 Task: In the sheet Budget Analysis ToolFont size of heading  18 Font style of dataoswald 'Font size of data '9 Alignment of headline & dataAlign center.   Fill color in heading, Red Font color of dataIn the sheet   Promote Sales templetes   book
Action: Mouse moved to (392, 157)
Screenshot: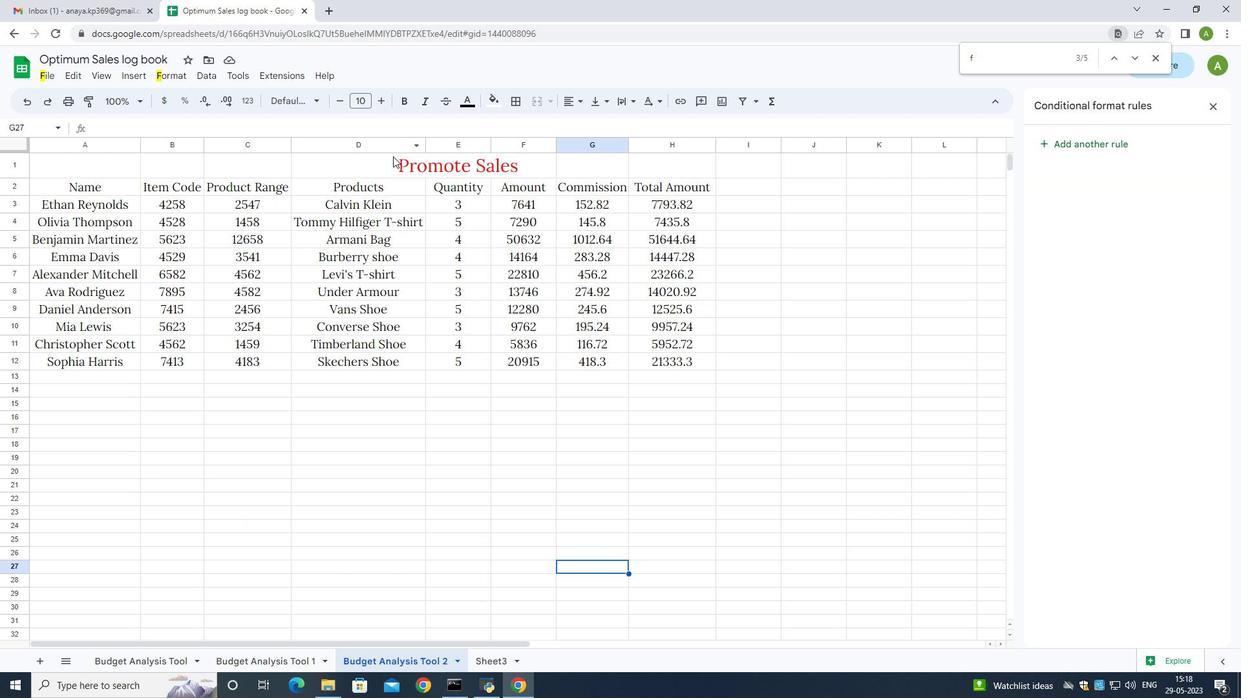 
Action: Mouse pressed left at (392, 157)
Screenshot: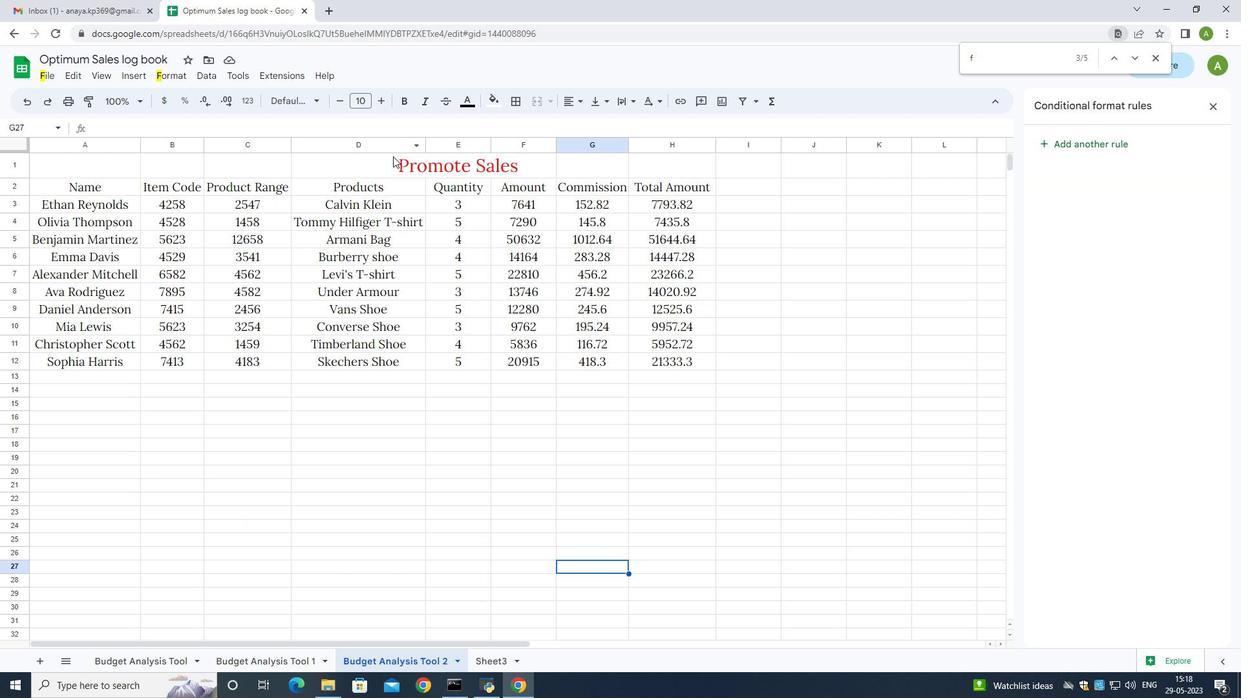 
Action: Mouse moved to (385, 100)
Screenshot: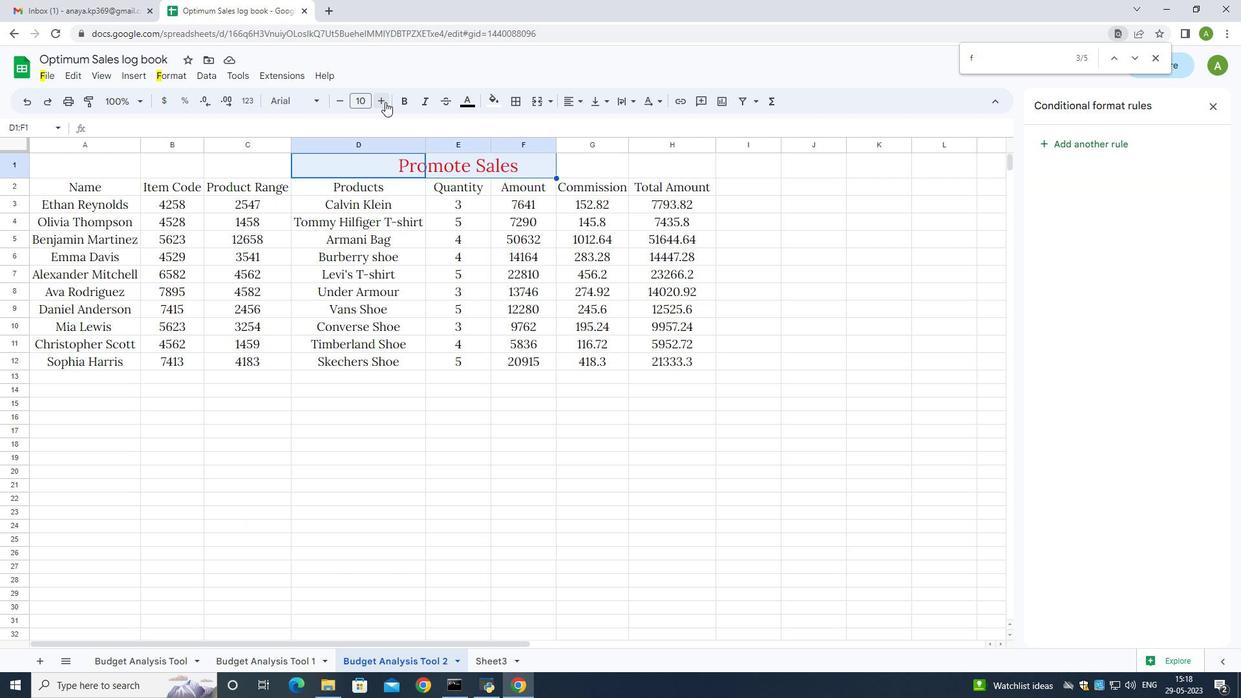 
Action: Mouse pressed left at (385, 100)
Screenshot: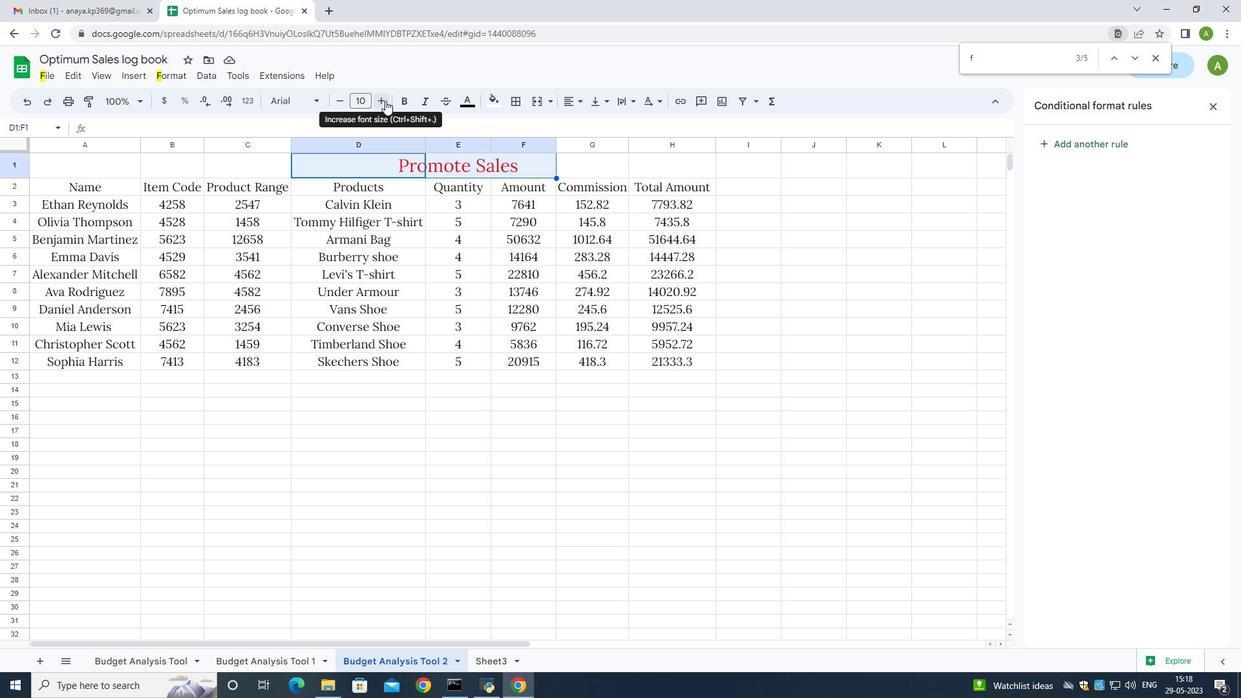 
Action: Mouse pressed left at (385, 100)
Screenshot: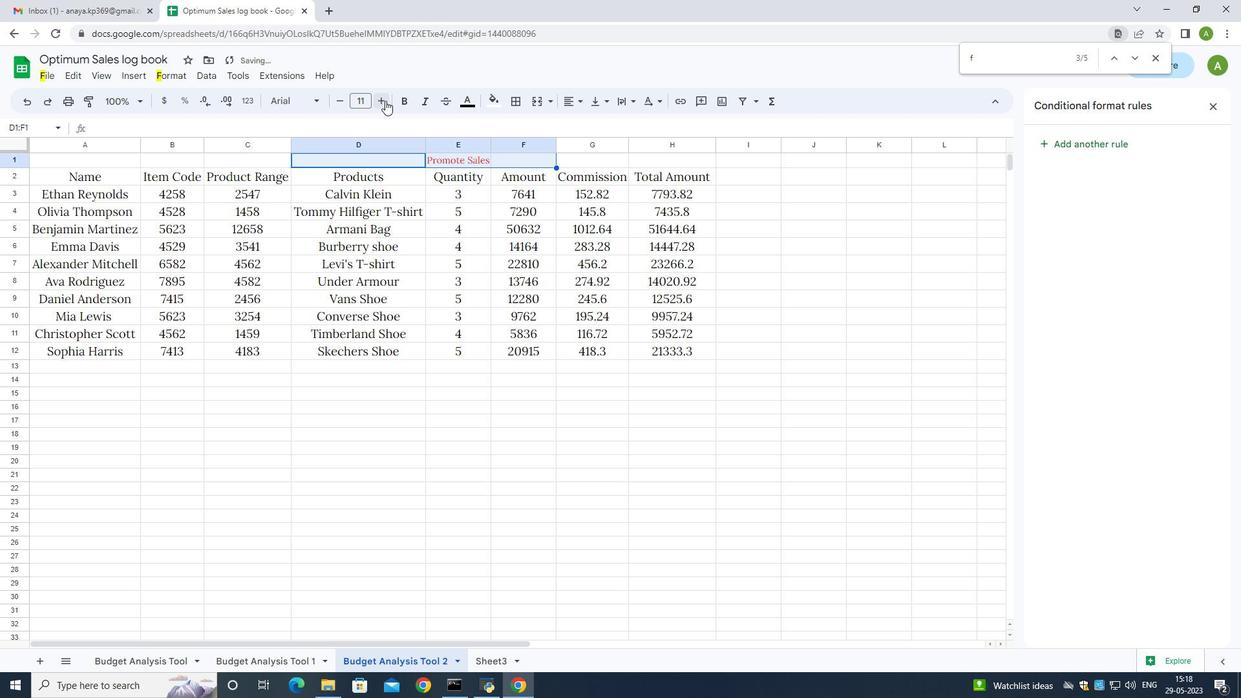 
Action: Mouse pressed left at (385, 100)
Screenshot: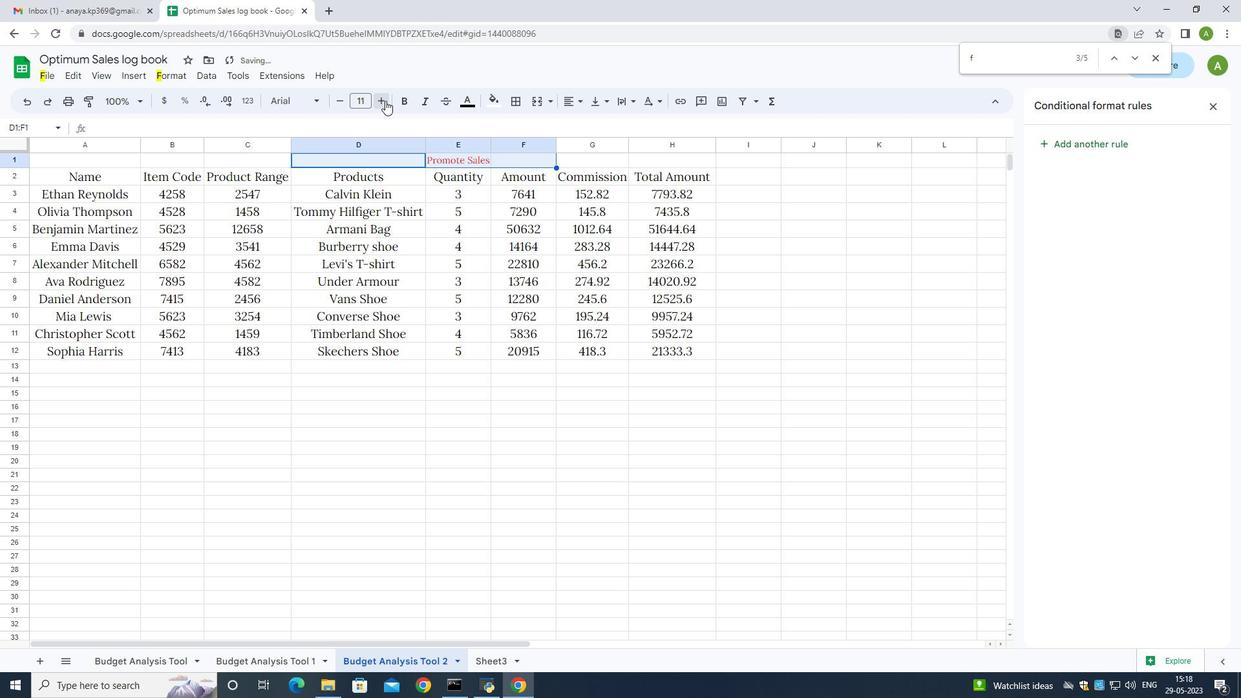 
Action: Mouse pressed left at (385, 100)
Screenshot: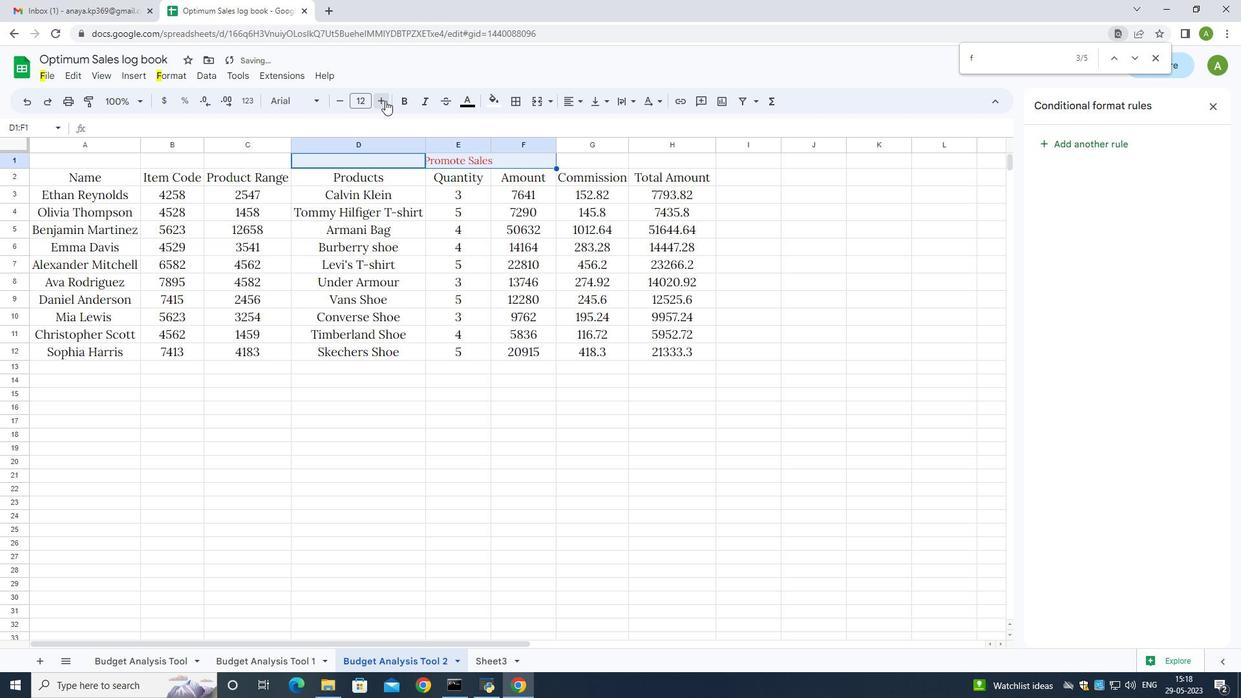 
Action: Mouse pressed left at (385, 100)
Screenshot: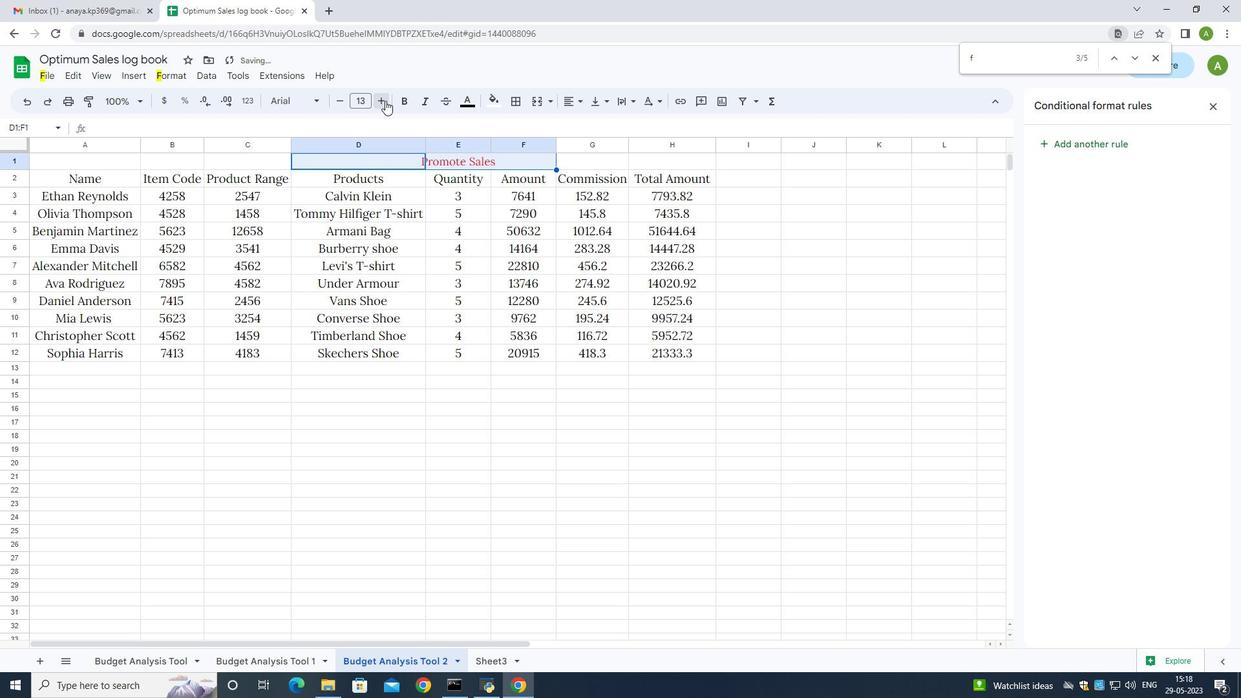 
Action: Mouse pressed left at (385, 100)
Screenshot: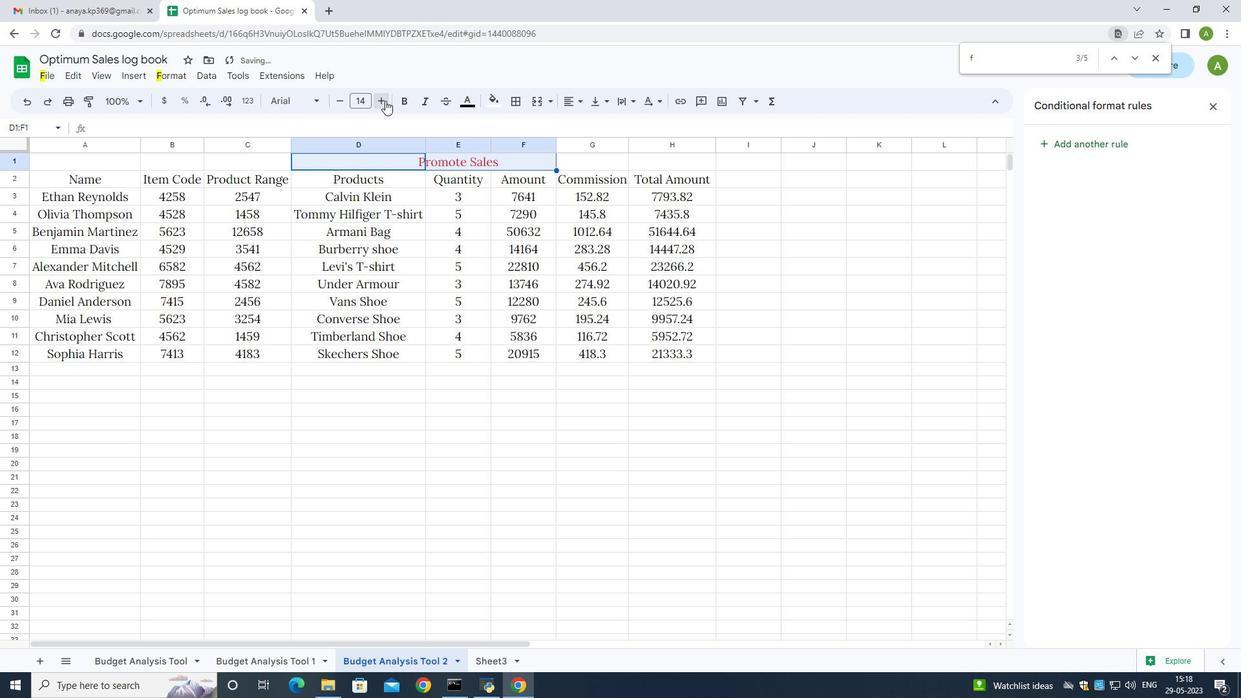 
Action: Mouse pressed left at (385, 100)
Screenshot: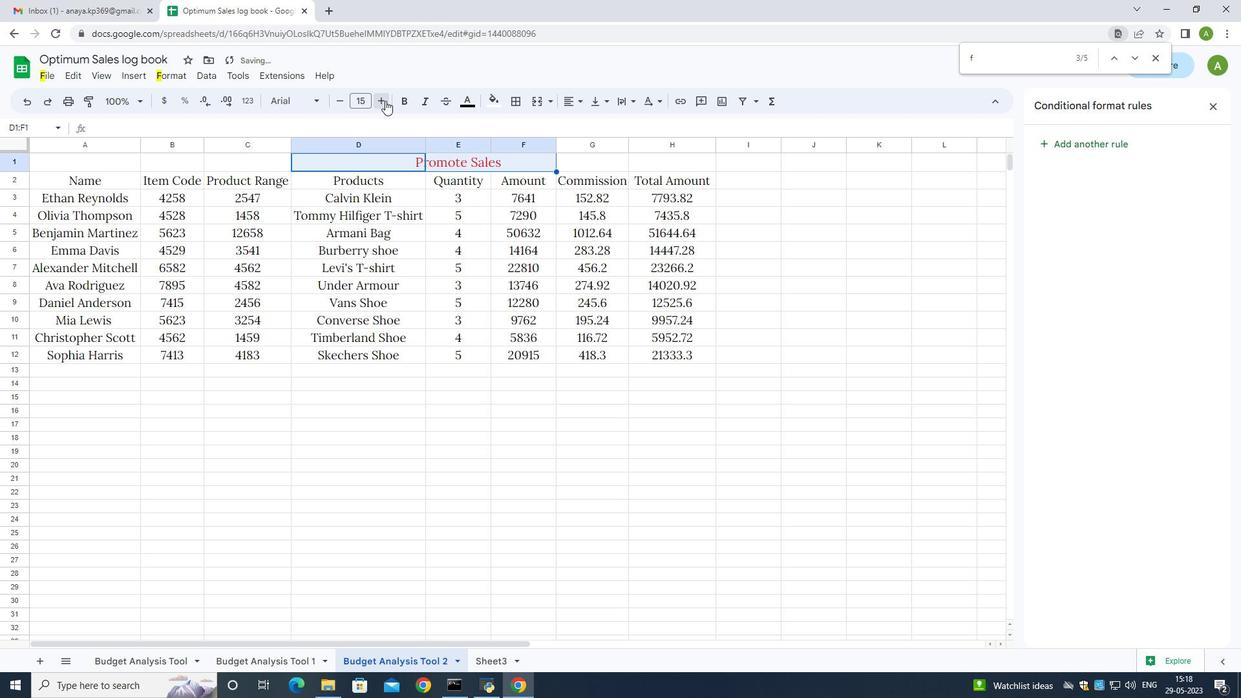 
Action: Mouse pressed left at (385, 100)
Screenshot: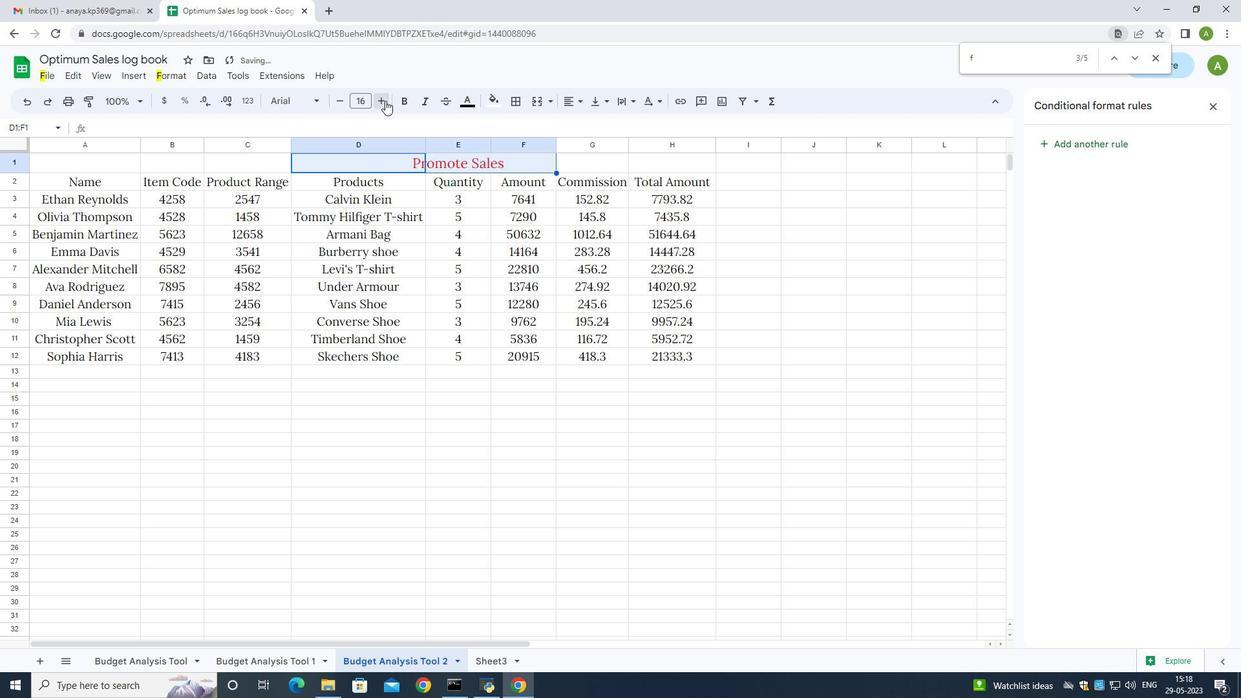 
Action: Mouse pressed left at (385, 100)
Screenshot: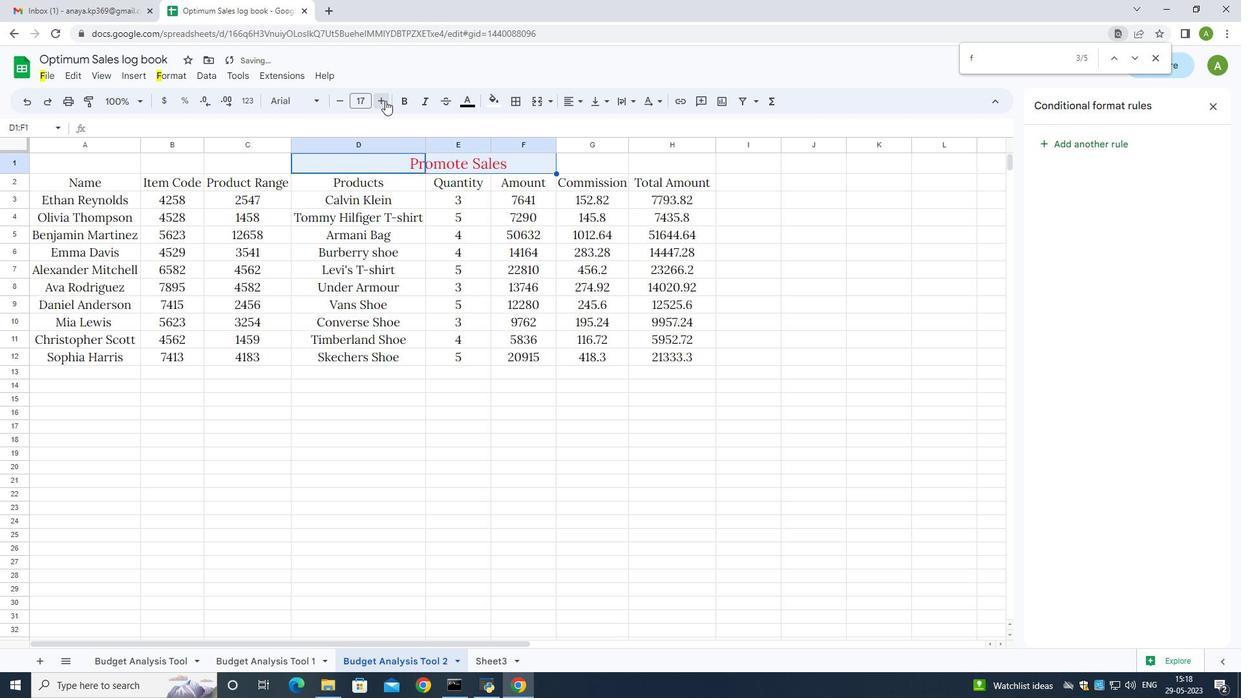 
Action: Mouse pressed left at (385, 100)
Screenshot: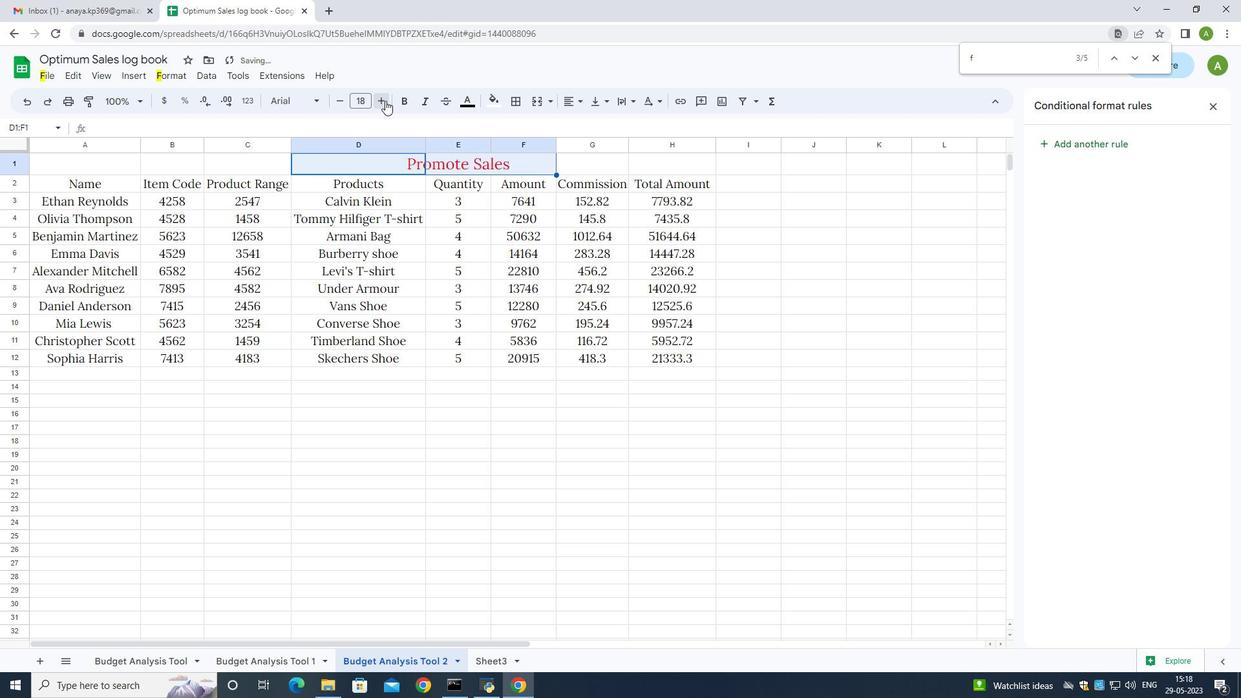 
Action: Mouse moved to (342, 101)
Screenshot: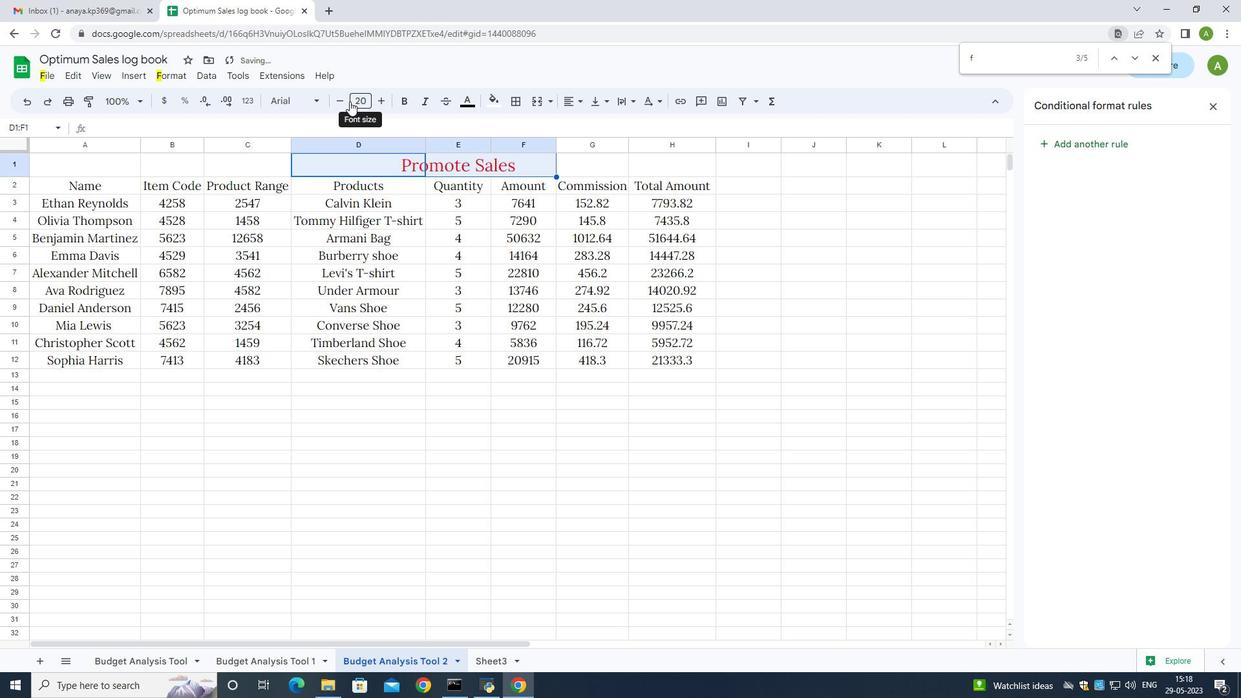 
Action: Mouse pressed left at (342, 101)
Screenshot: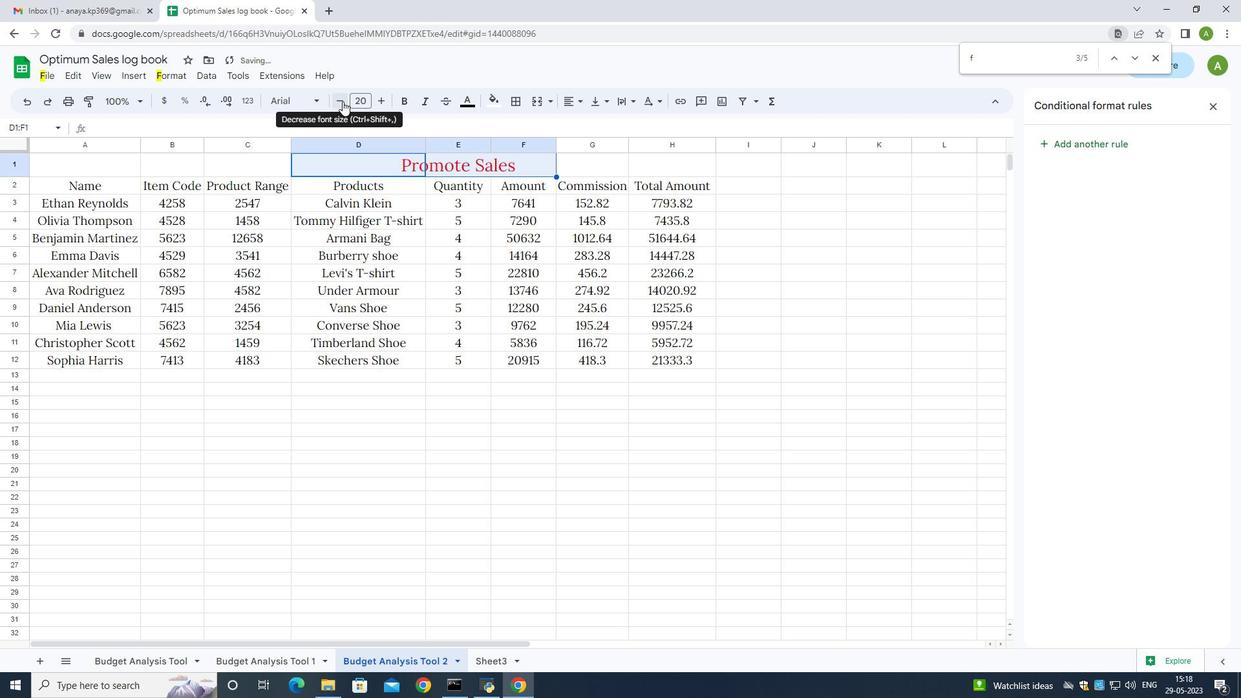 
Action: Mouse pressed left at (342, 101)
Screenshot: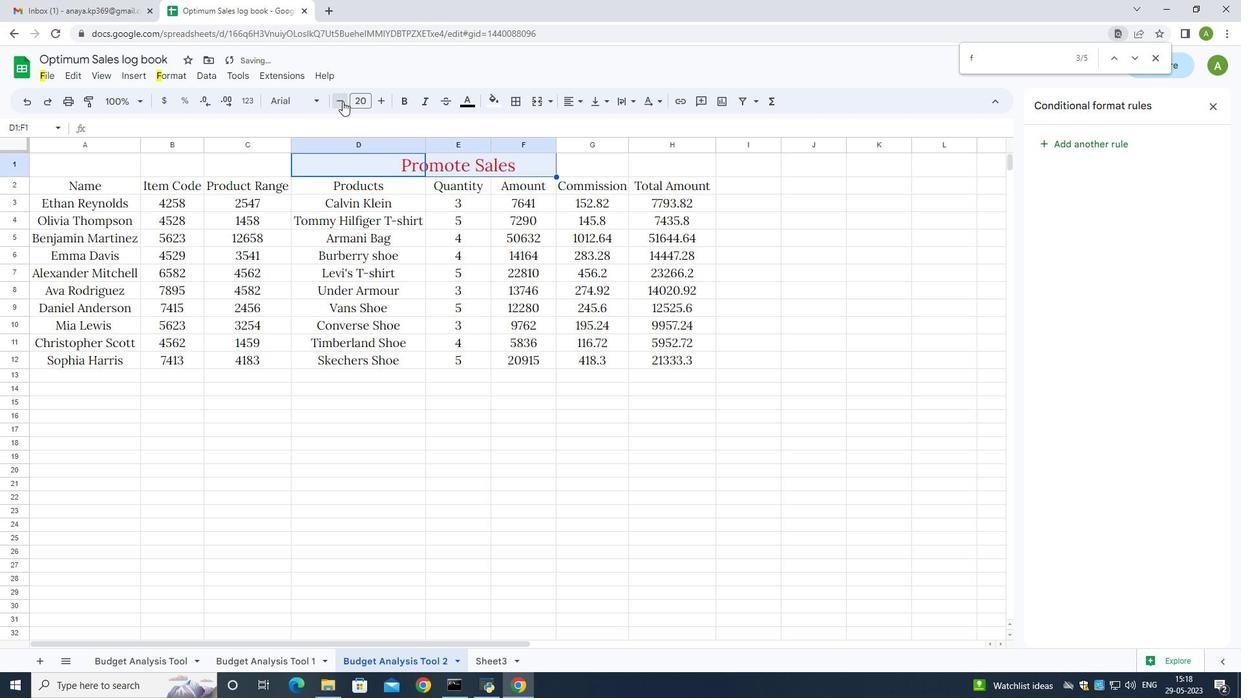 
Action: Mouse moved to (67, 176)
Screenshot: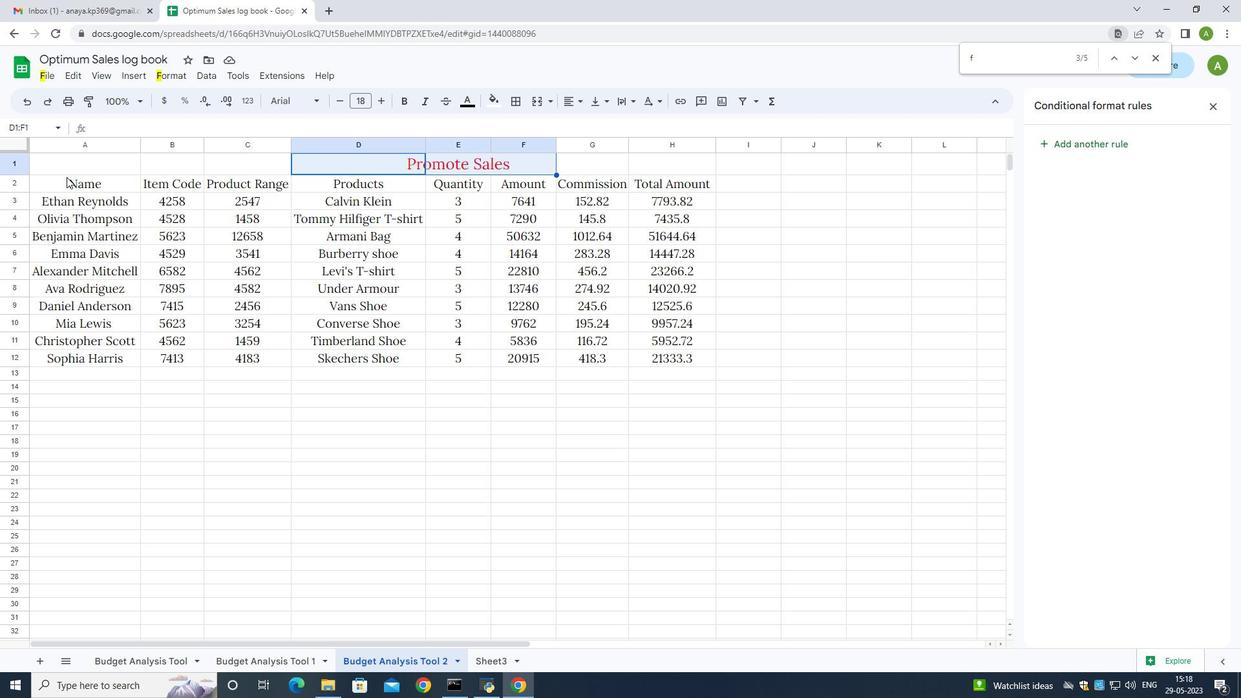 
Action: Mouse pressed left at (67, 176)
Screenshot: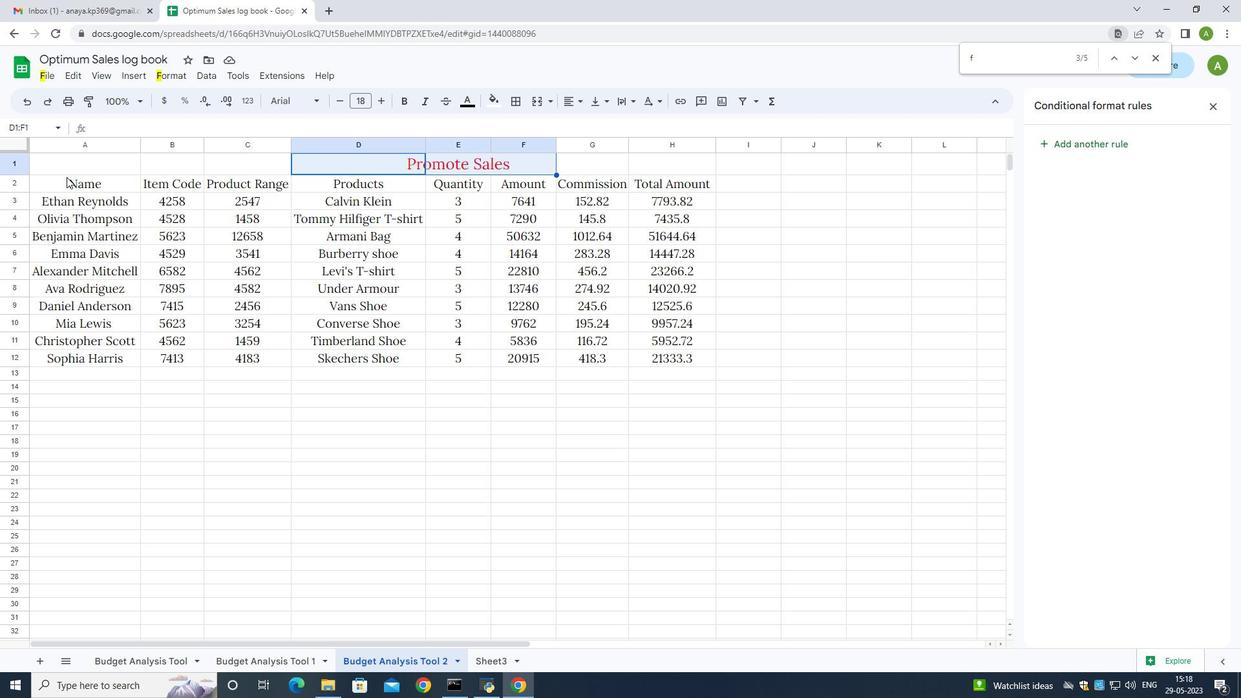 
Action: Mouse moved to (305, 106)
Screenshot: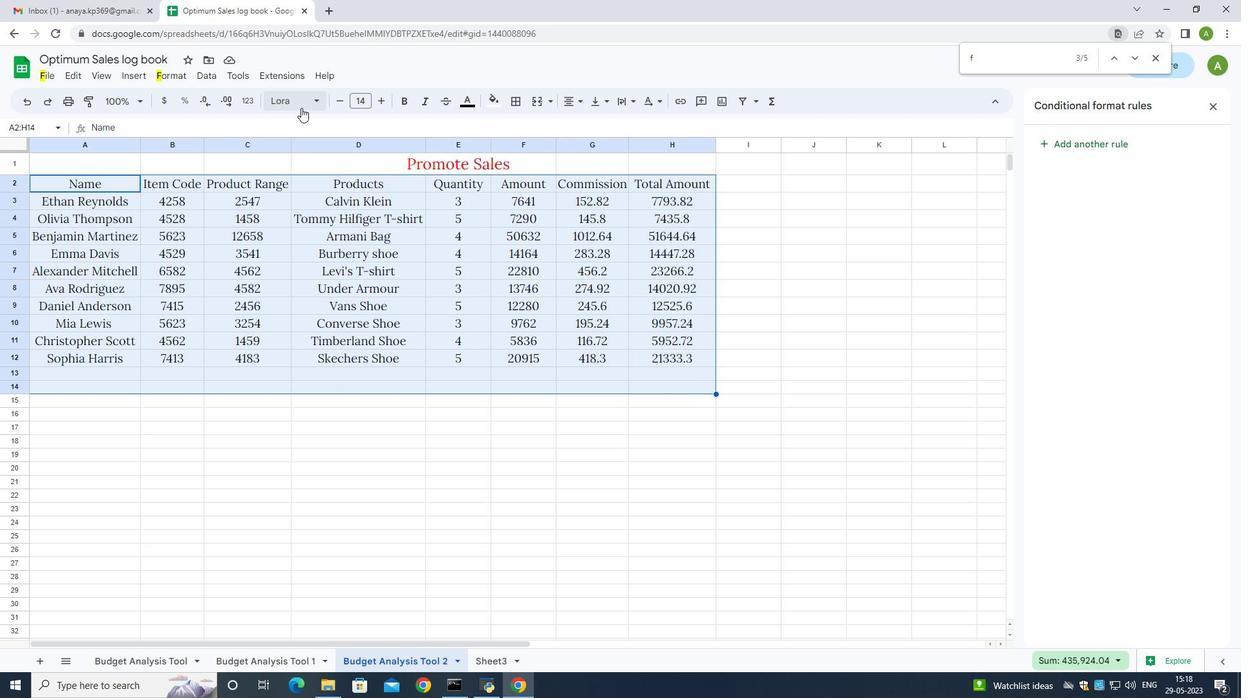
Action: Mouse pressed left at (305, 106)
Screenshot: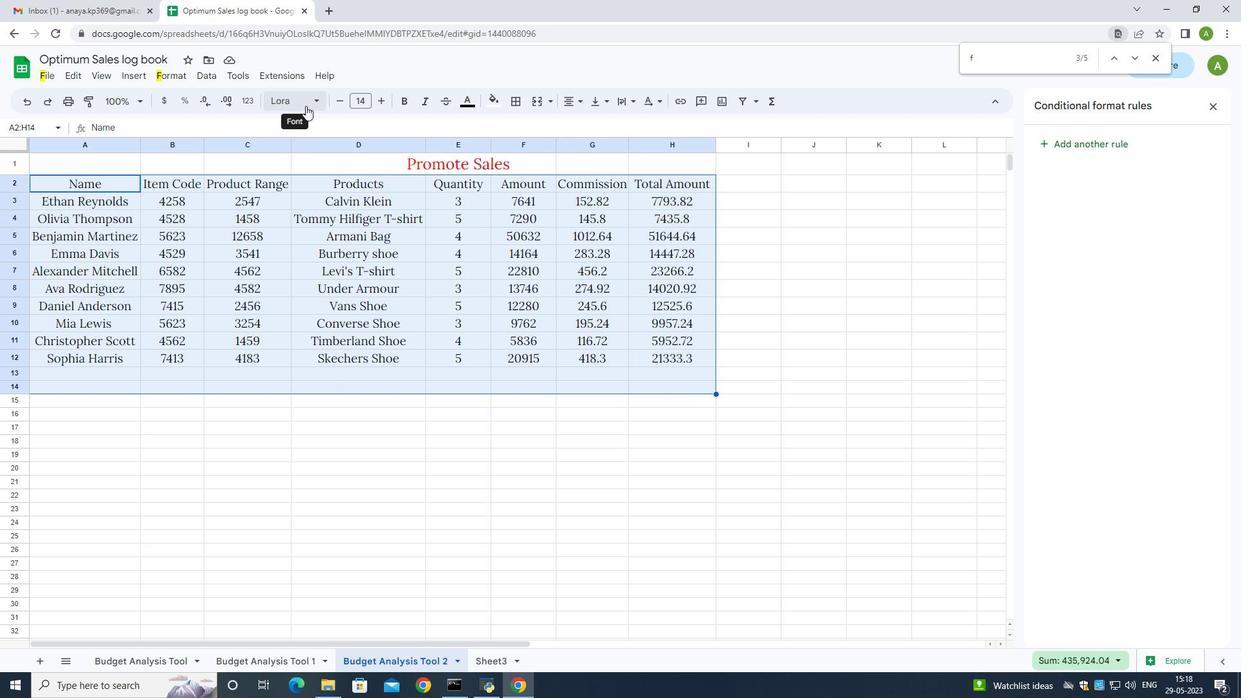 
Action: Mouse moved to (321, 248)
Screenshot: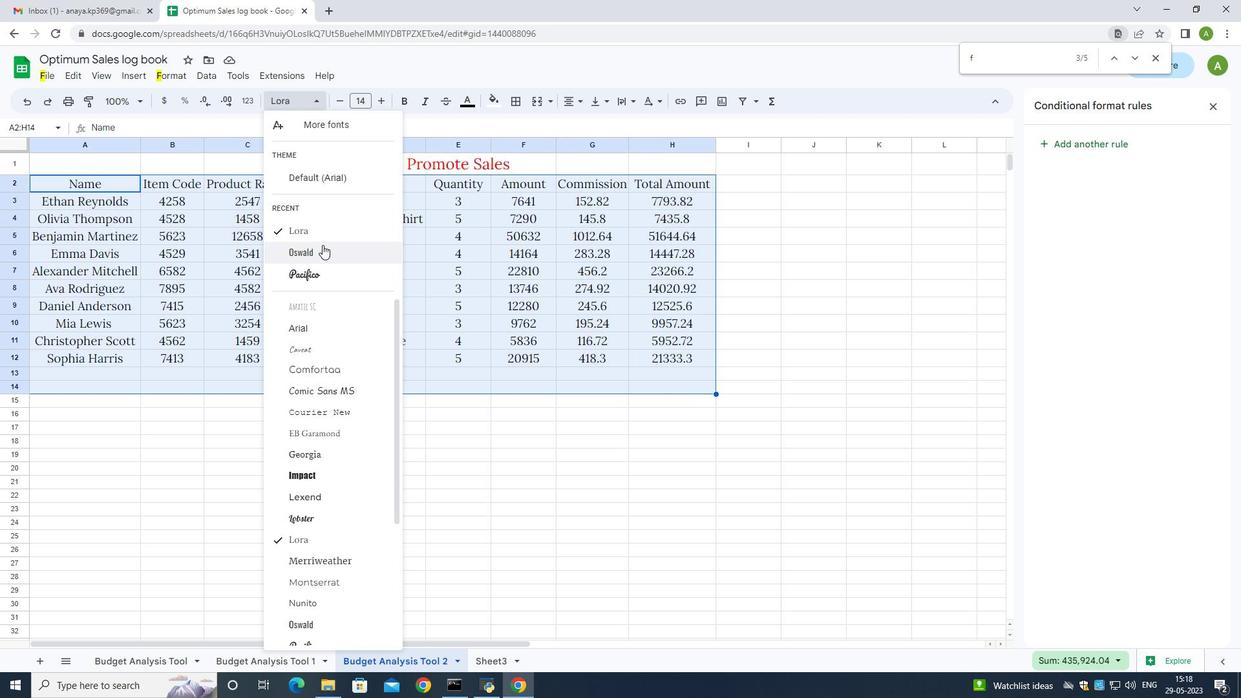
Action: Mouse pressed left at (321, 248)
Screenshot: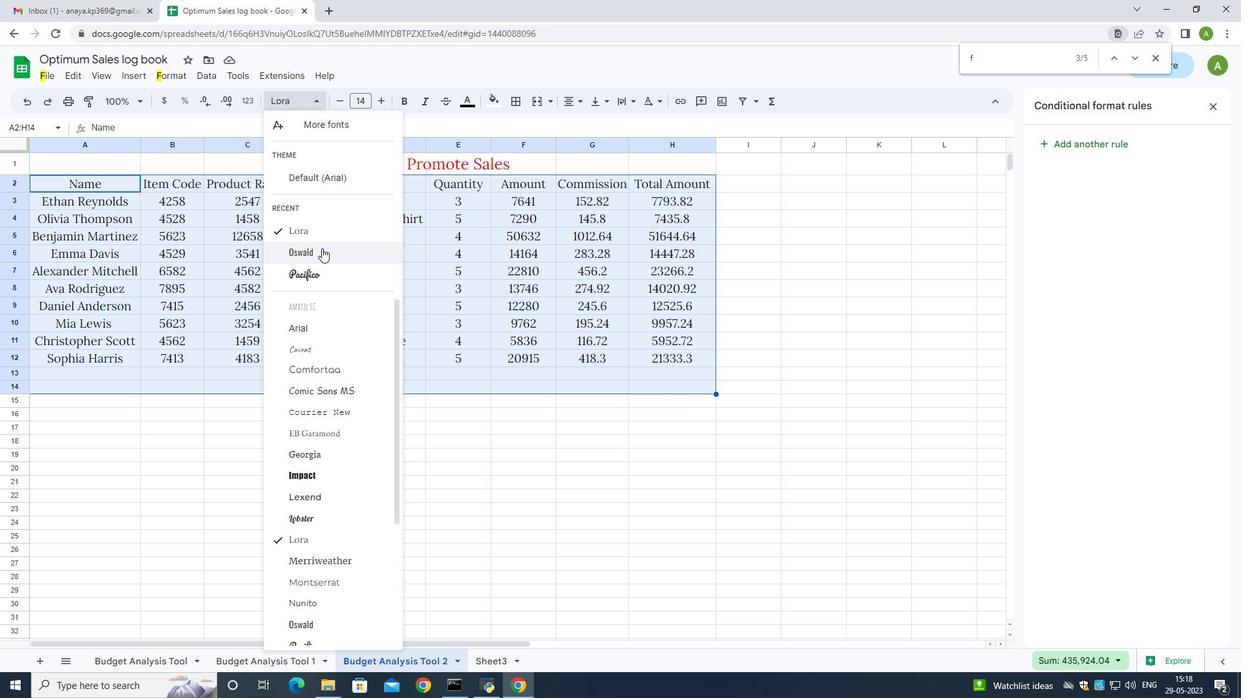 
Action: Mouse moved to (341, 98)
Screenshot: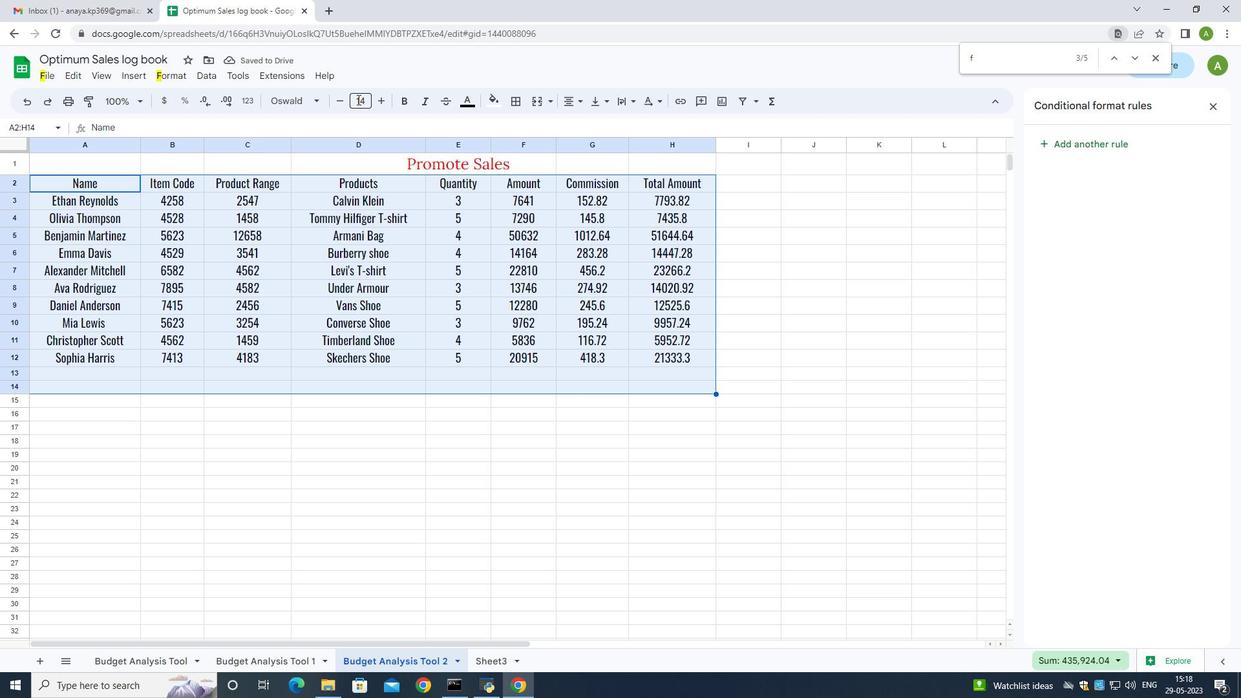 
Action: Mouse pressed left at (341, 98)
Screenshot: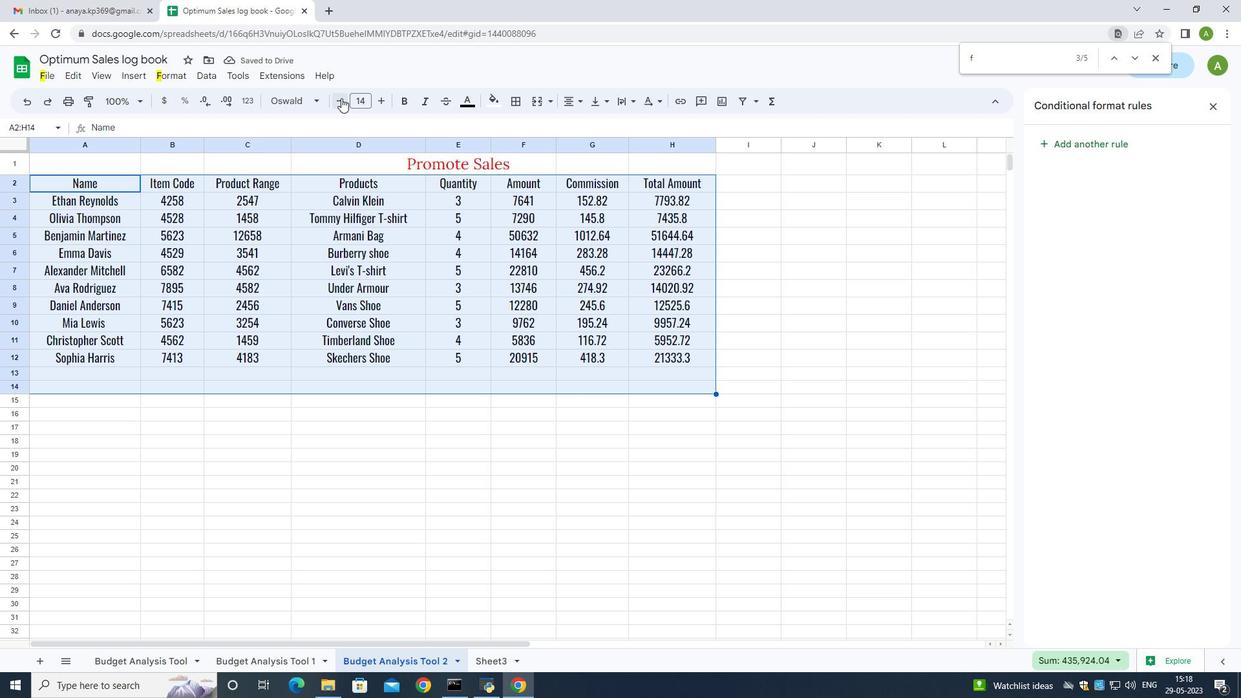 
Action: Mouse pressed left at (341, 98)
Screenshot: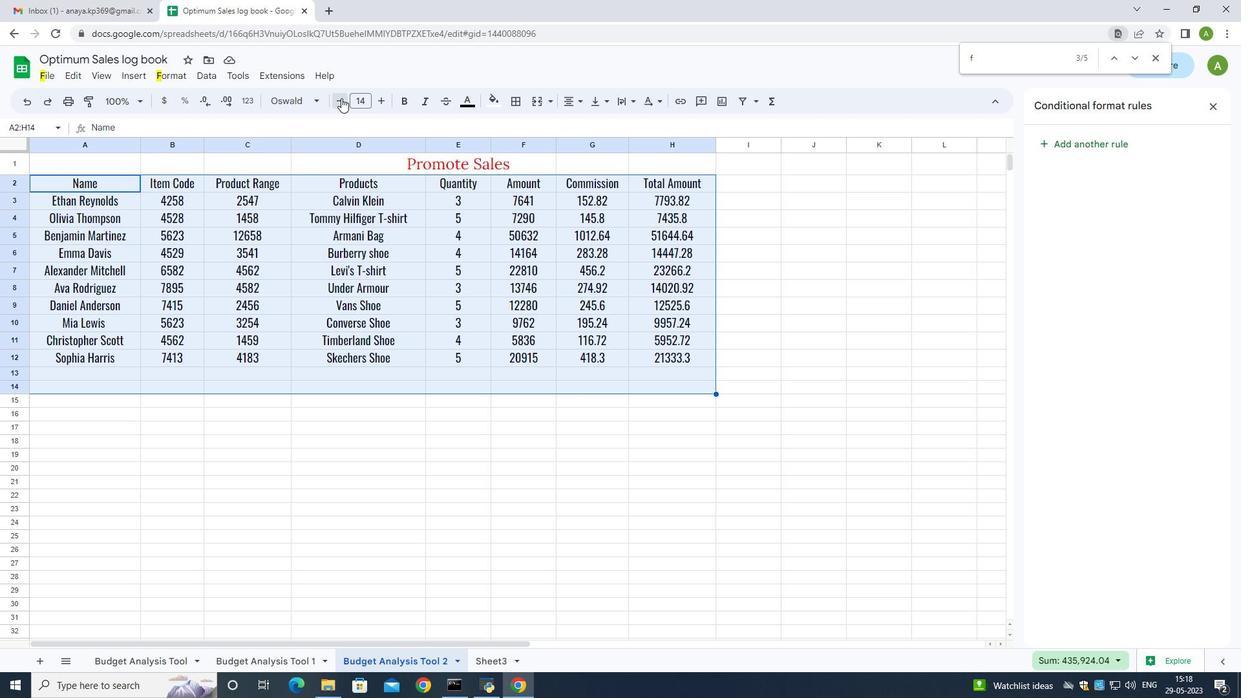 
Action: Mouse pressed left at (341, 98)
Screenshot: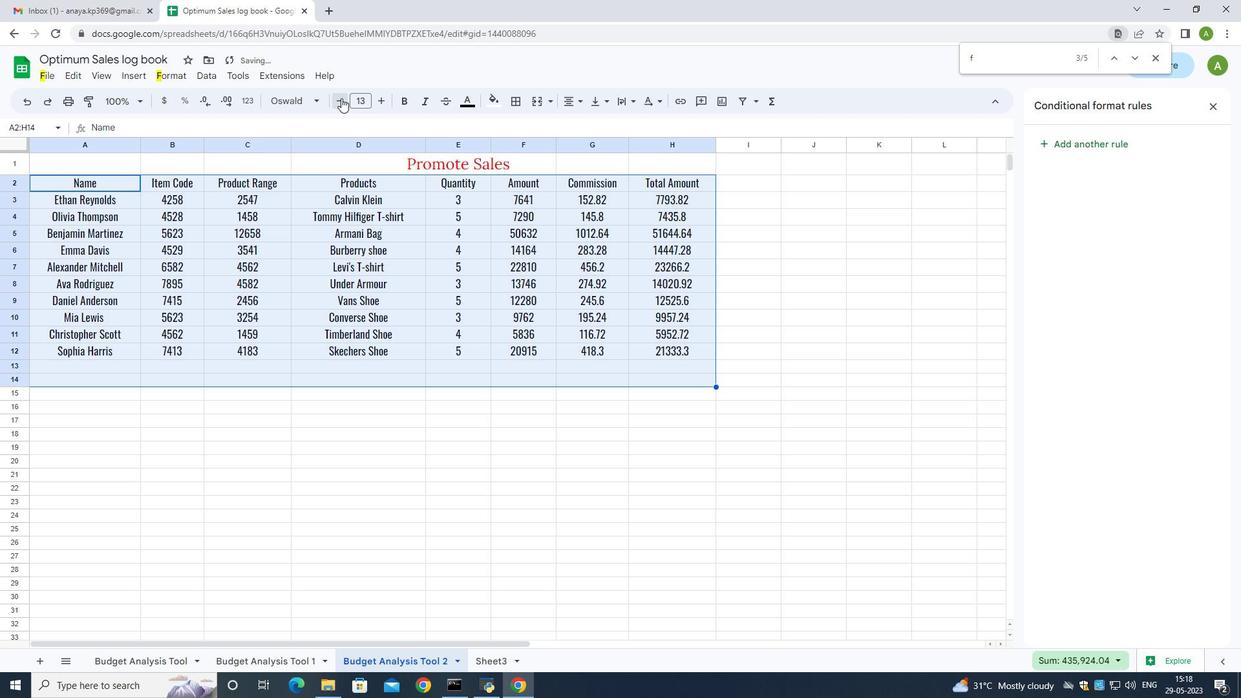 
Action: Mouse pressed left at (341, 98)
Screenshot: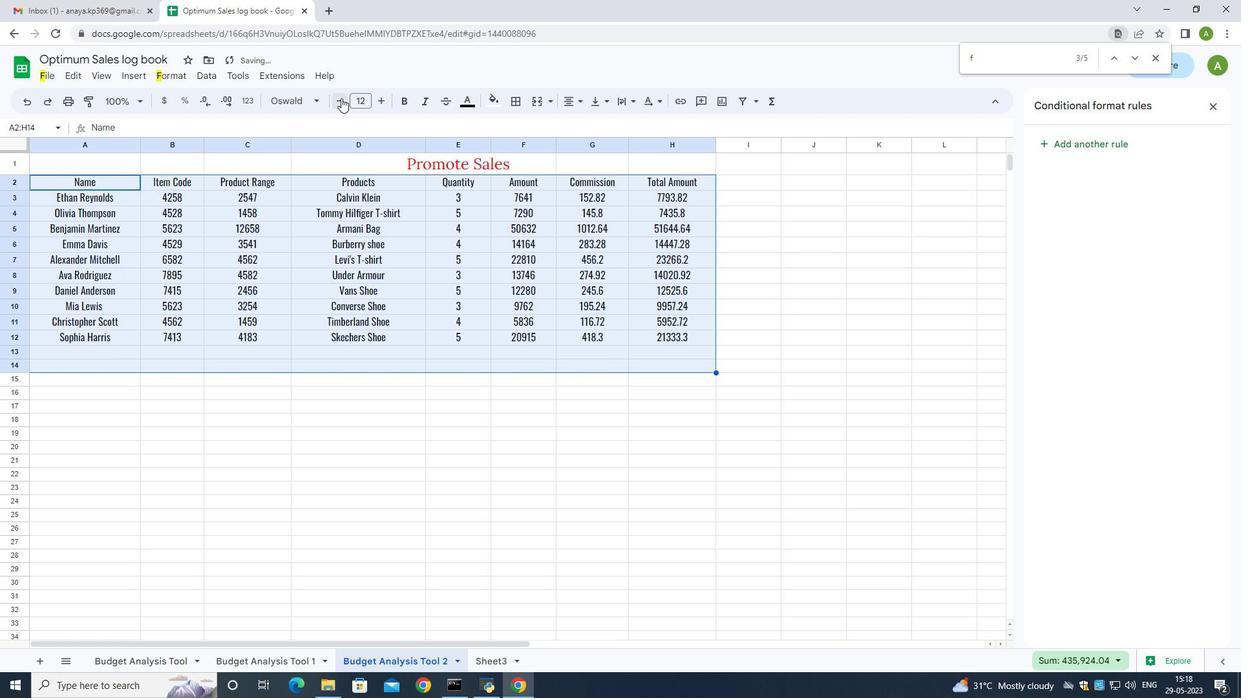 
Action: Mouse pressed left at (341, 98)
Screenshot: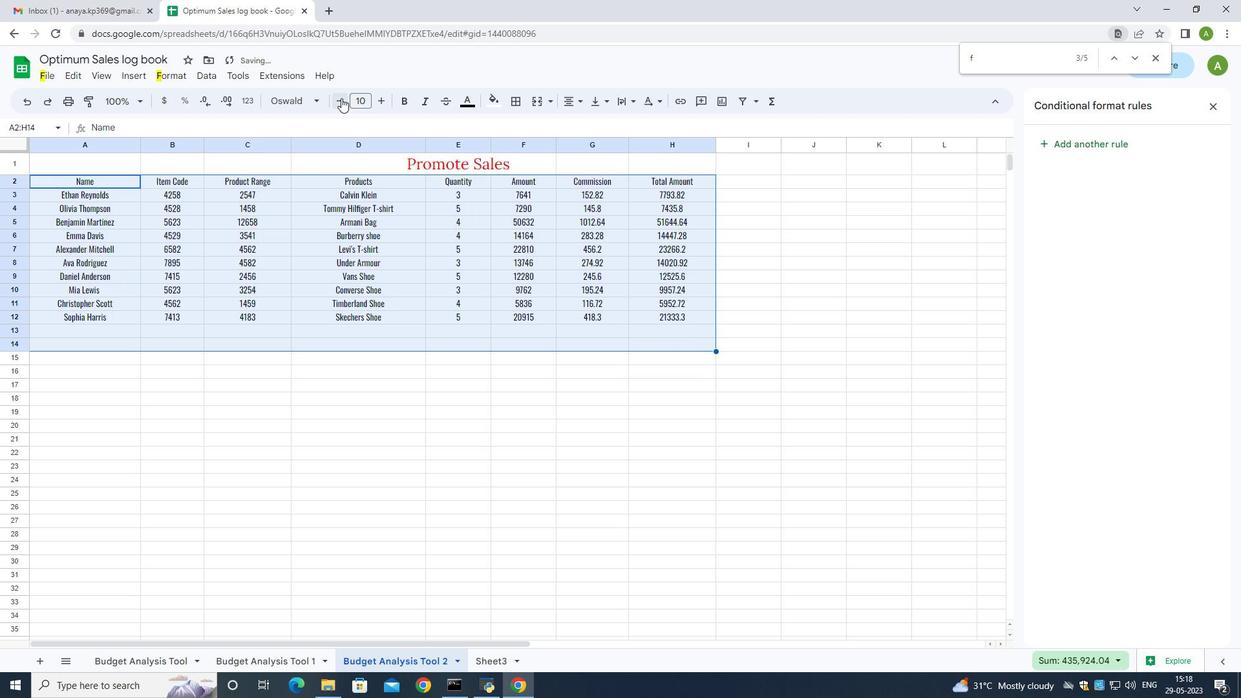 
Action: Mouse moved to (55, 155)
Screenshot: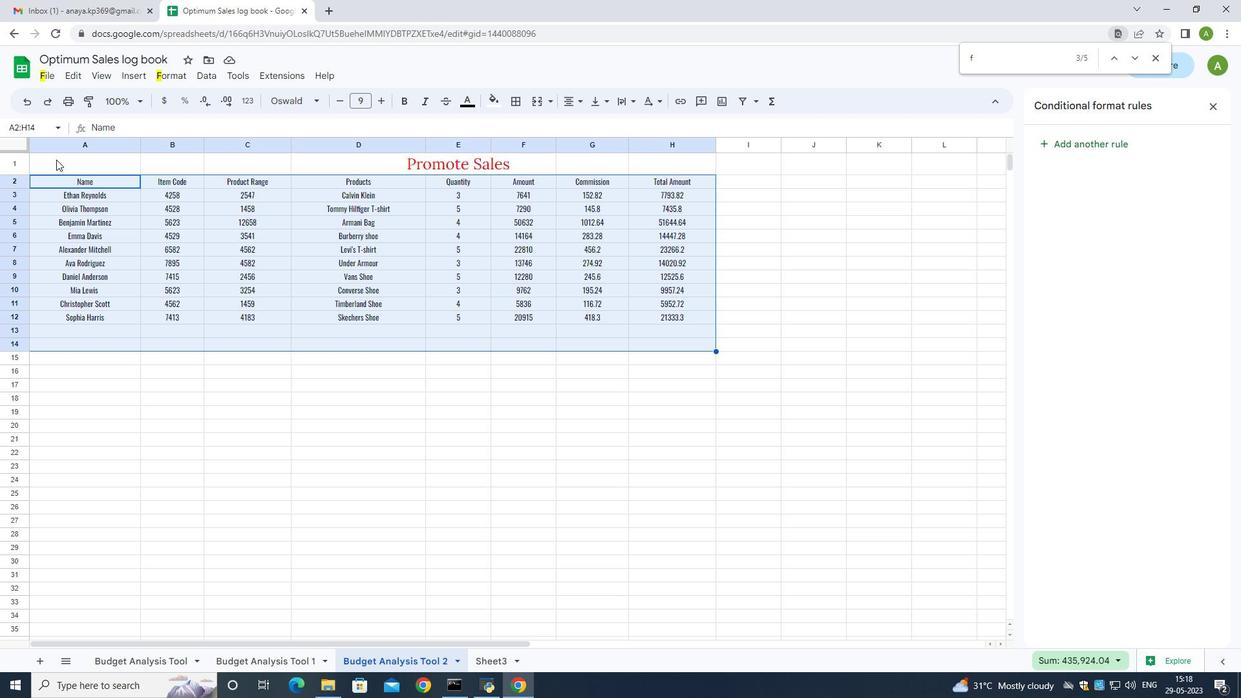 
Action: Mouse pressed left at (55, 155)
Screenshot: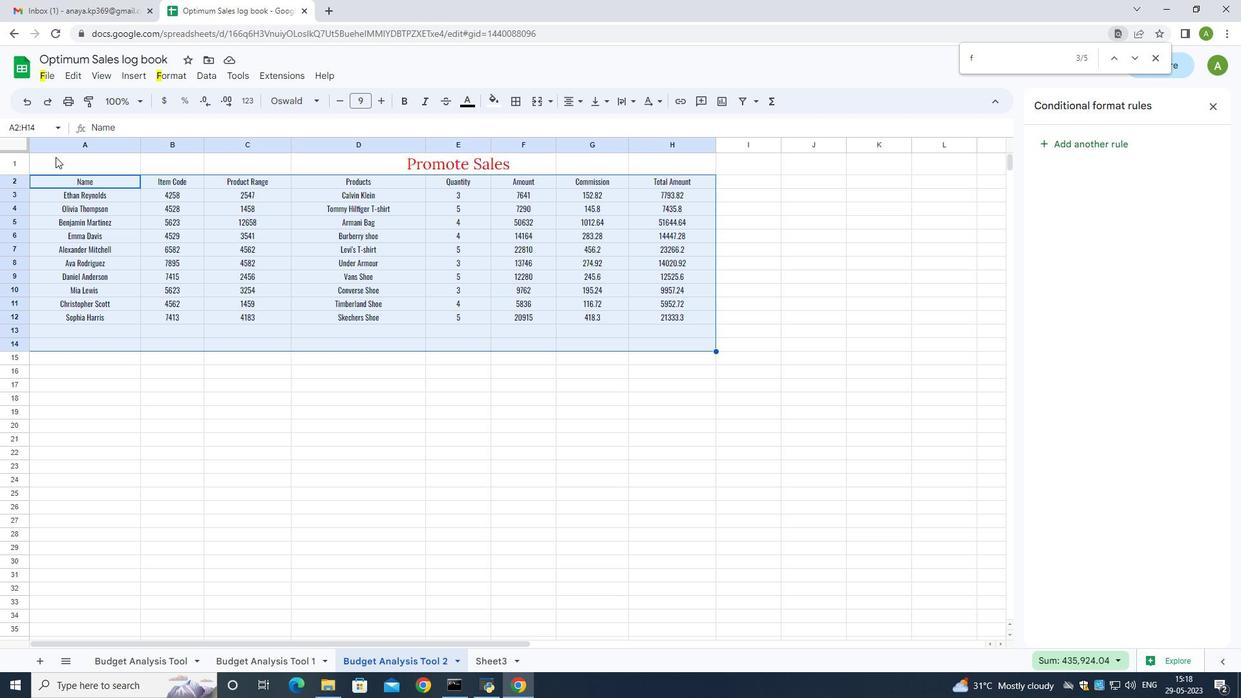 
Action: Mouse moved to (566, 102)
Screenshot: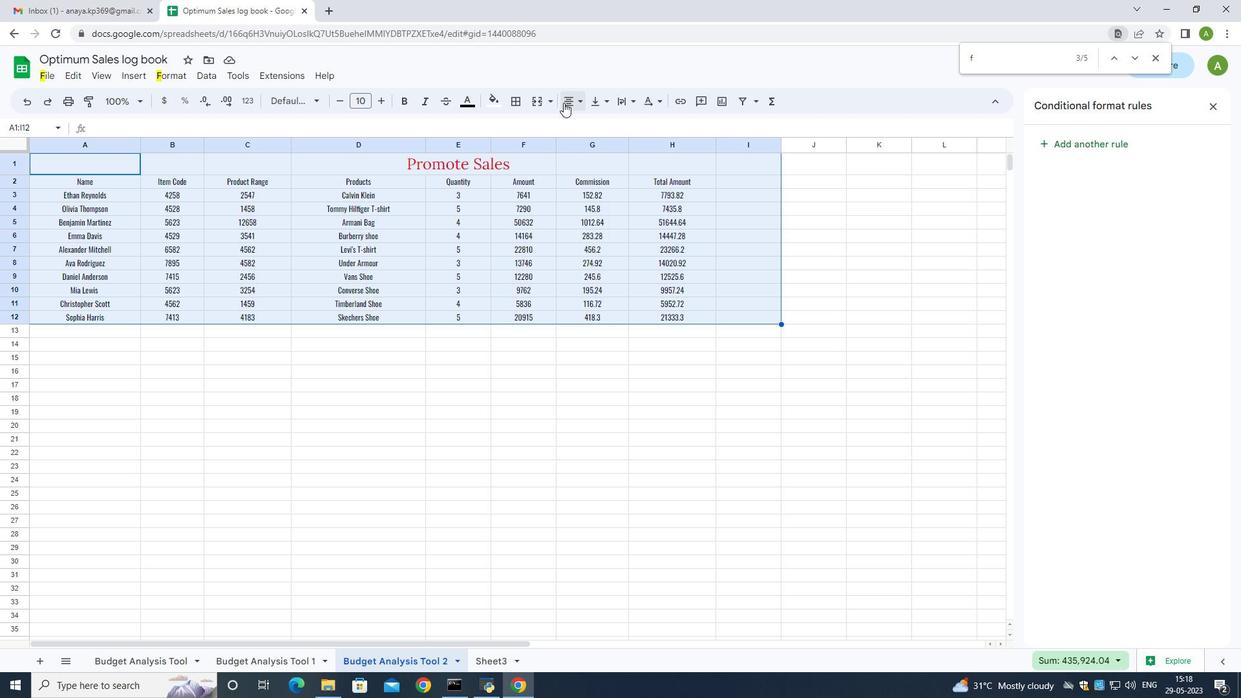 
Action: Mouse pressed left at (566, 102)
Screenshot: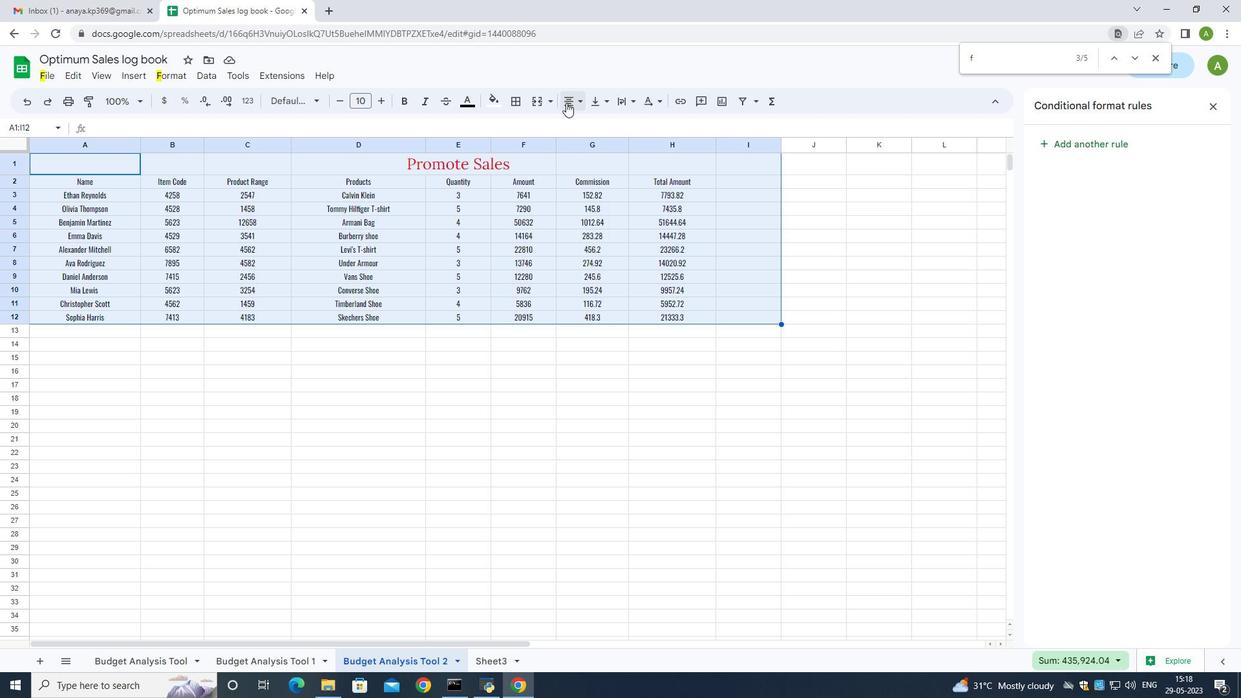 
Action: Mouse moved to (593, 122)
Screenshot: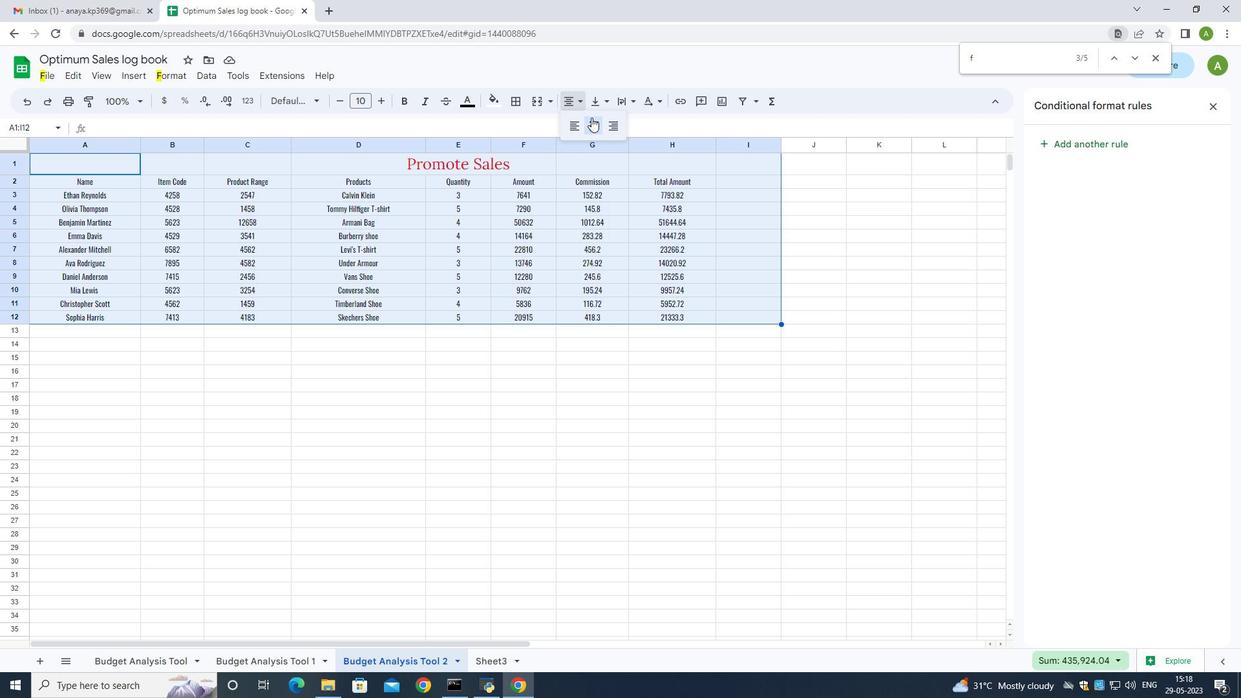 
Action: Mouse pressed left at (593, 122)
Screenshot: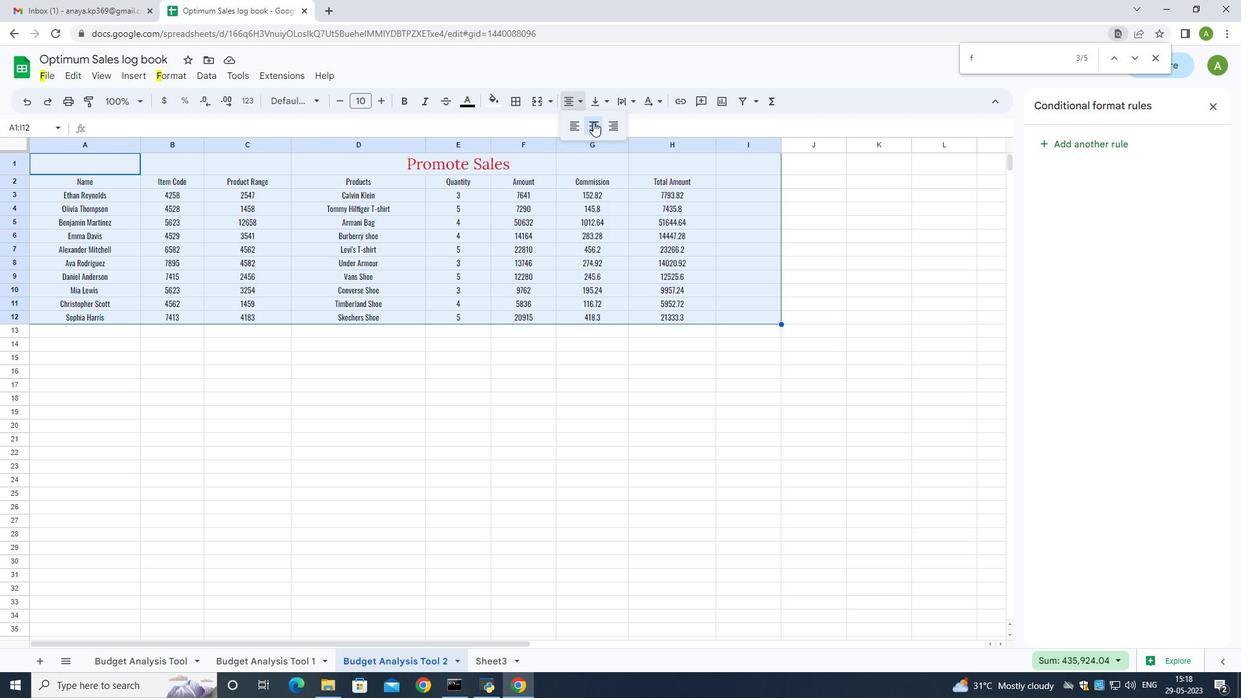 
Action: Mouse moved to (491, 365)
Screenshot: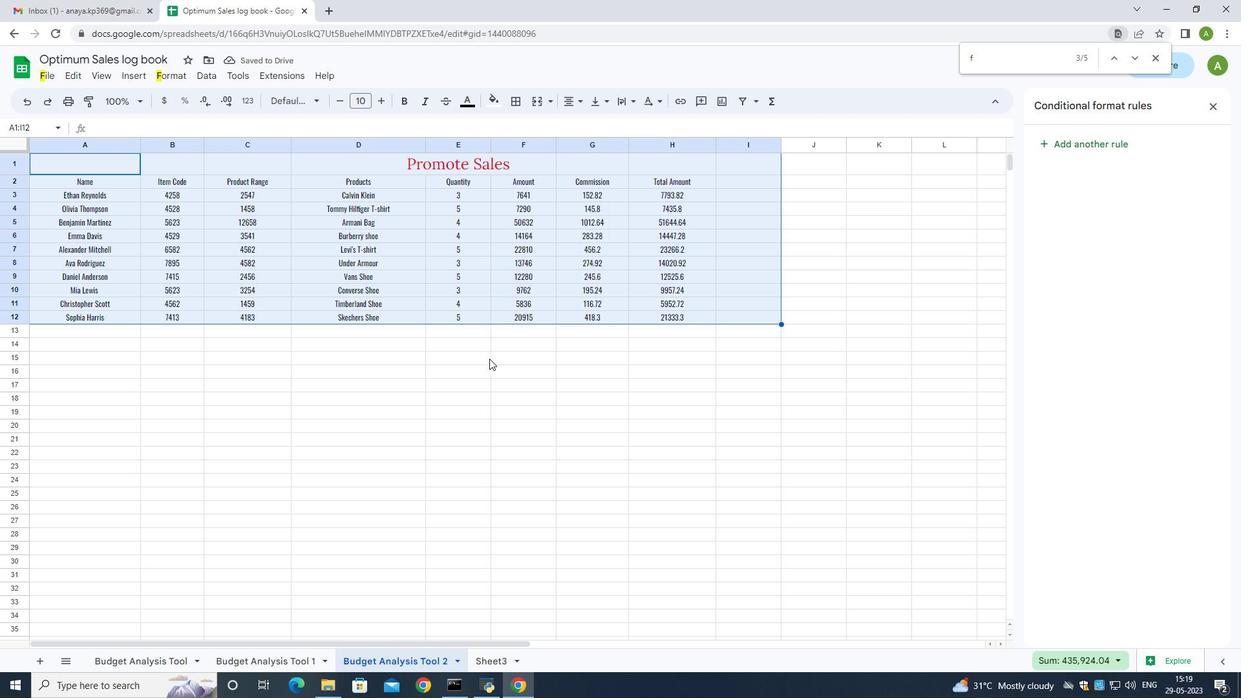 
Action: Mouse pressed left at (491, 365)
Screenshot: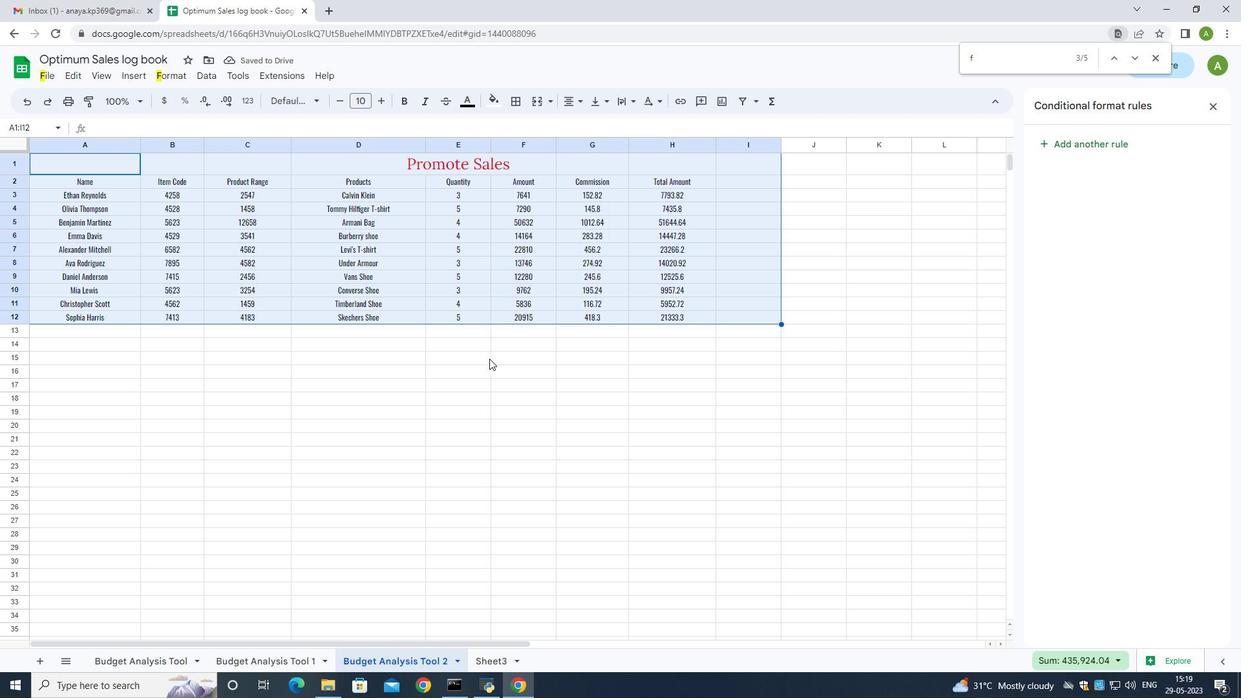 
Action: Mouse moved to (397, 159)
Screenshot: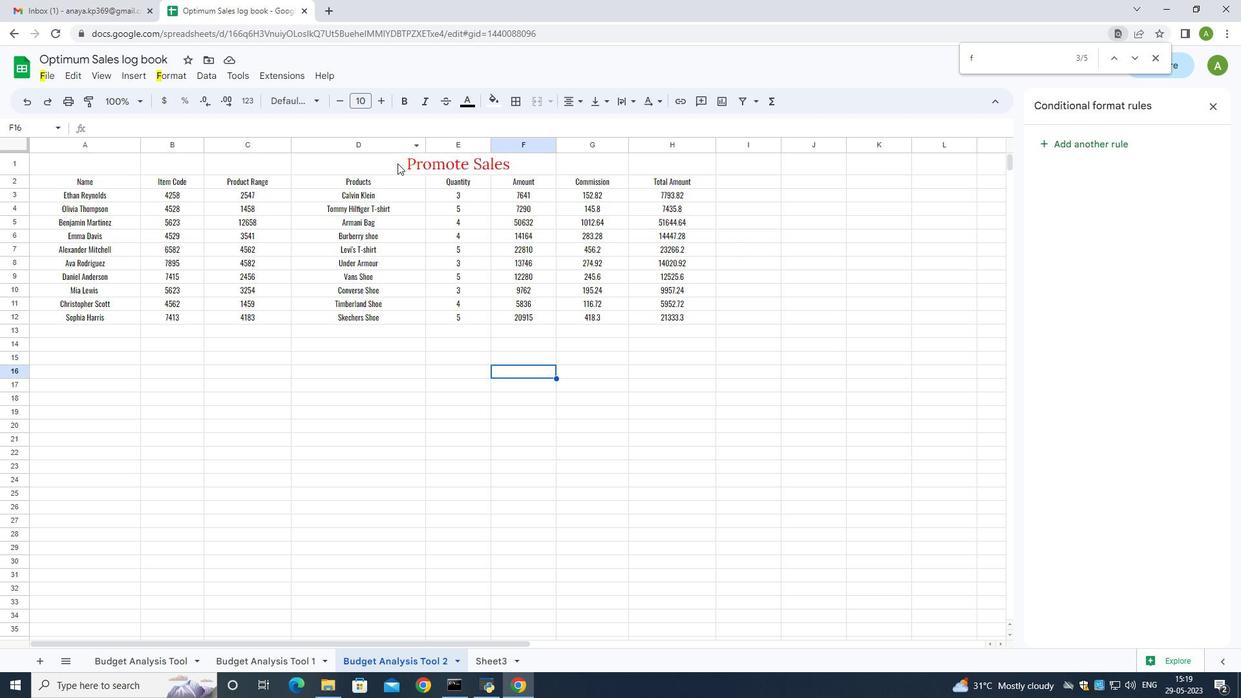 
Action: Mouse pressed left at (397, 159)
Screenshot: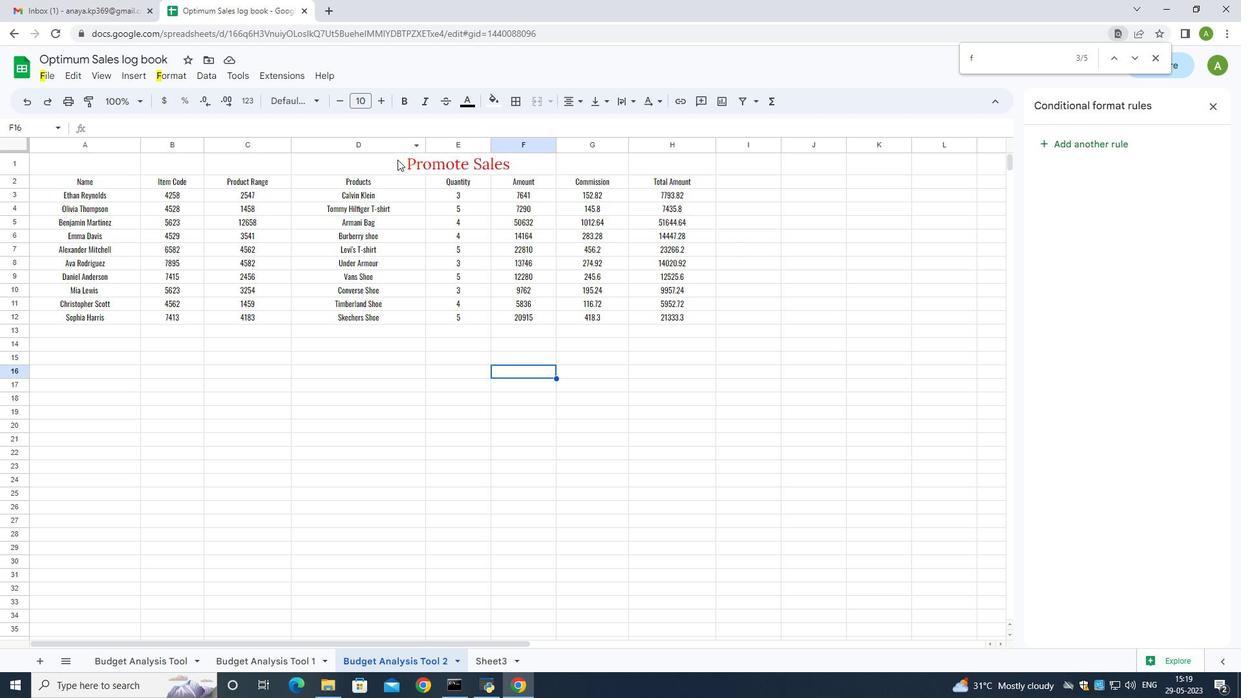 
Action: Mouse moved to (467, 103)
Screenshot: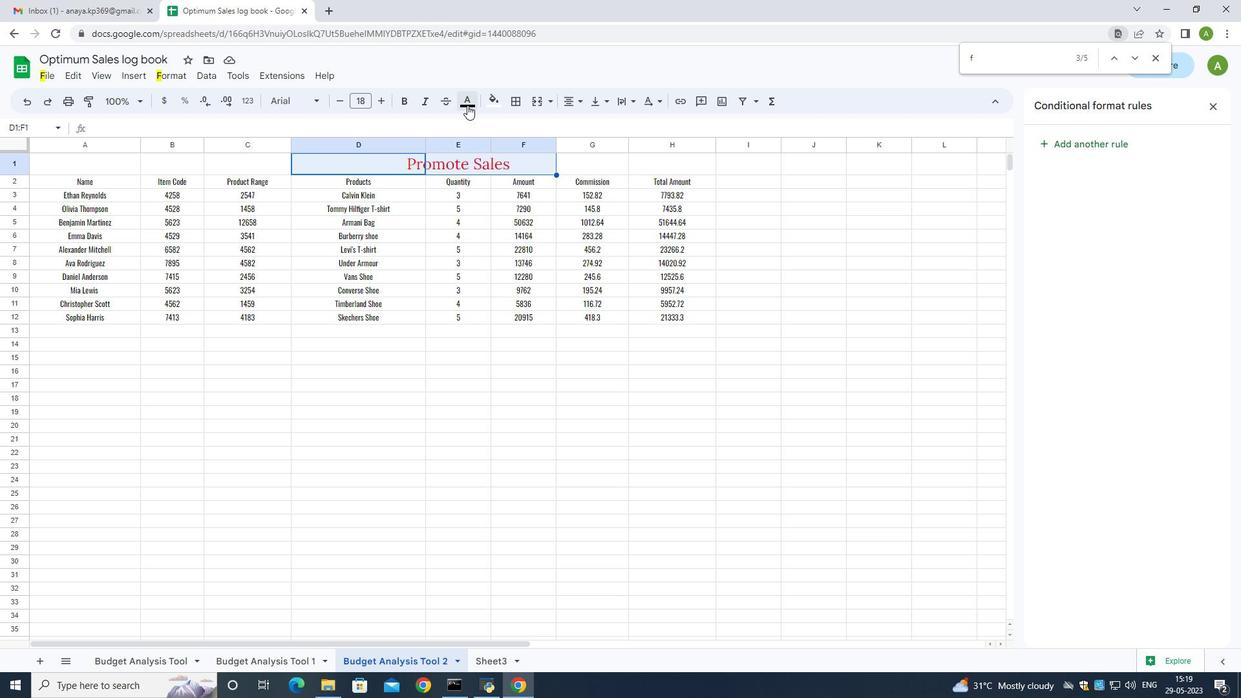 
Action: Mouse pressed left at (467, 103)
Screenshot: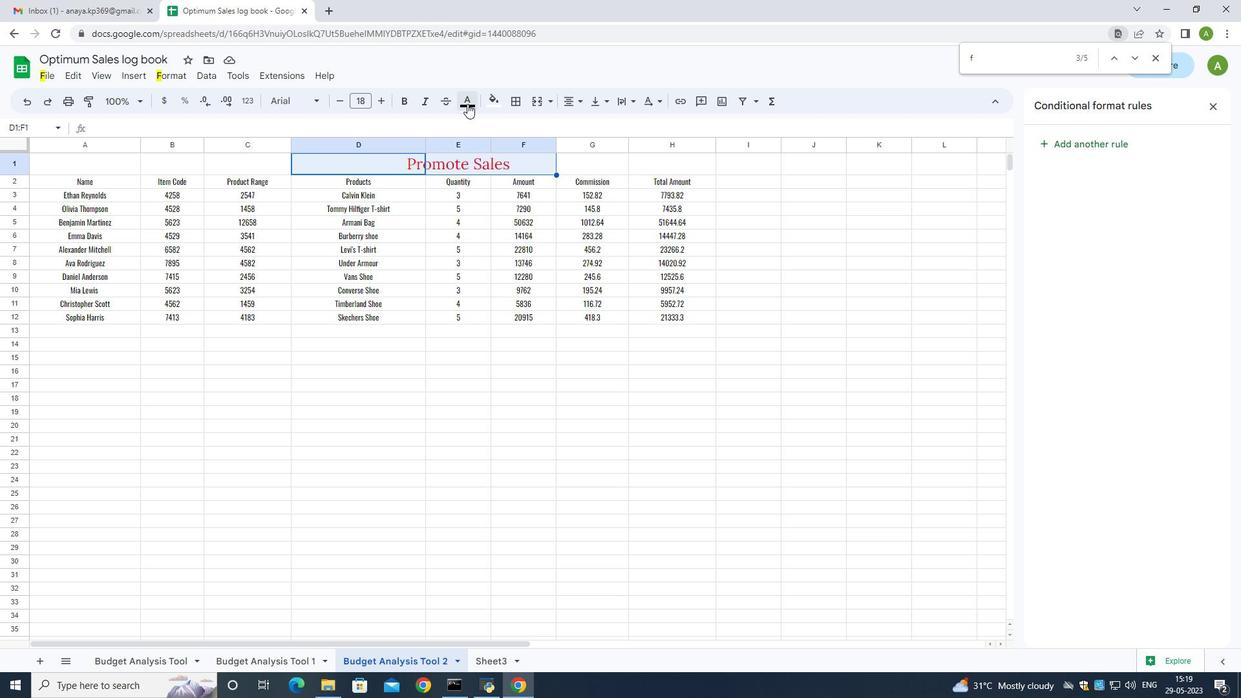 
Action: Mouse moved to (485, 158)
Screenshot: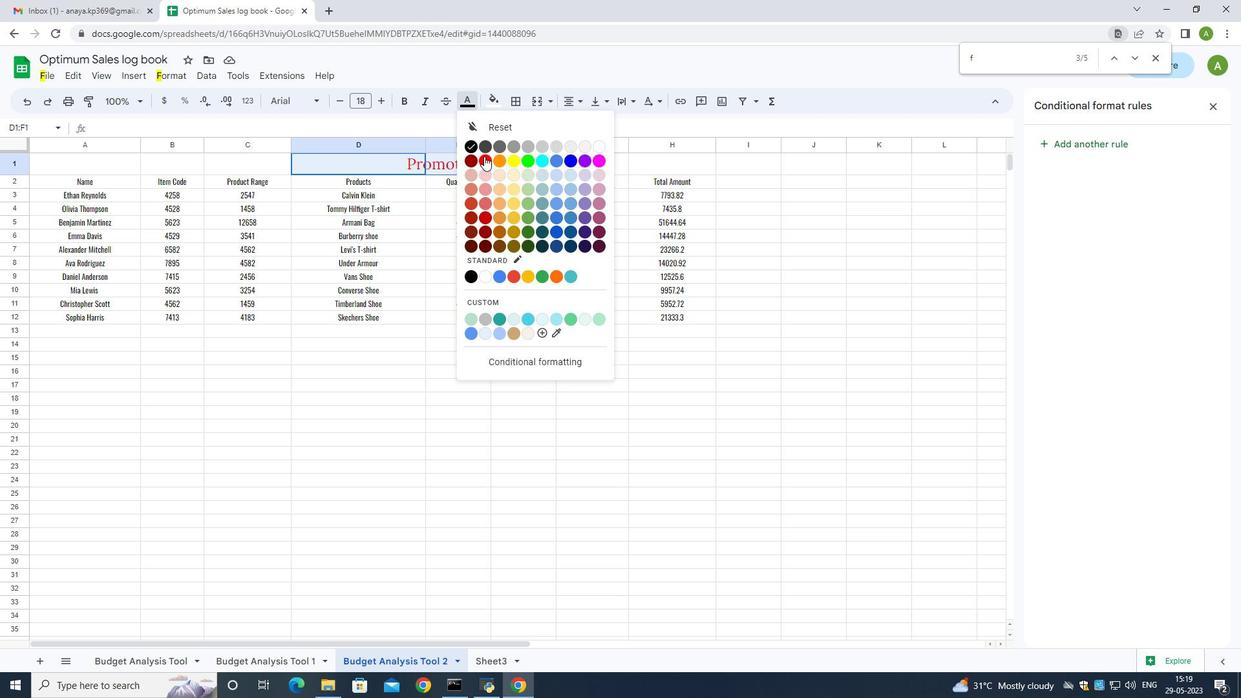 
Action: Mouse pressed left at (485, 158)
Screenshot: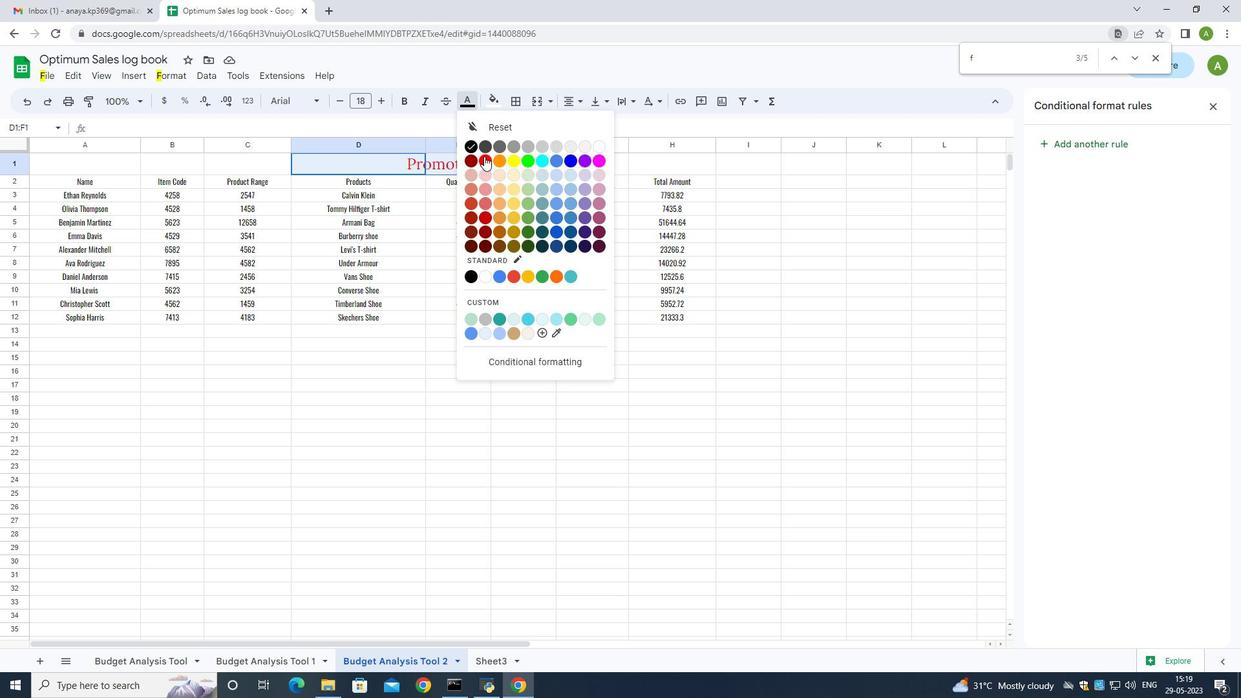 
Action: Mouse moved to (447, 340)
Screenshot: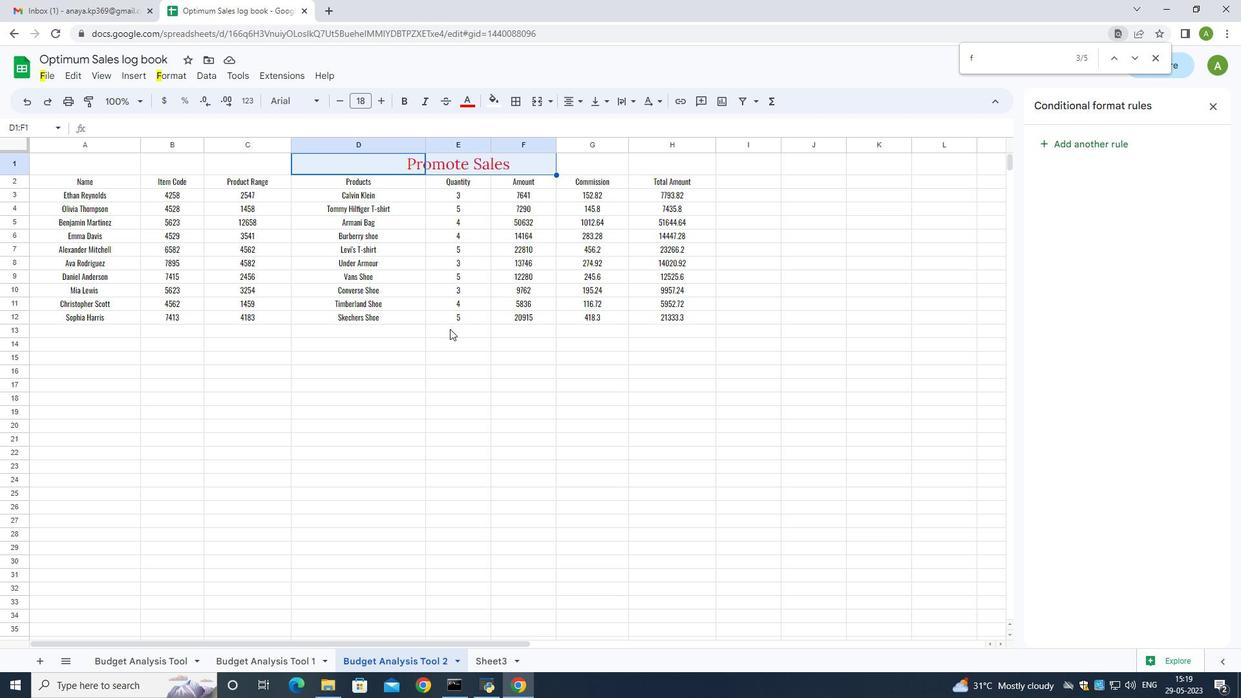 
Action: Mouse pressed left at (447, 340)
Screenshot: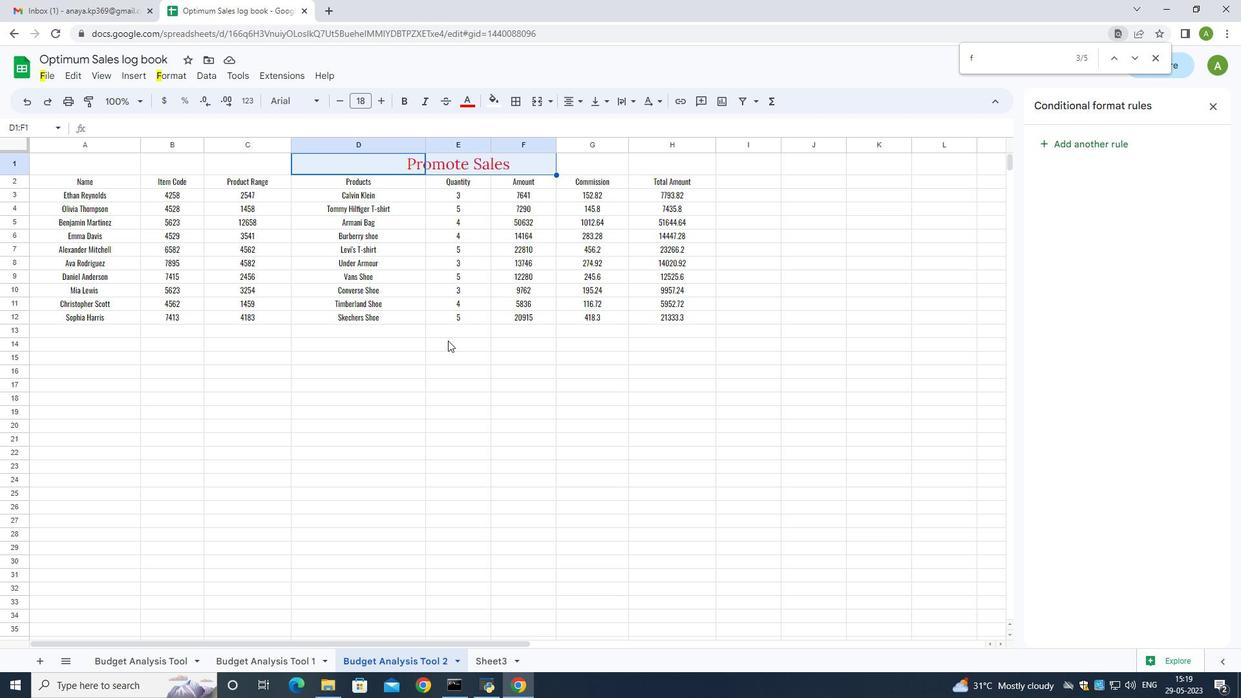 
Action: Mouse moved to (168, 57)
Screenshot: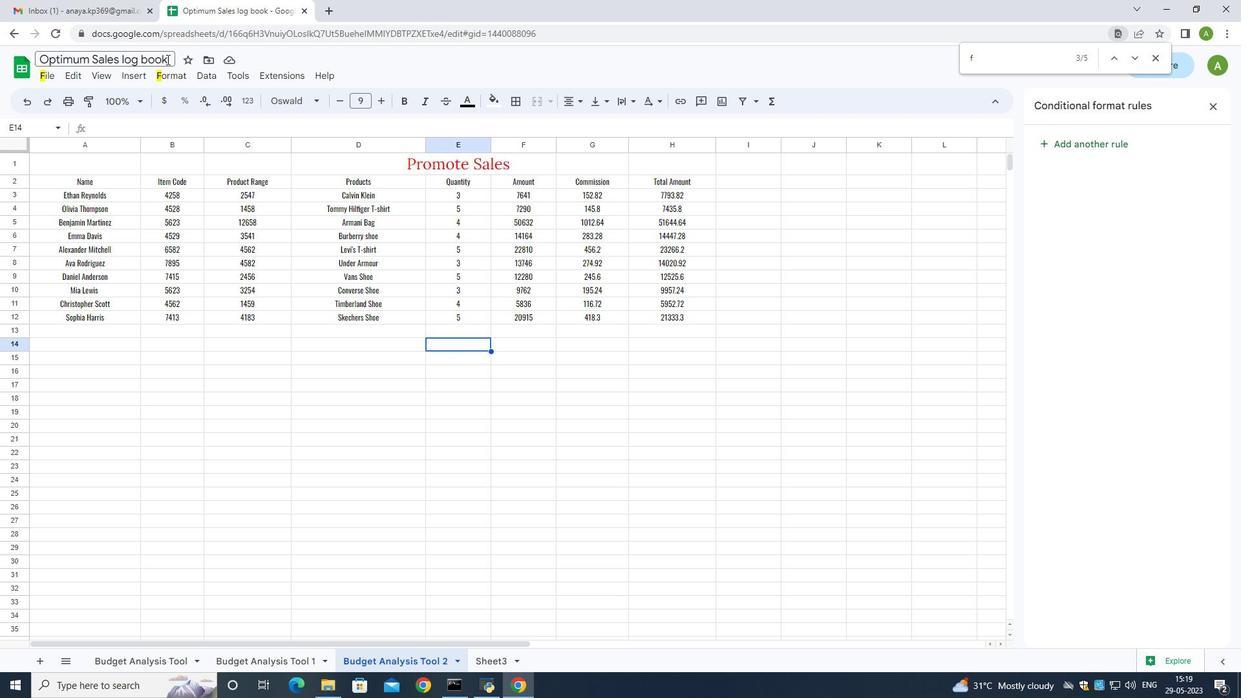 
Action: Mouse pressed left at (168, 57)
Screenshot: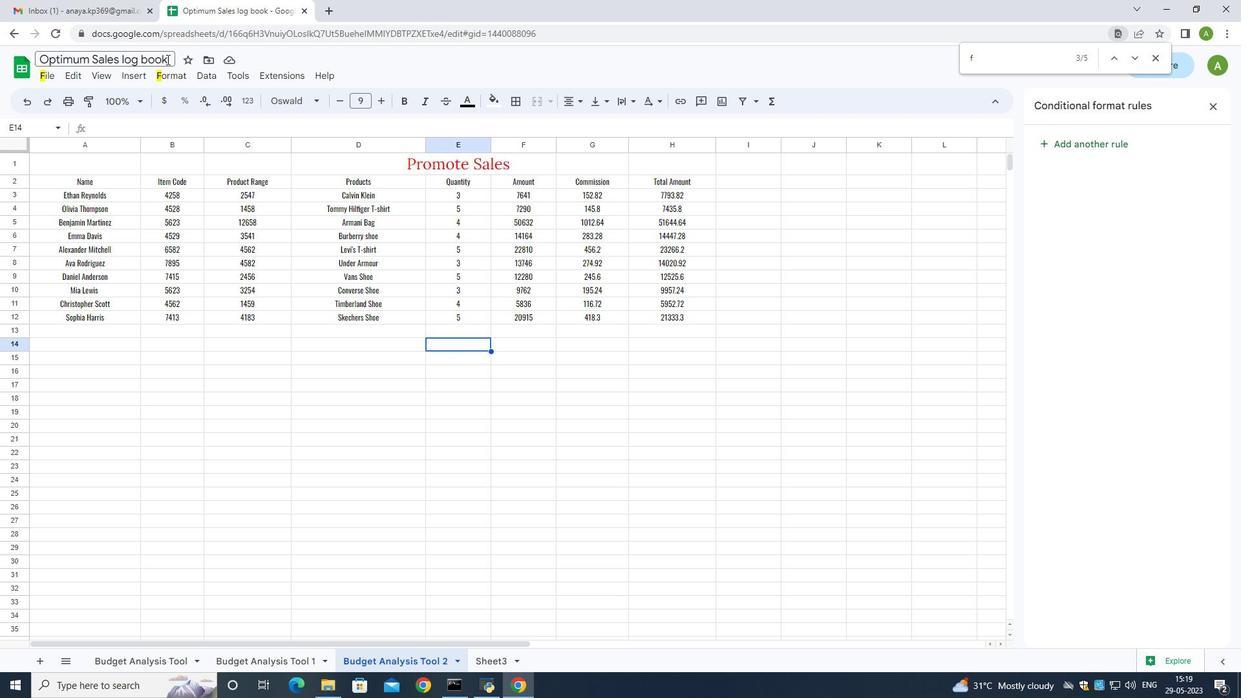
Action: Mouse moved to (89, 60)
Screenshot: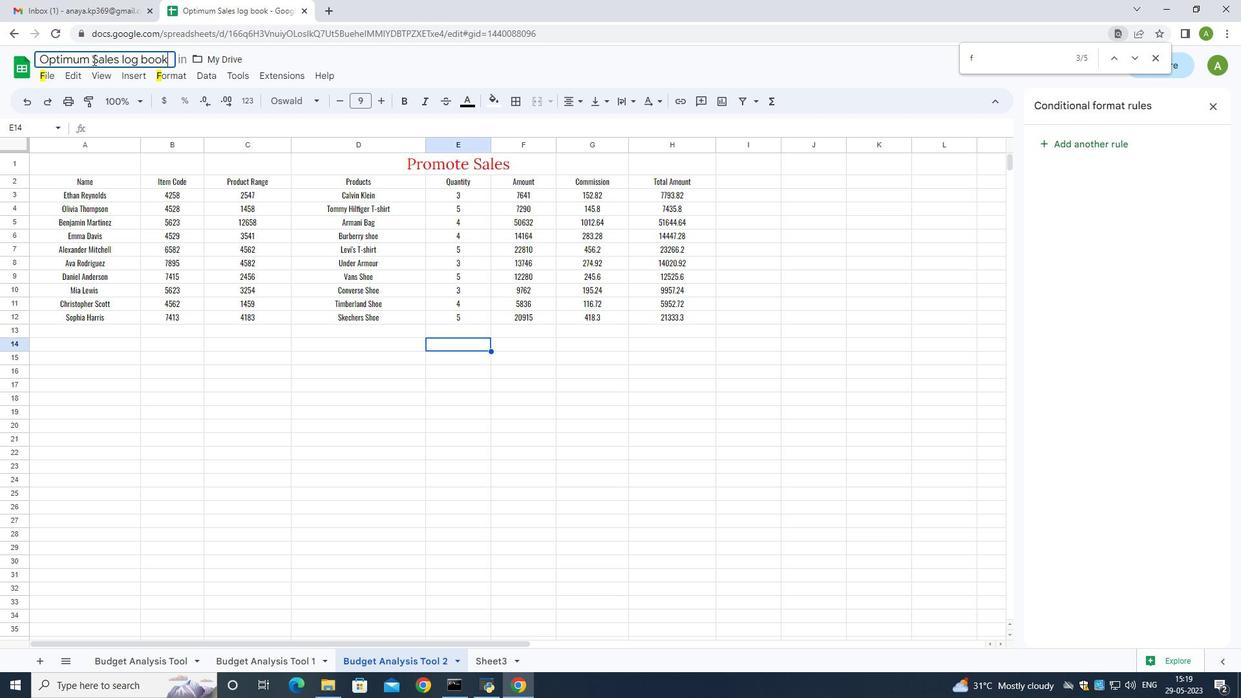 
Action: Mouse pressed left at (89, 60)
Screenshot: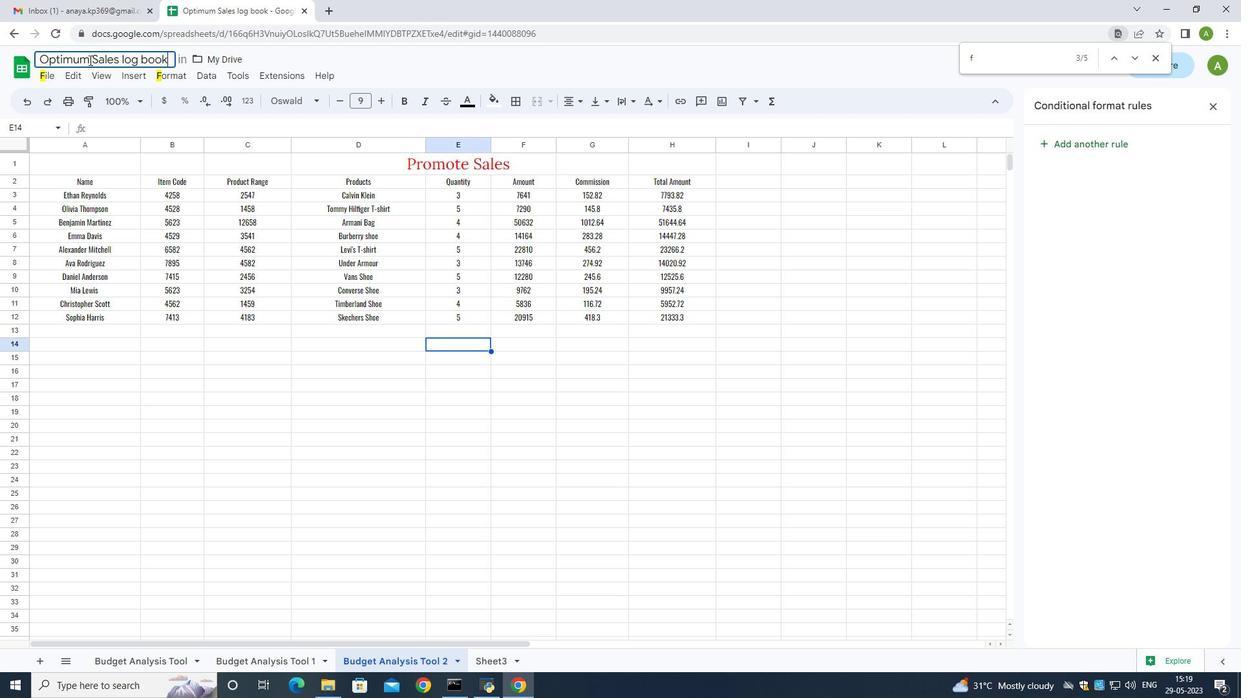 
Action: Mouse moved to (142, 45)
Screenshot: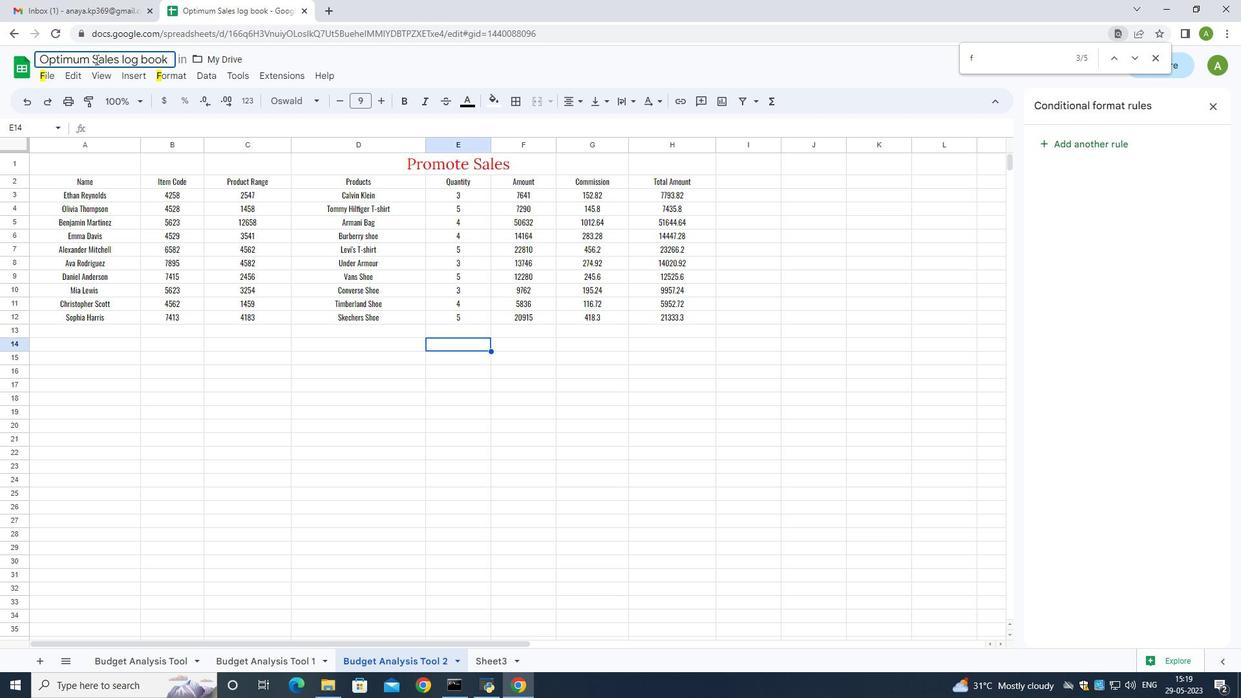 
Action: Key pressed <Key.backspace><Key.backspace><Key.backspace><Key.backspace><Key.backspace><Key.backspace><Key.backspace>
Screenshot: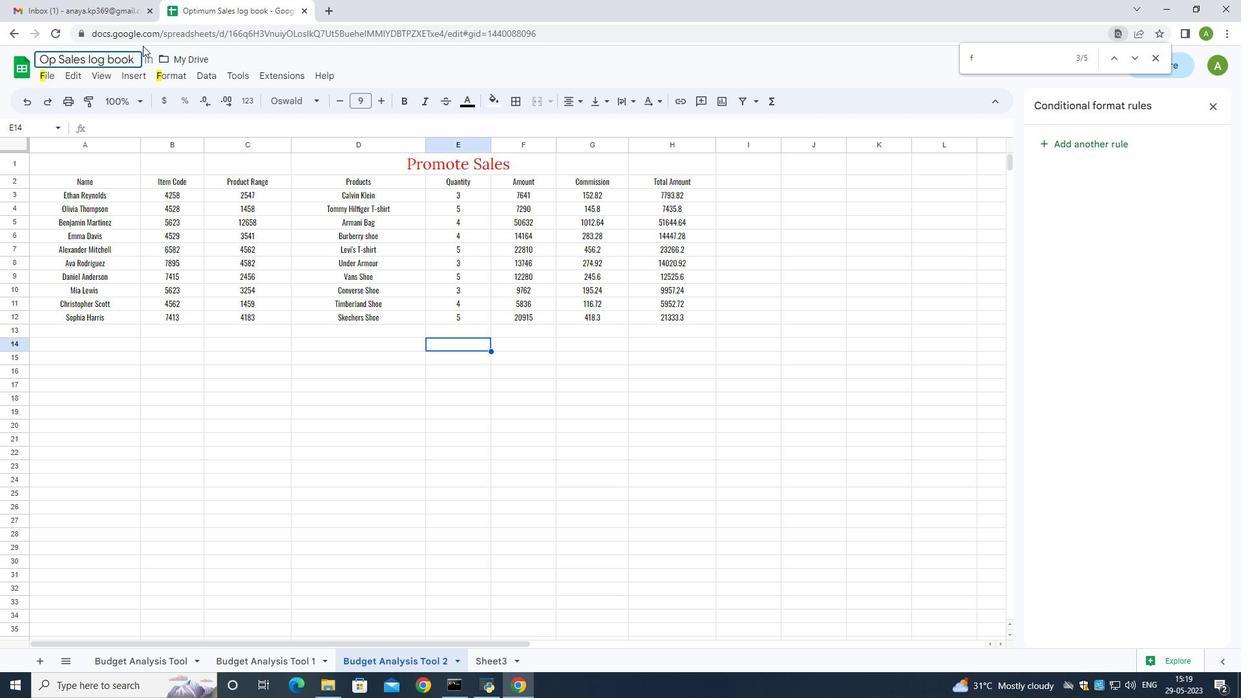 
Action: Mouse moved to (240, 56)
Screenshot: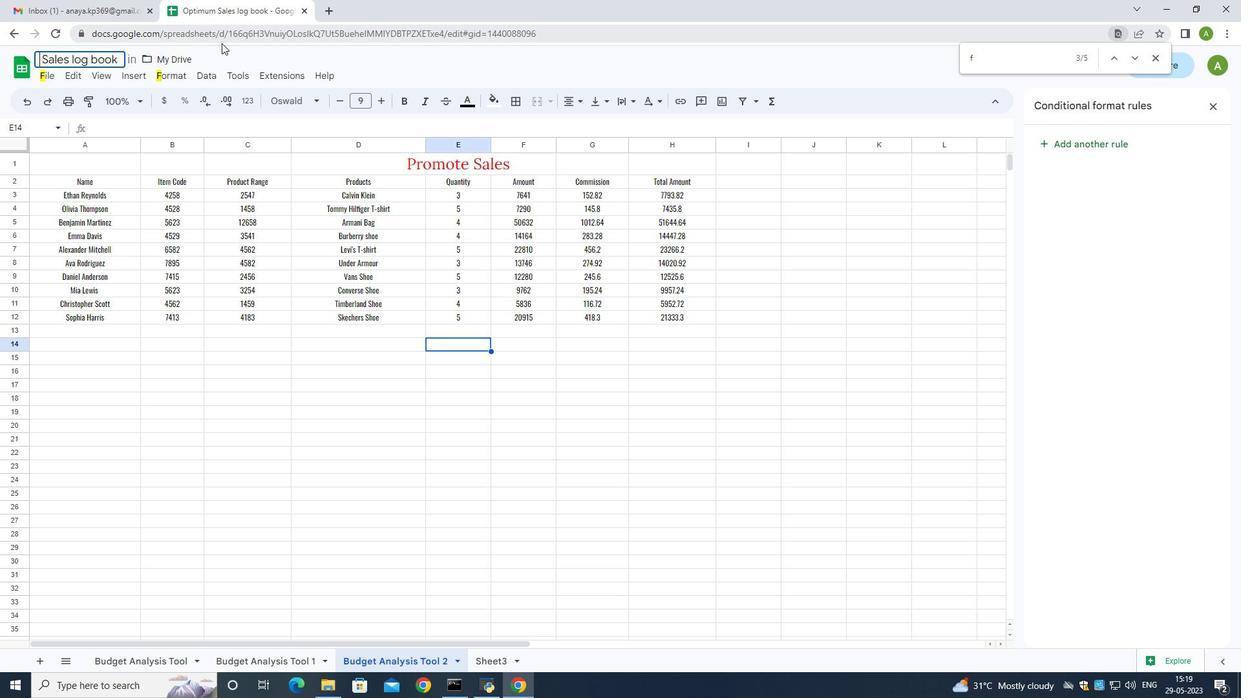 
Action: Key pressed <Key.enter>promote
Screenshot: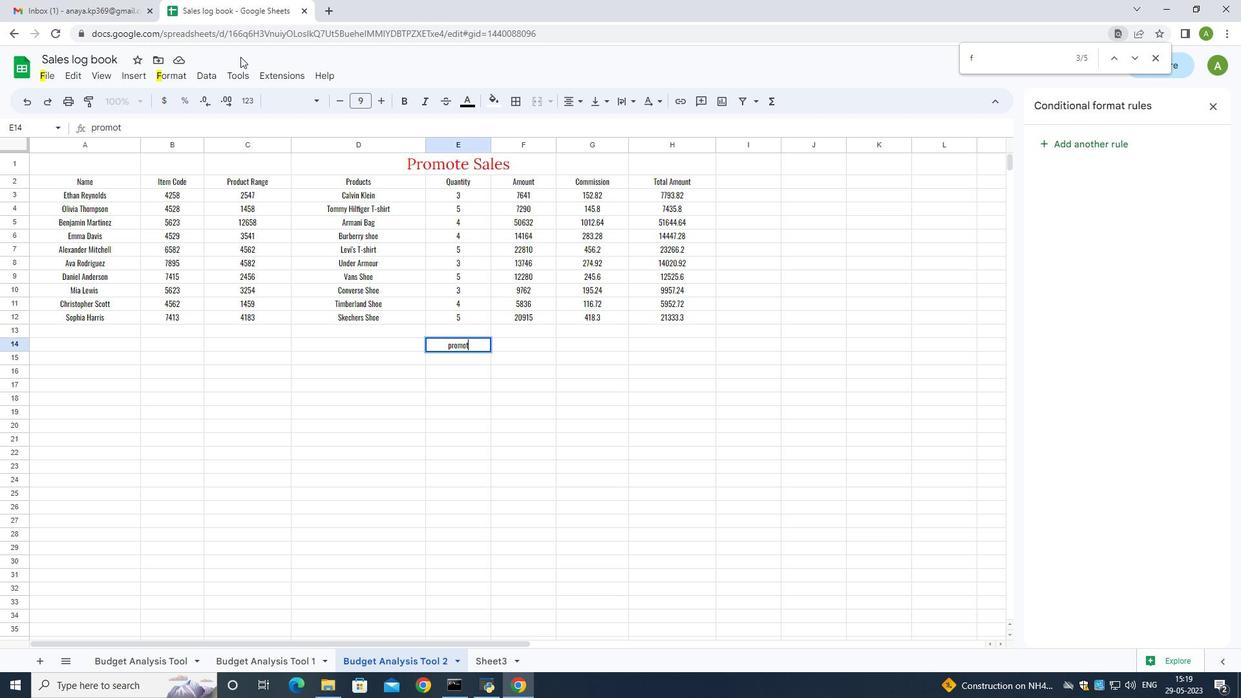 
Action: Mouse moved to (135, 129)
Screenshot: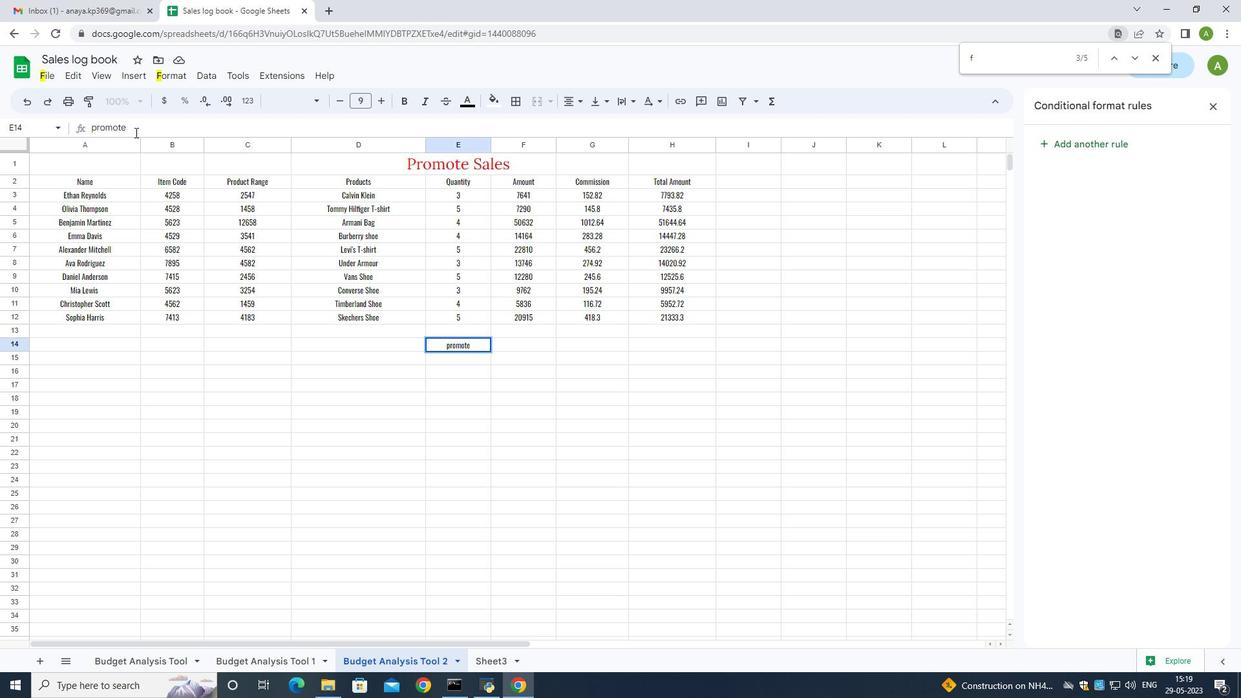 
Action: Mouse pressed left at (135, 129)
Screenshot: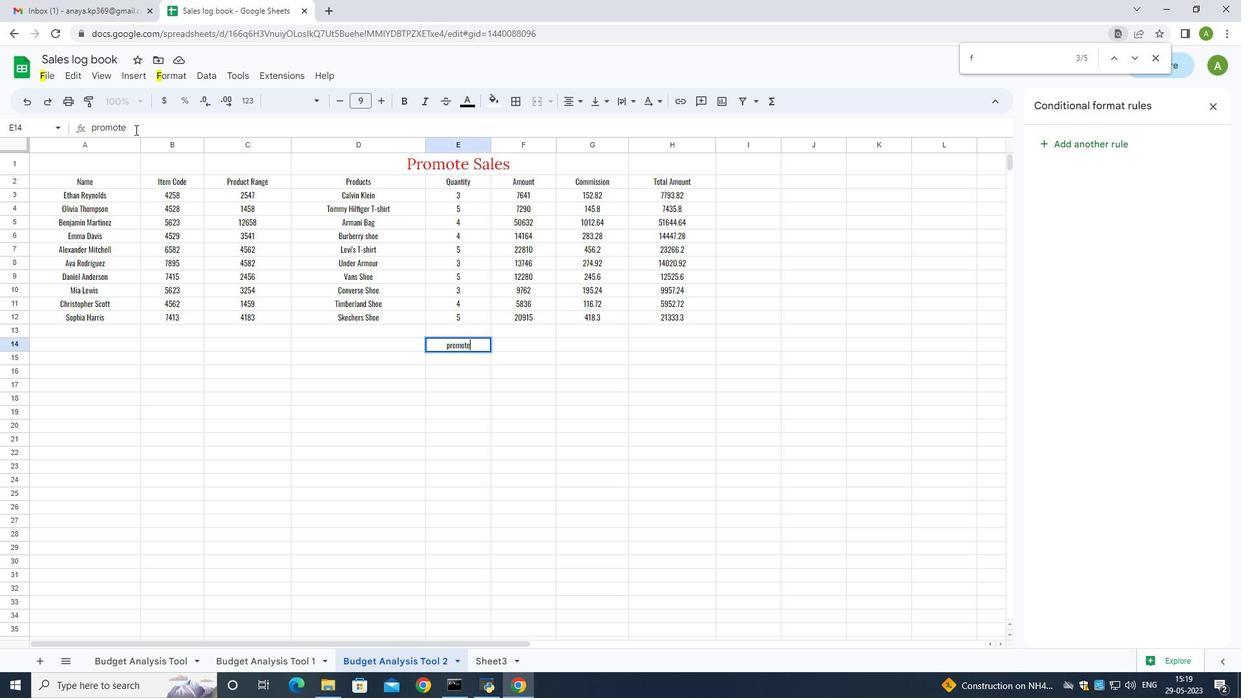 
Action: Mouse moved to (103, 73)
Screenshot: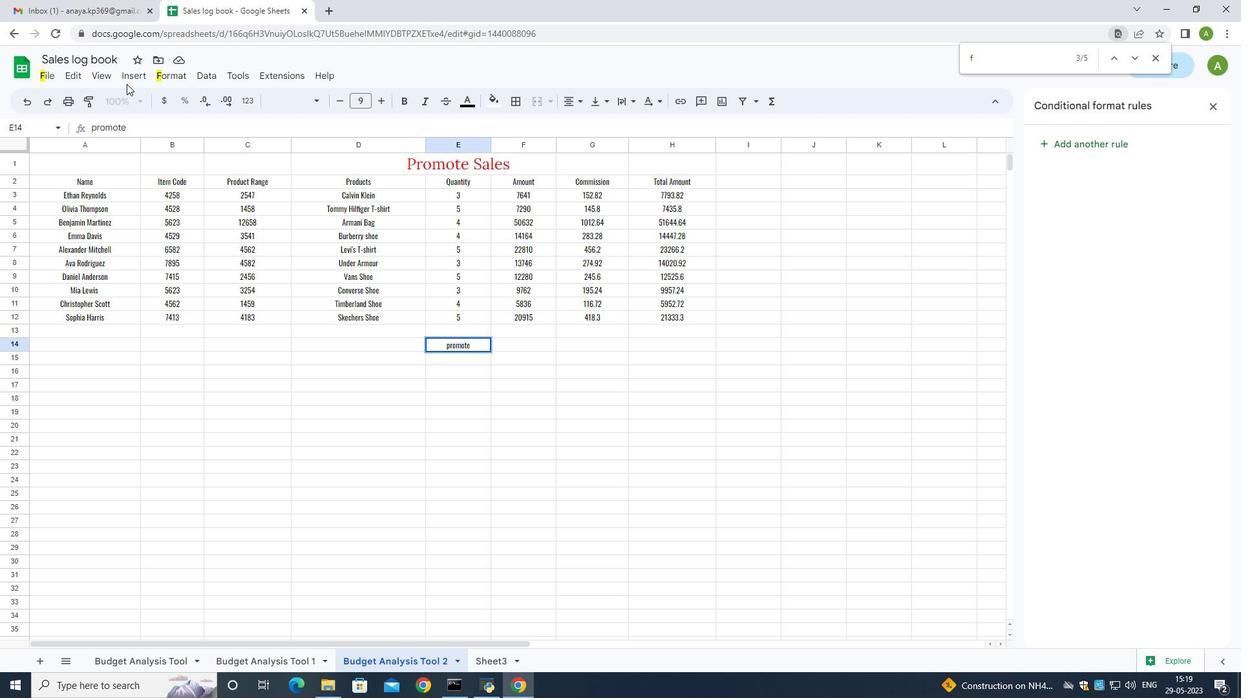 
Action: Key pressed <Key.space>
Screenshot: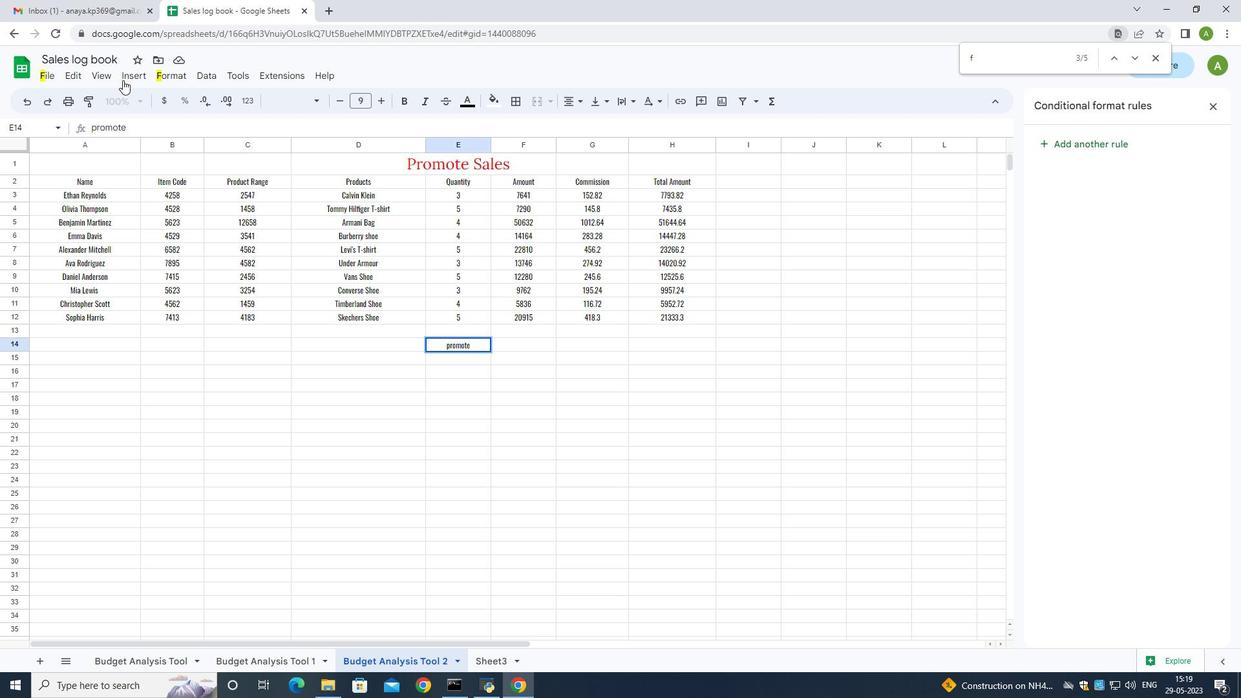 
Action: Mouse moved to (69, 56)
Screenshot: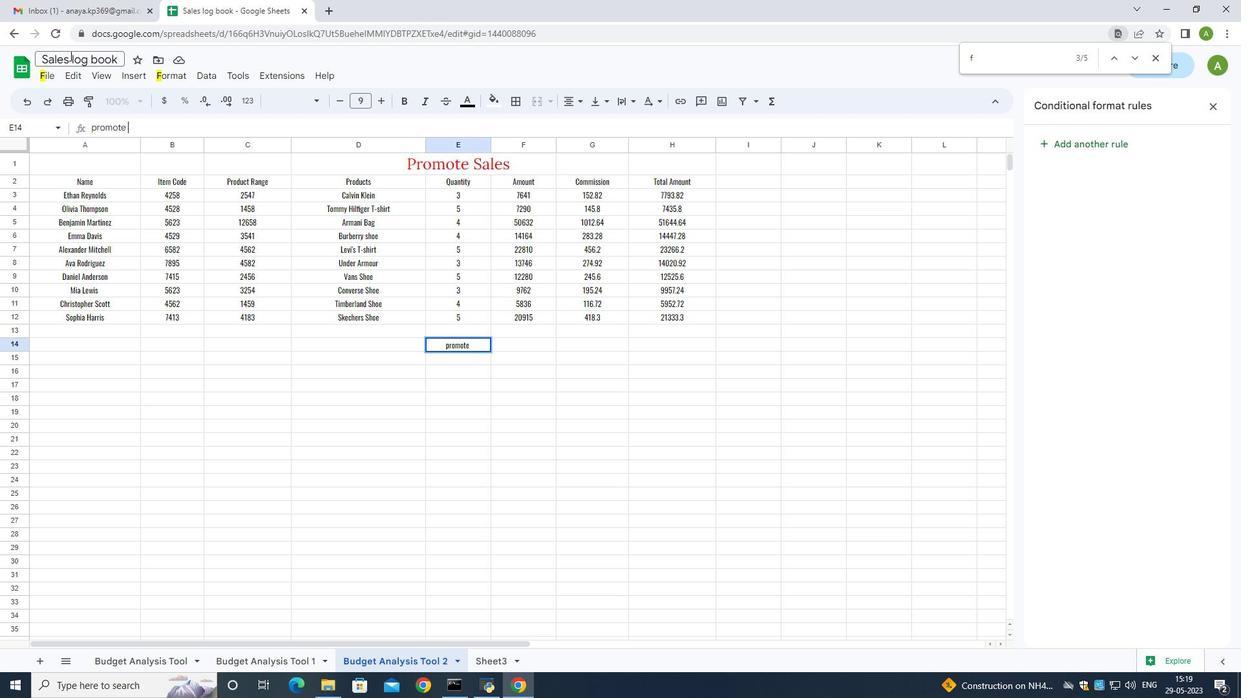 
Action: Key pressed <Key.shift>
Screenshot: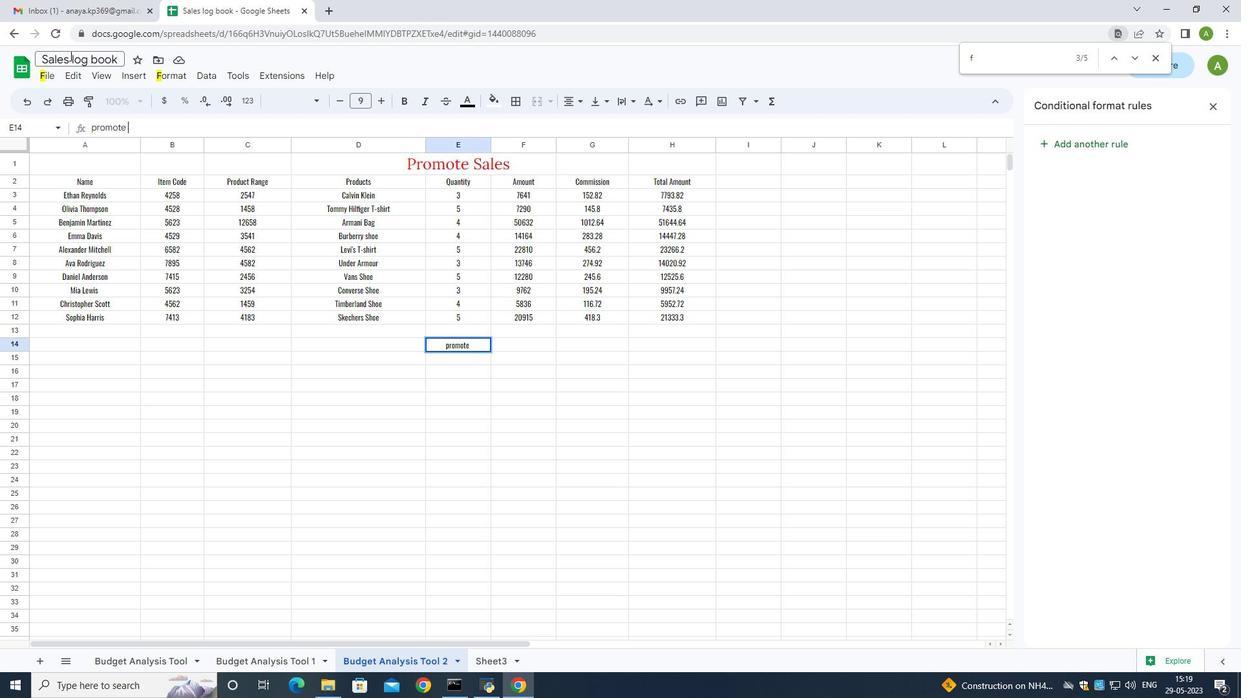 
Action: Mouse moved to (71, 59)
Screenshot: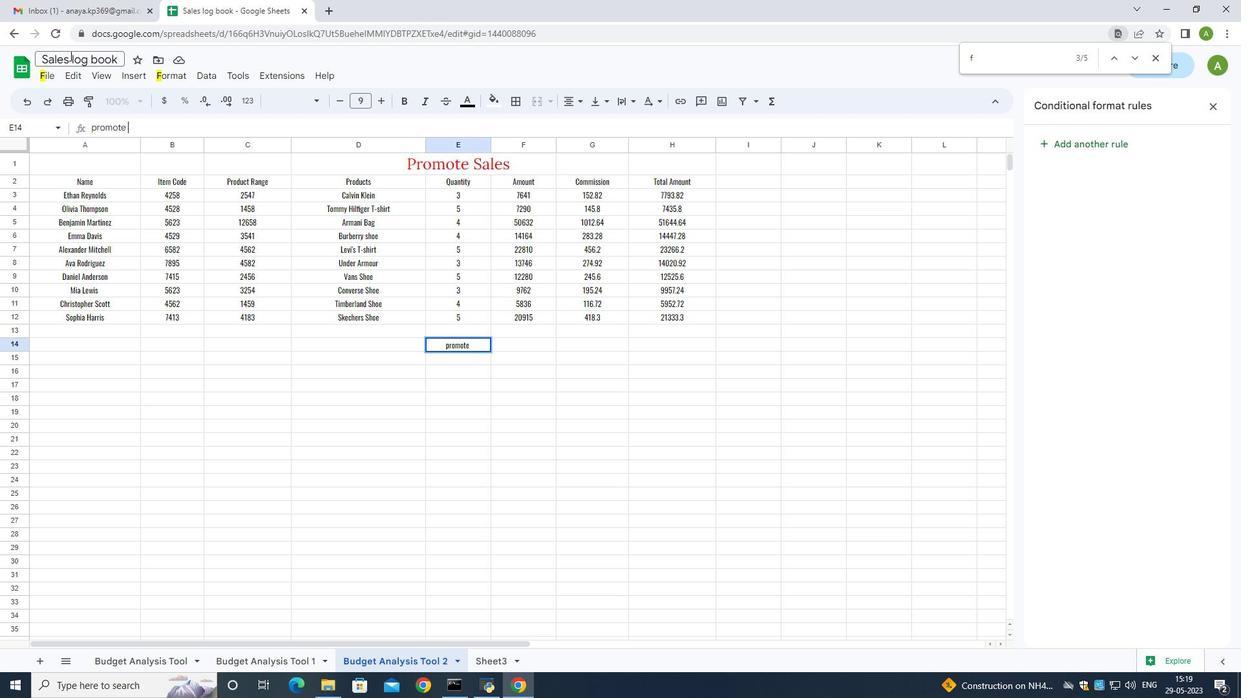 
Action: Key pressed Sa
Screenshot: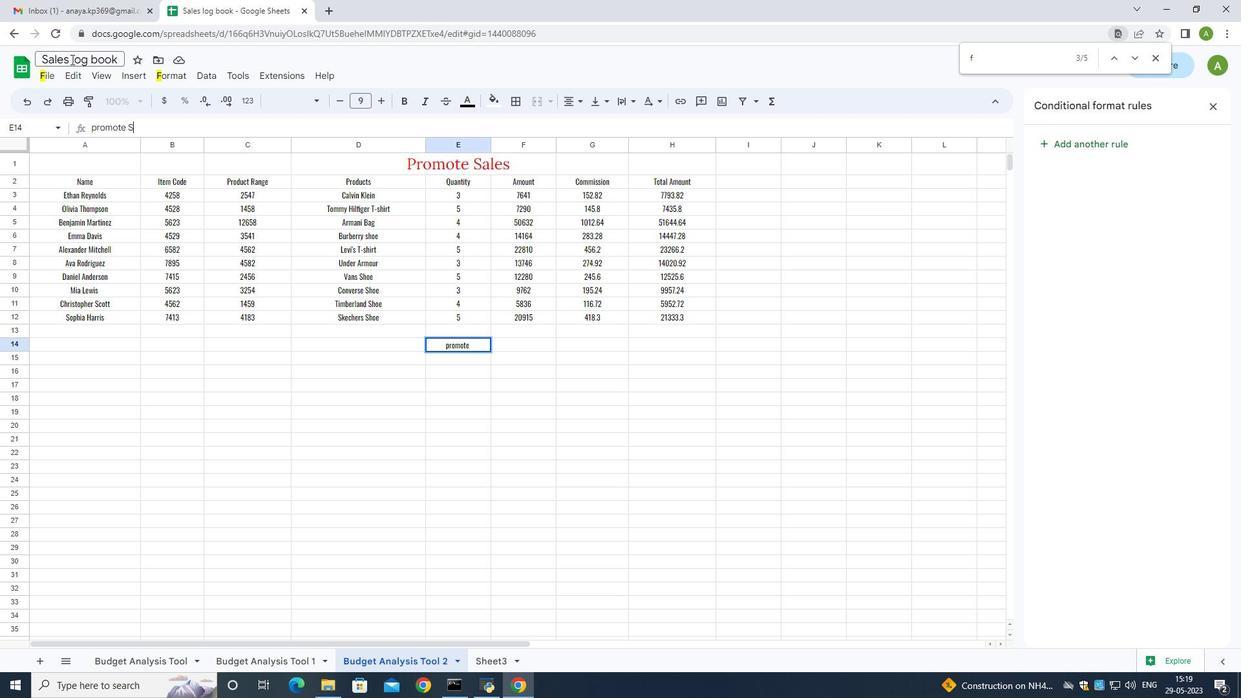 
Action: Mouse moved to (72, 62)
Screenshot: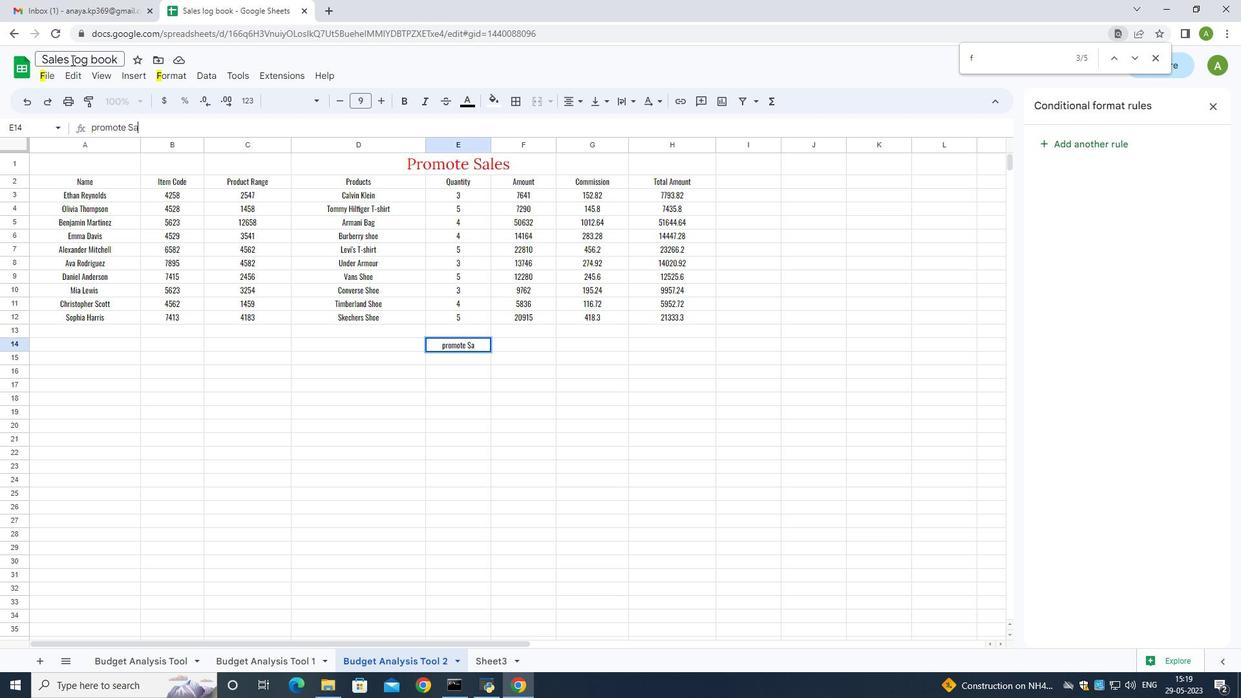 
Action: Key pressed l
Screenshot: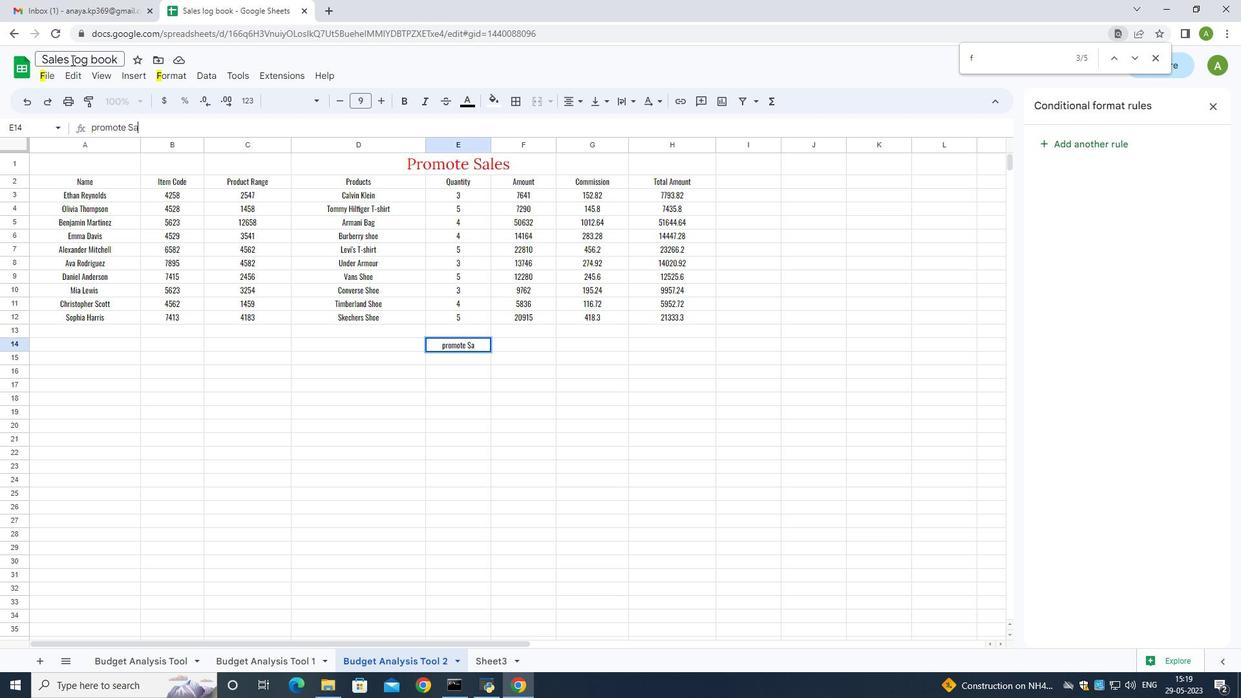 
Action: Mouse moved to (82, 74)
Screenshot: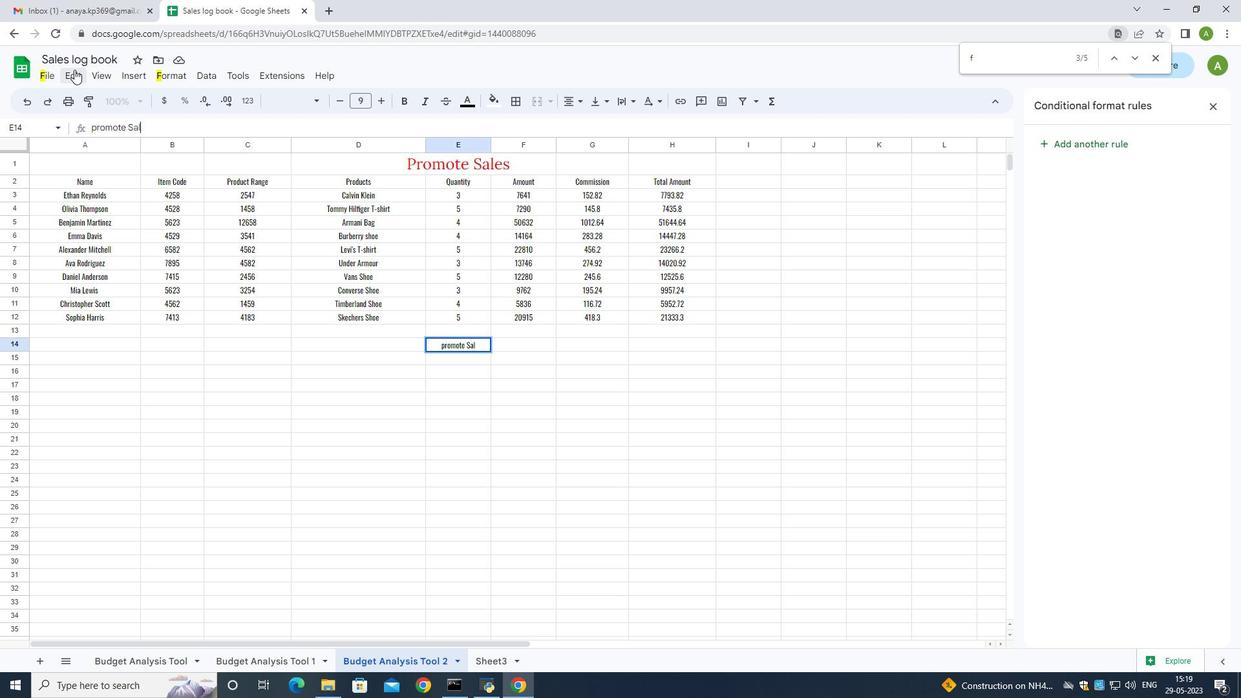 
Action: Key pressed e
Screenshot: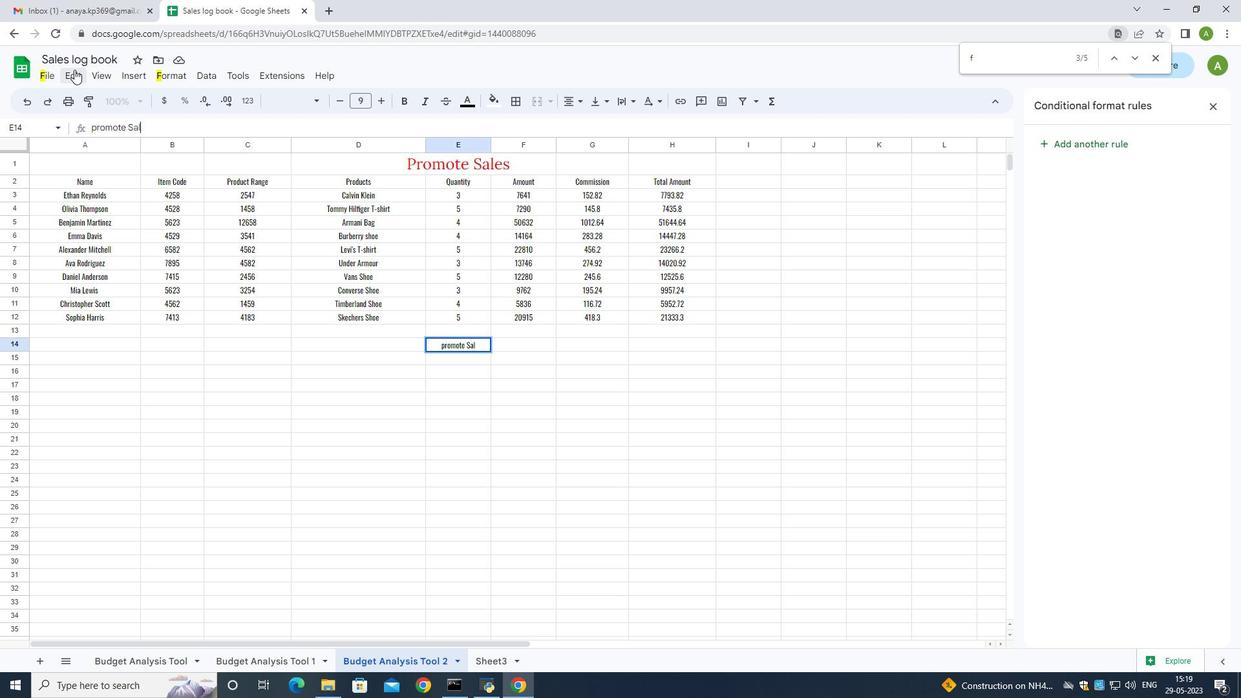 
Action: Mouse moved to (131, 107)
Screenshot: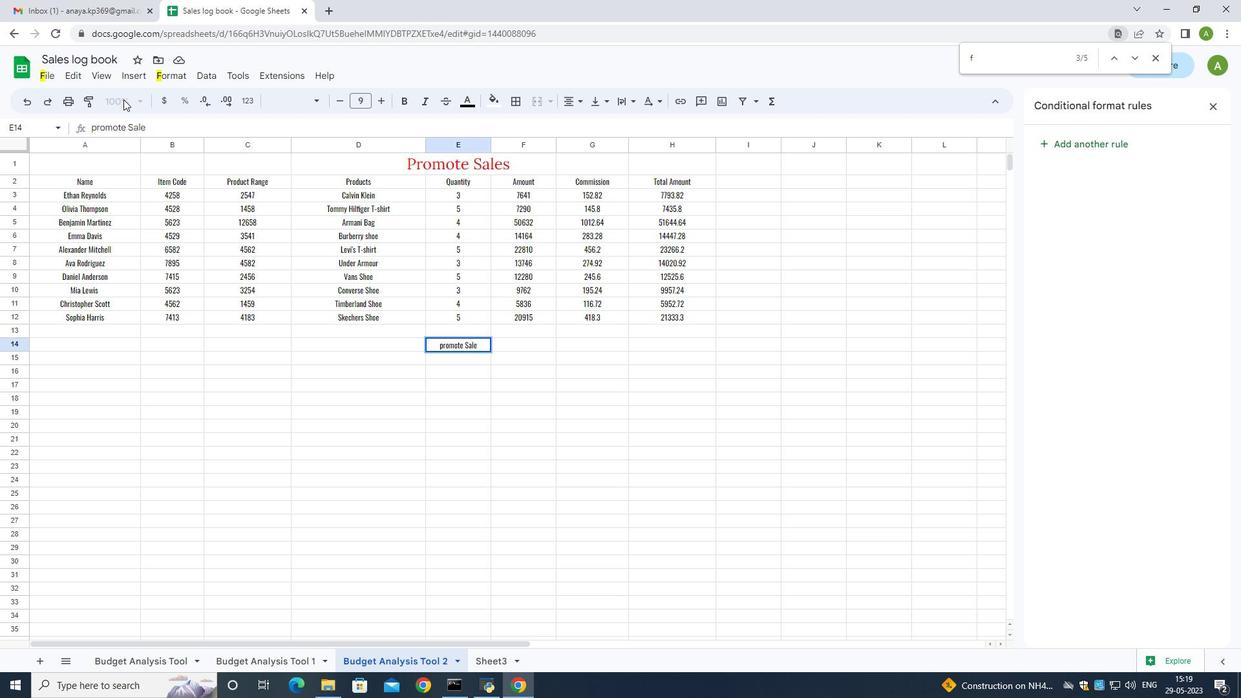 
Action: Key pressed s
Screenshot: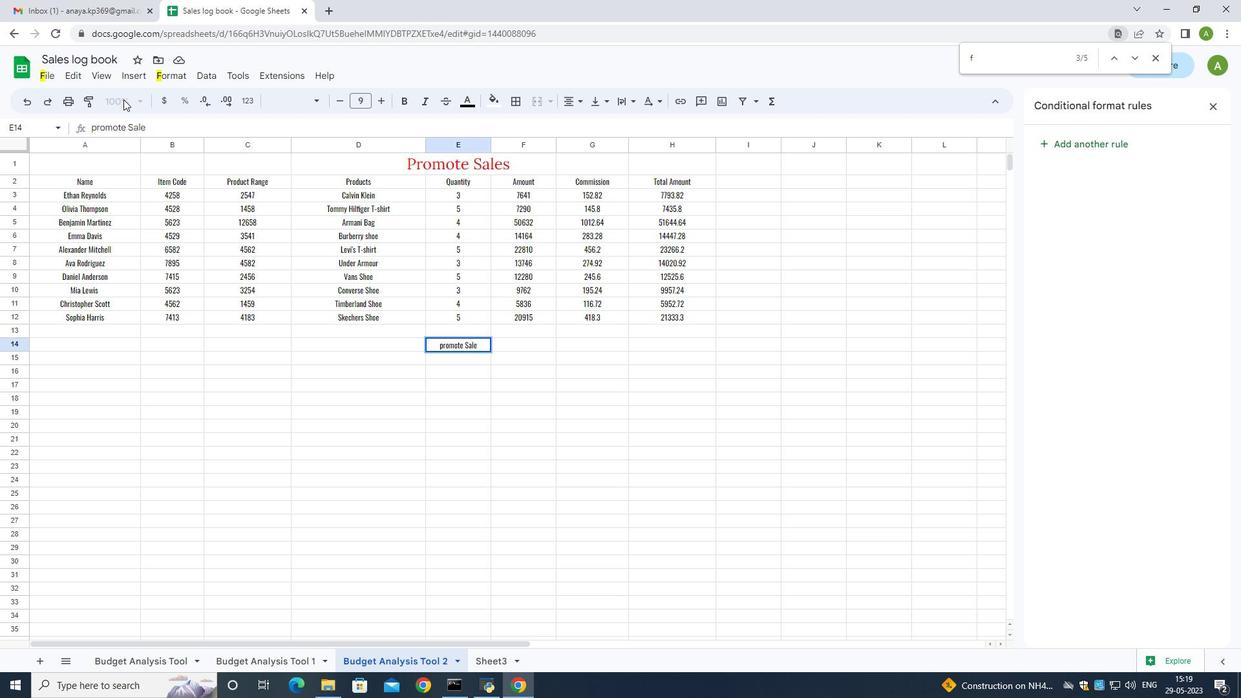 
Action: Mouse moved to (188, 133)
Screenshot: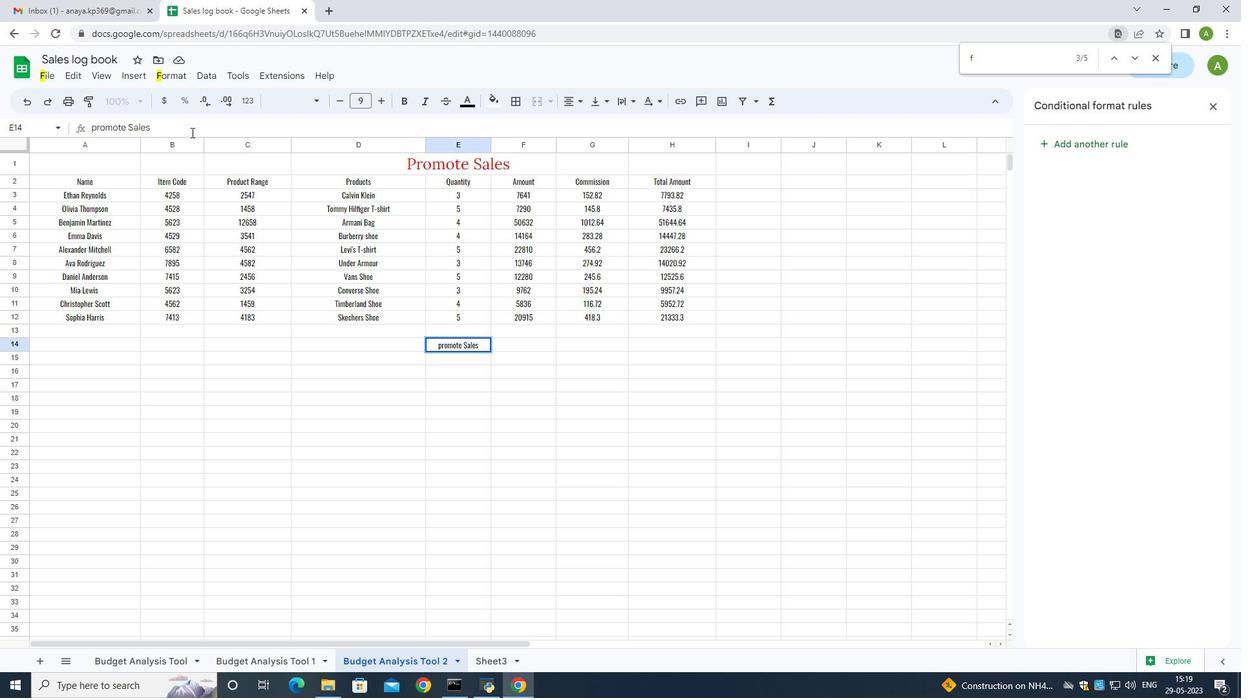 
Action: Key pressed <Key.space>te
Screenshot: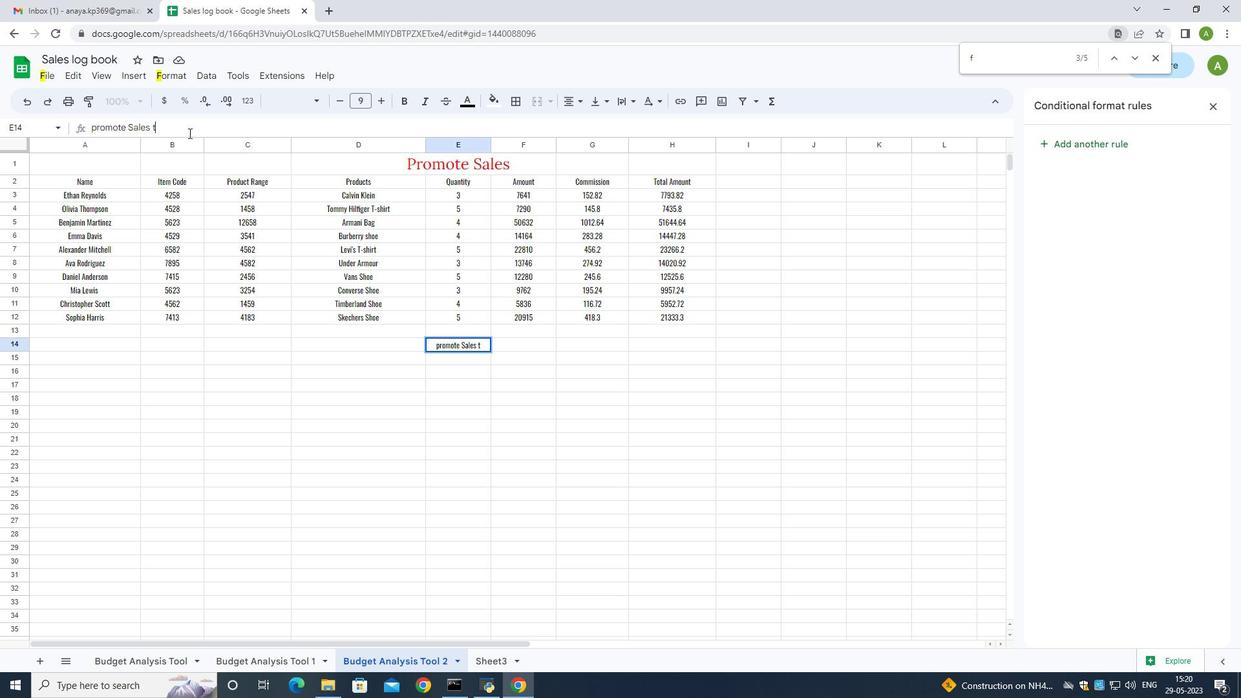 
Action: Mouse moved to (160, 127)
Screenshot: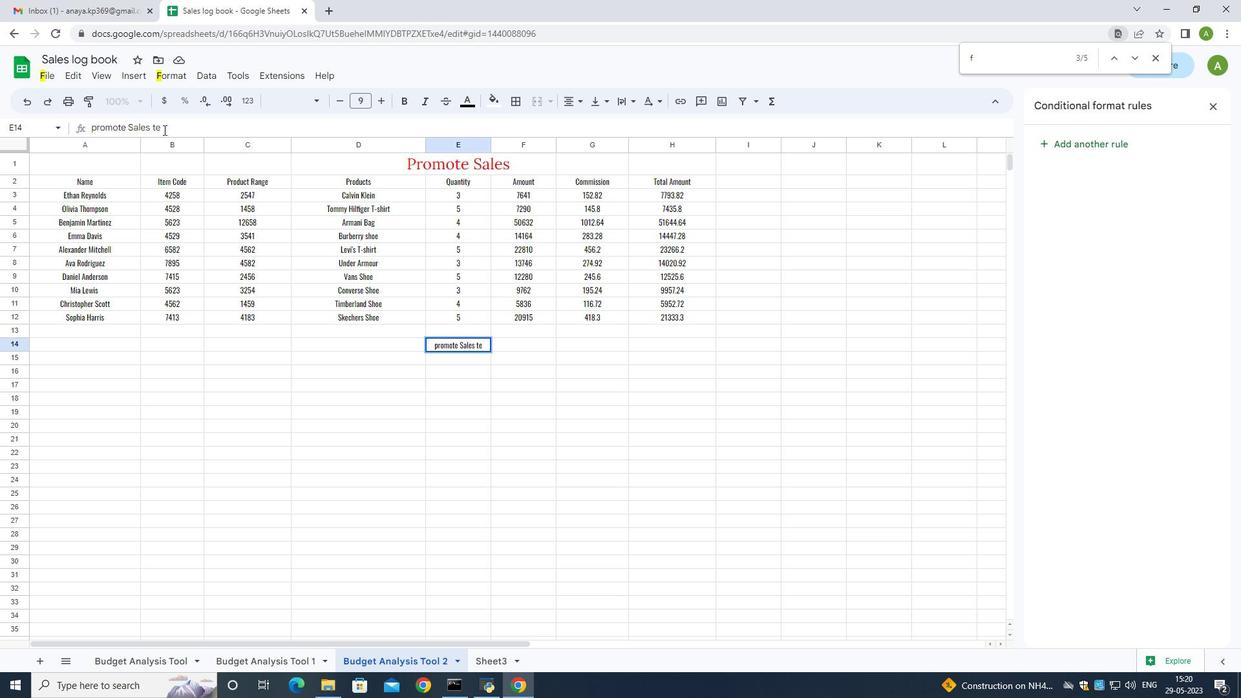 
Action: Key pressed m
Screenshot: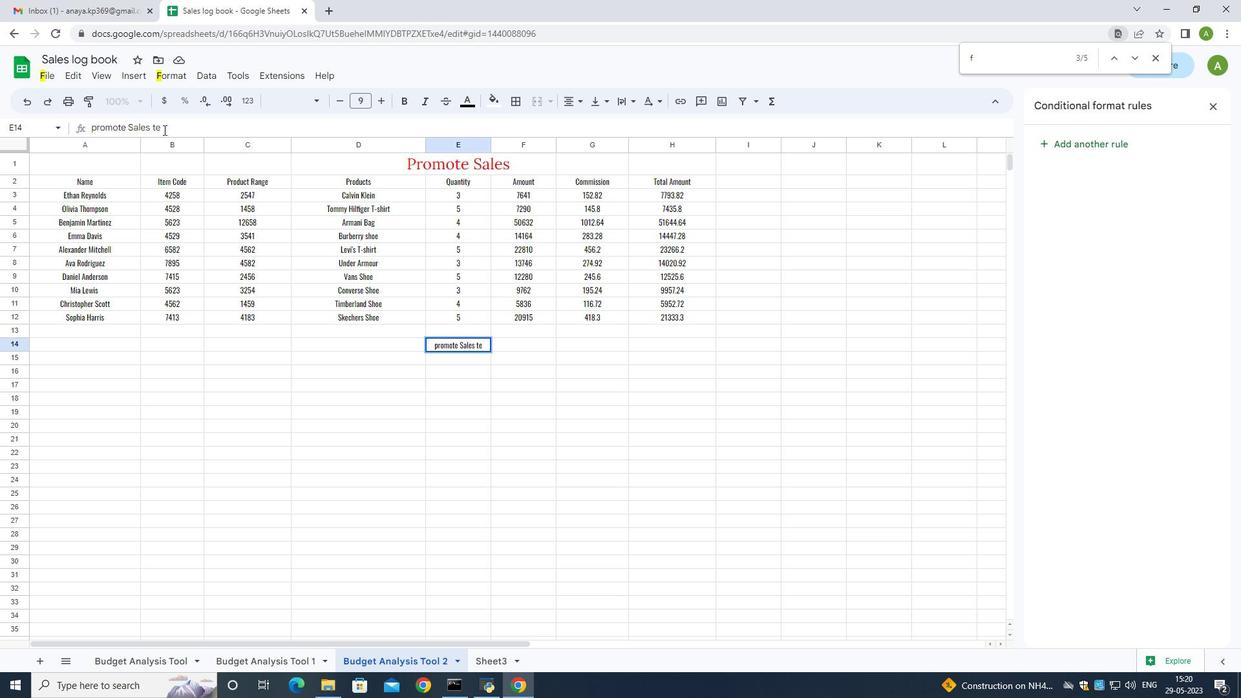 
Action: Mouse moved to (164, 122)
Screenshot: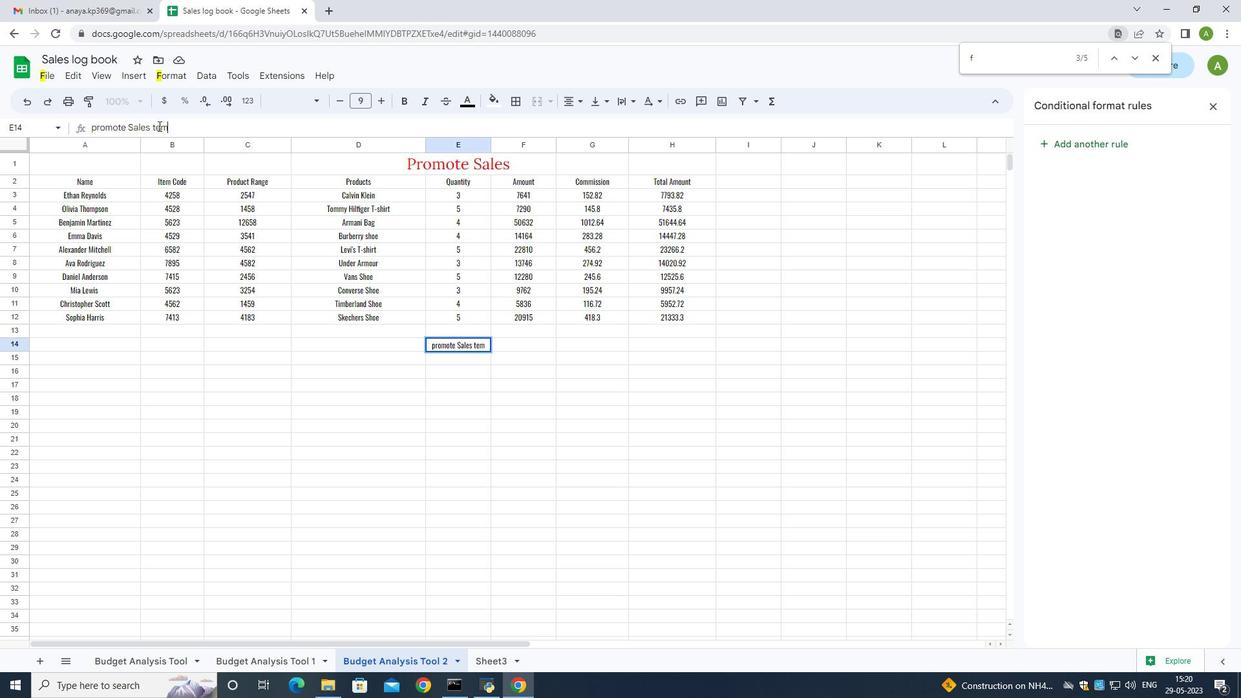 
Action: Key pressed p
Screenshot: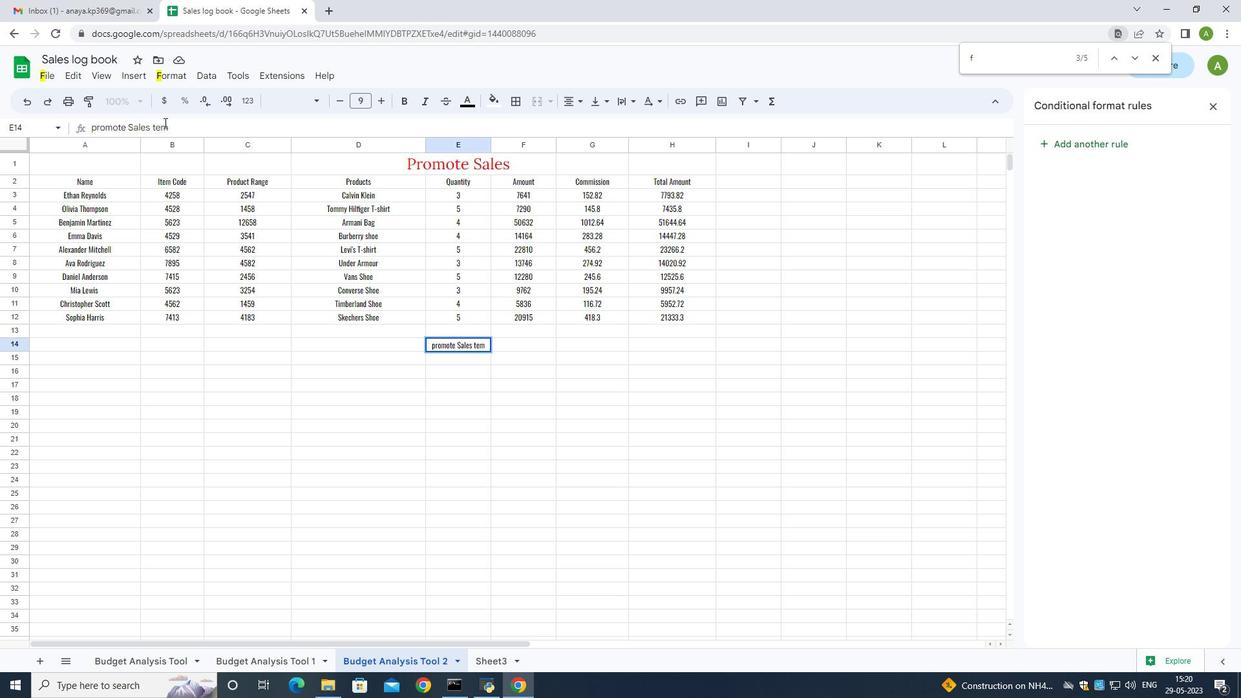 
Action: Mouse moved to (170, 122)
Screenshot: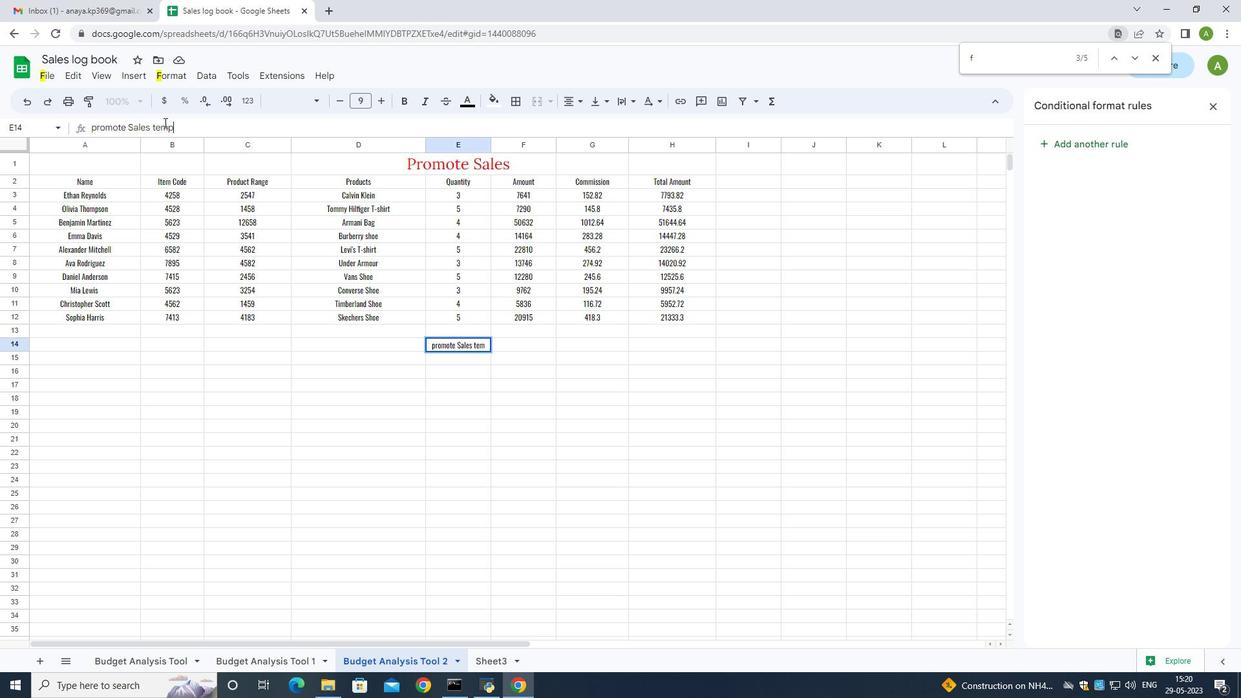 
Action: Key pressed l
Screenshot: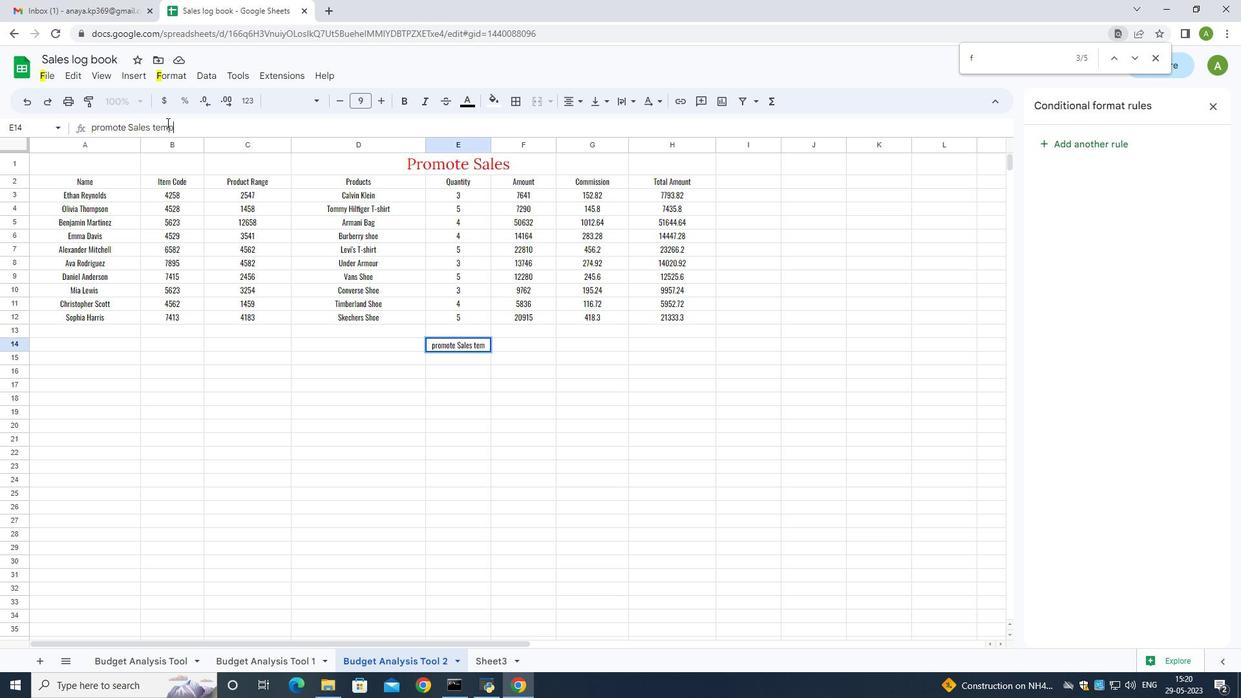 
Action: Mouse moved to (85, 73)
Screenshot: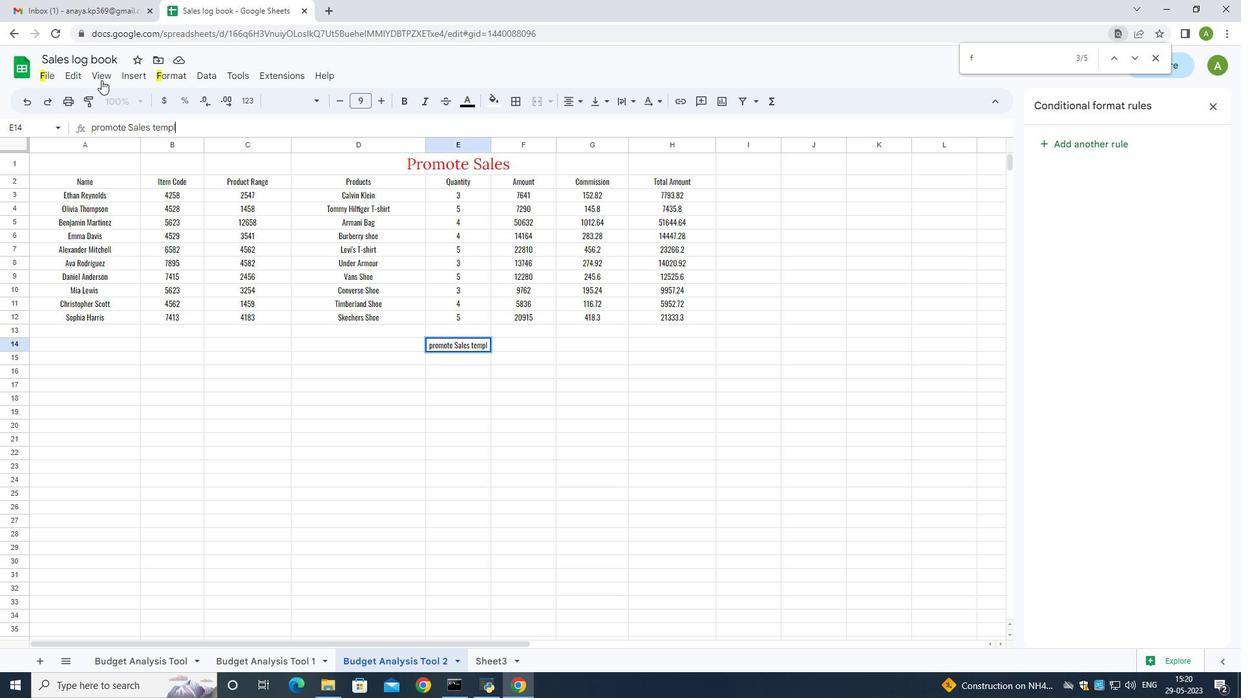 
Action: Key pressed e
Screenshot: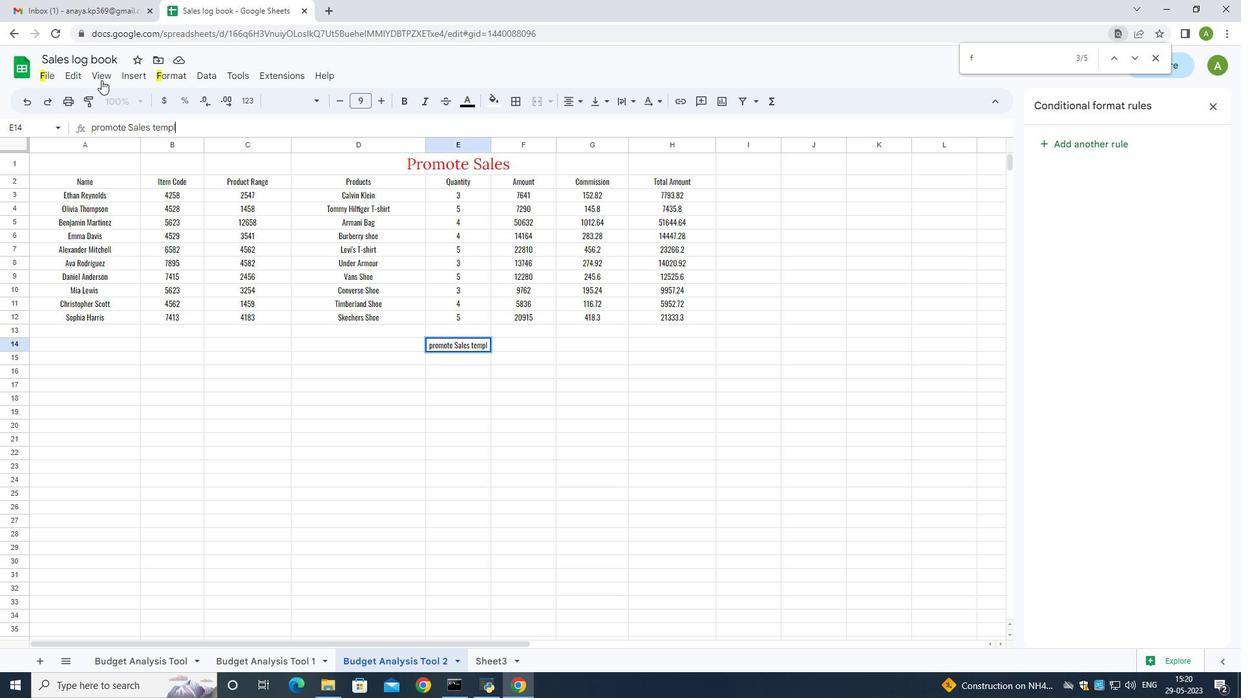 
Action: Mouse moved to (64, 57)
Screenshot: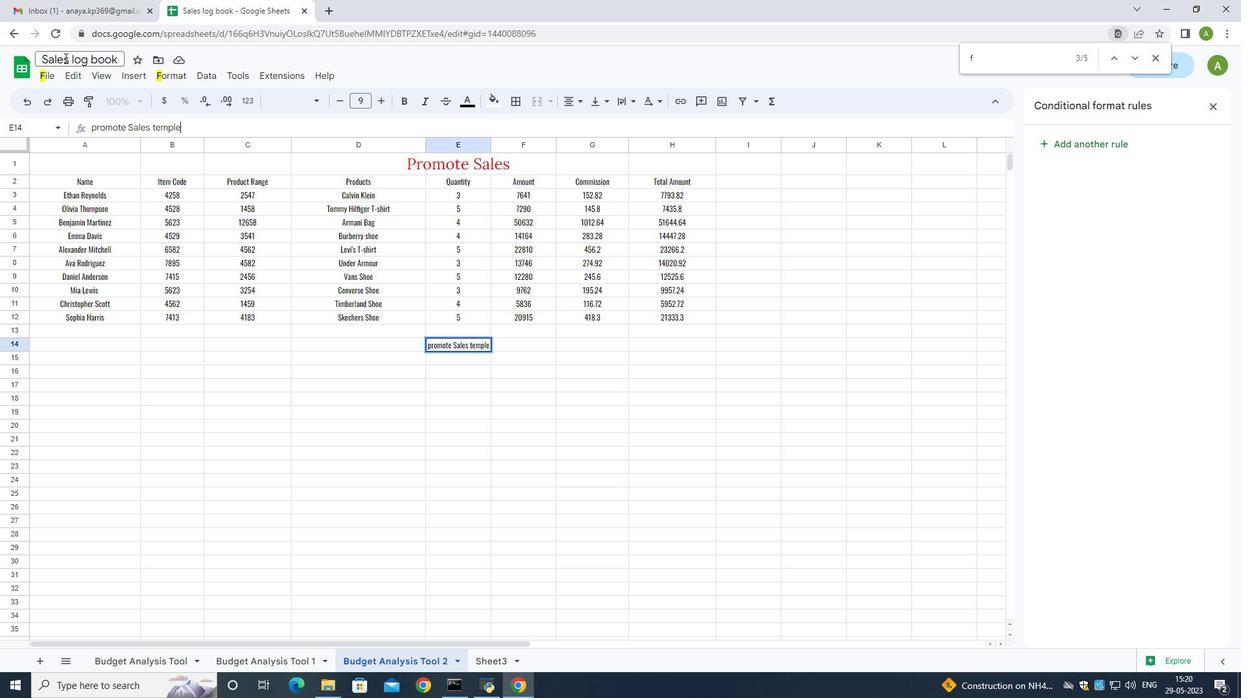 
Action: Mouse pressed left at (64, 57)
Screenshot: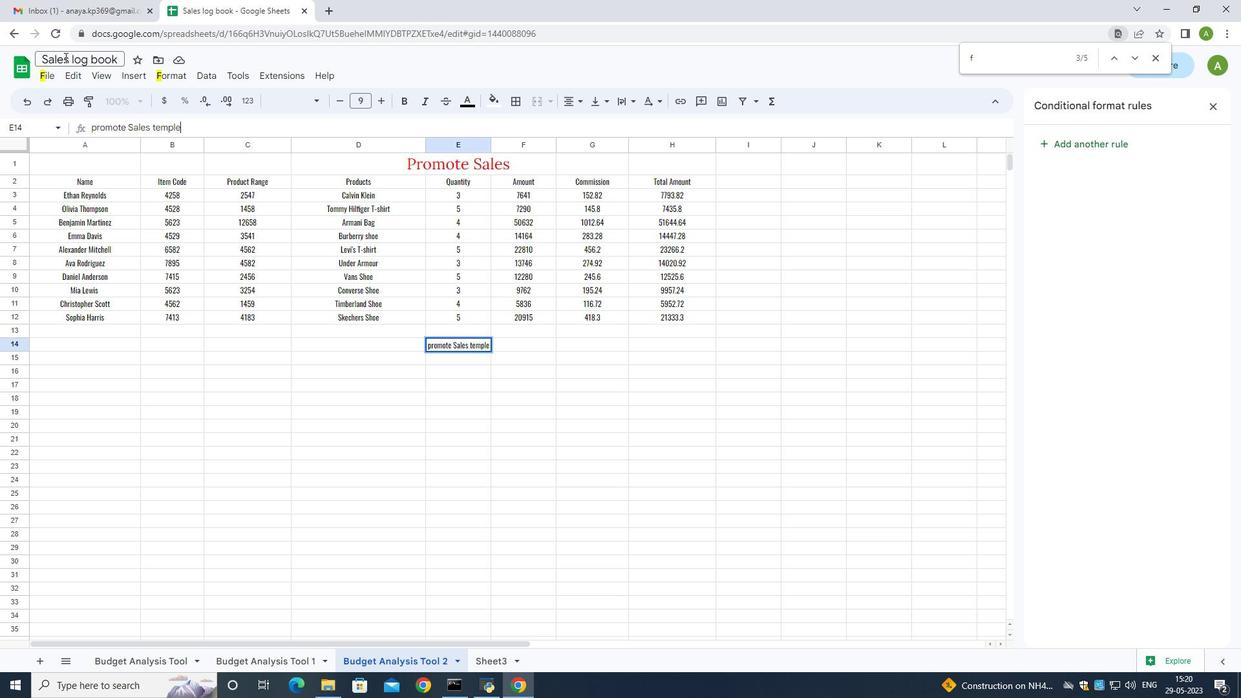 
Action: Mouse moved to (127, 61)
Screenshot: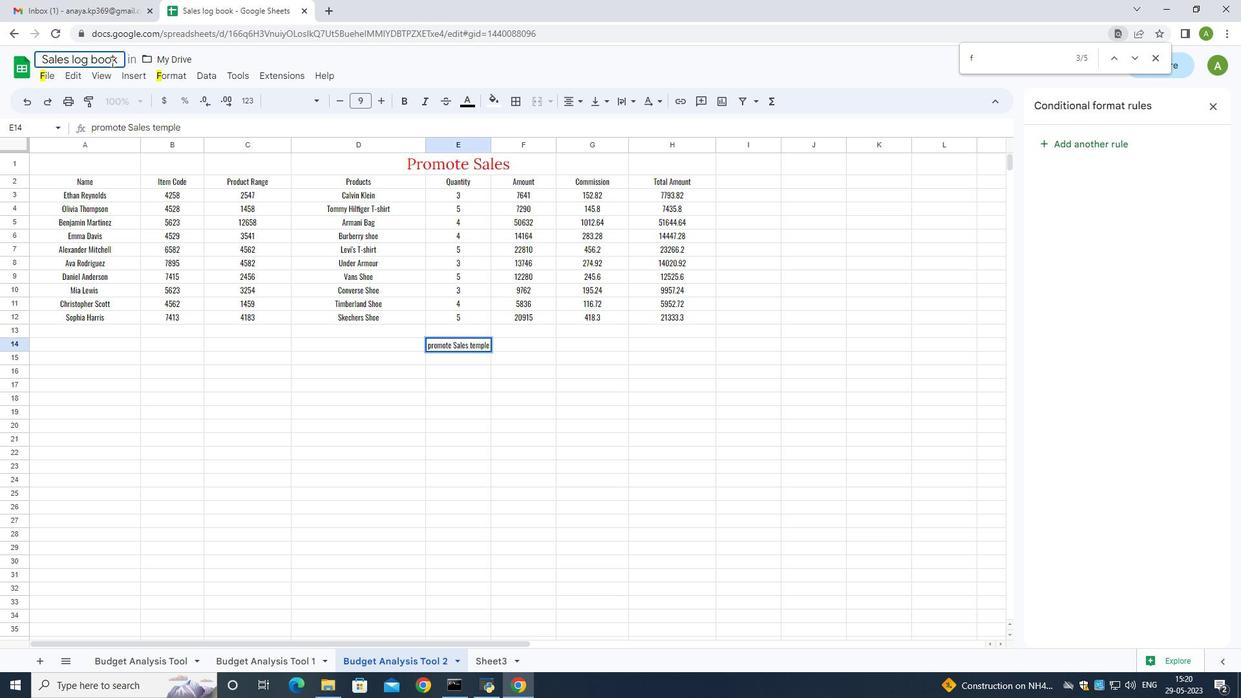 
Action: Key pressed t
Screenshot: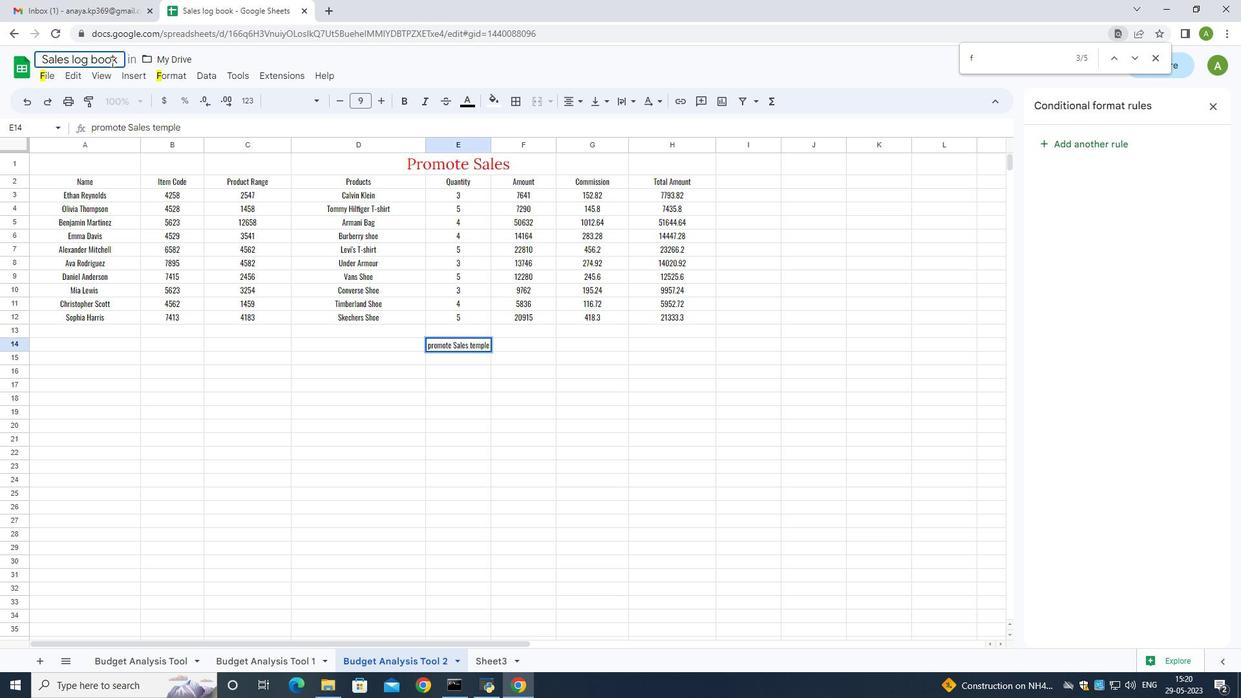 
Action: Mouse moved to (127, 62)
Screenshot: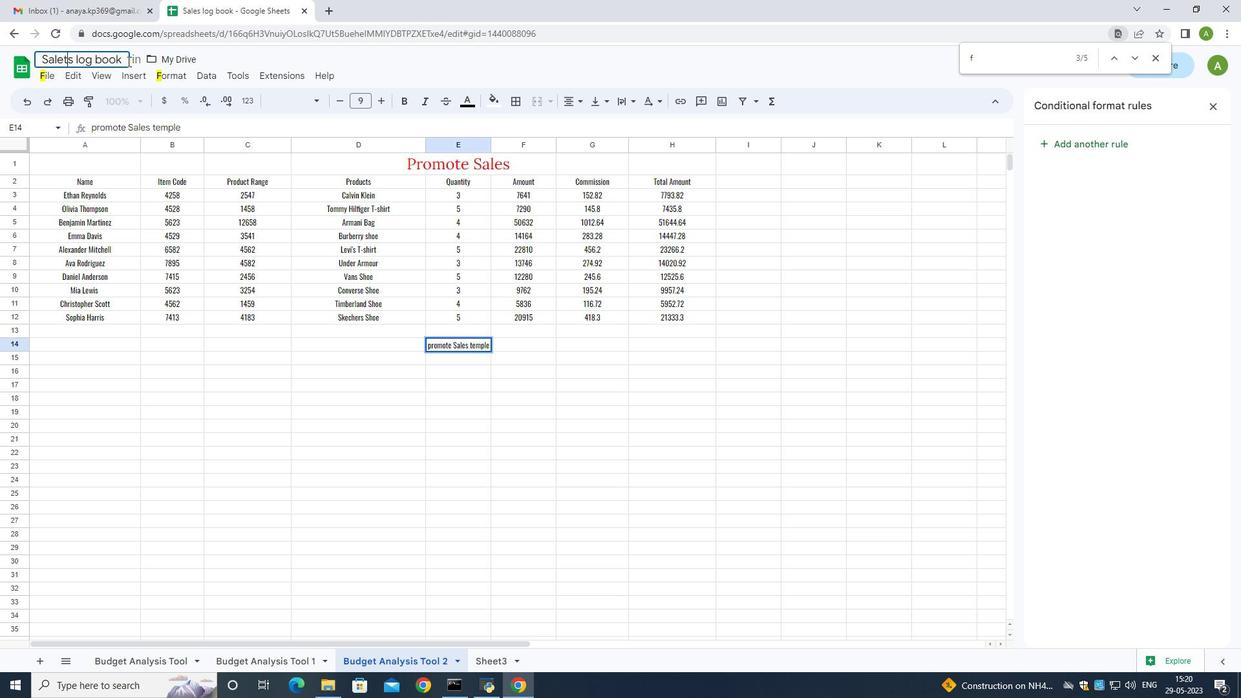 
Action: Key pressed e
Screenshot: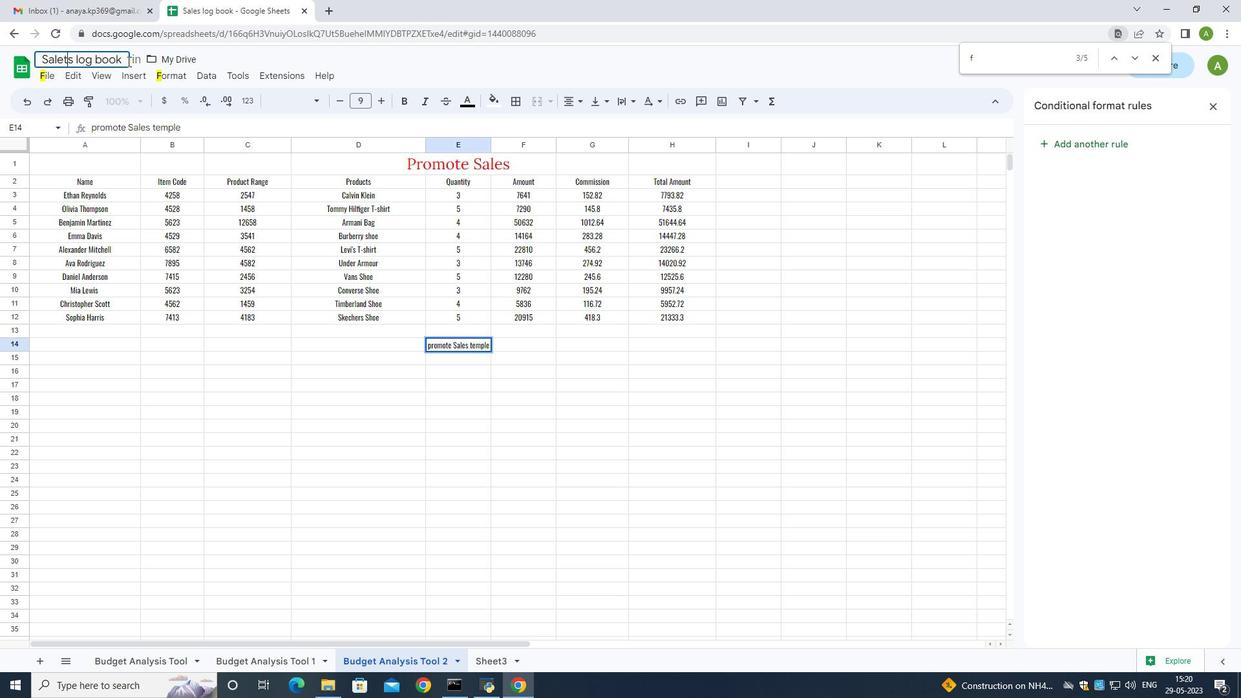 
Action: Mouse moved to (126, 62)
Screenshot: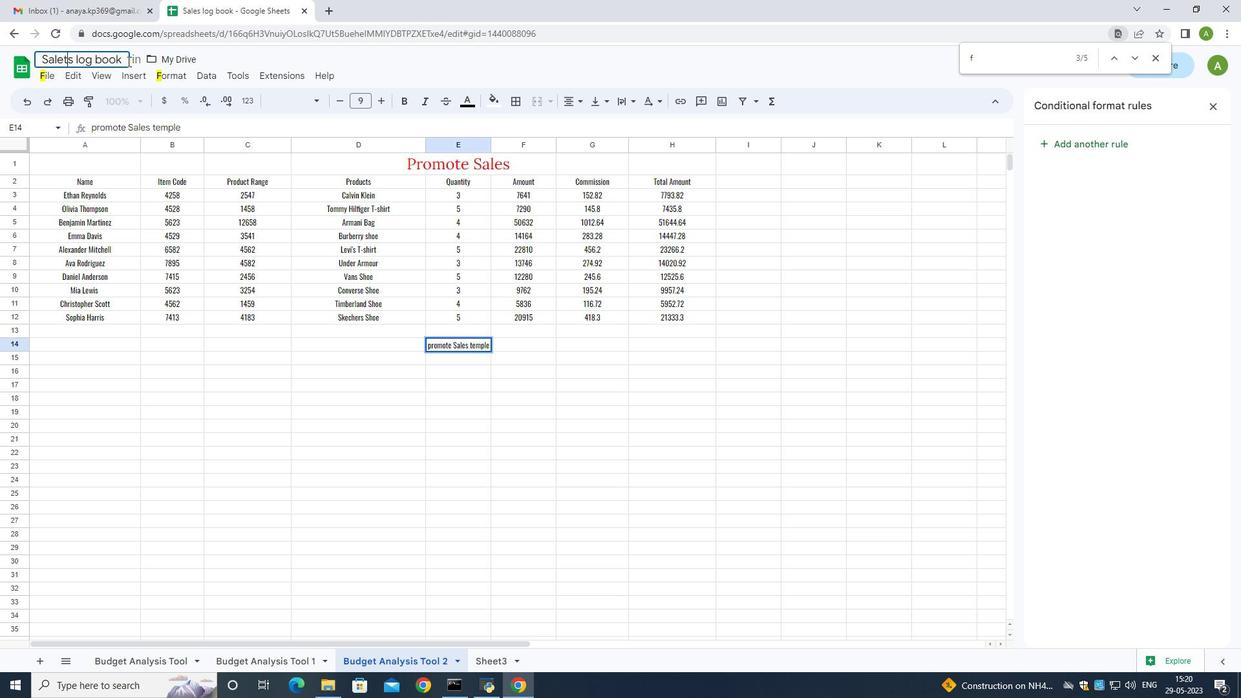 
Action: Key pressed s
Screenshot: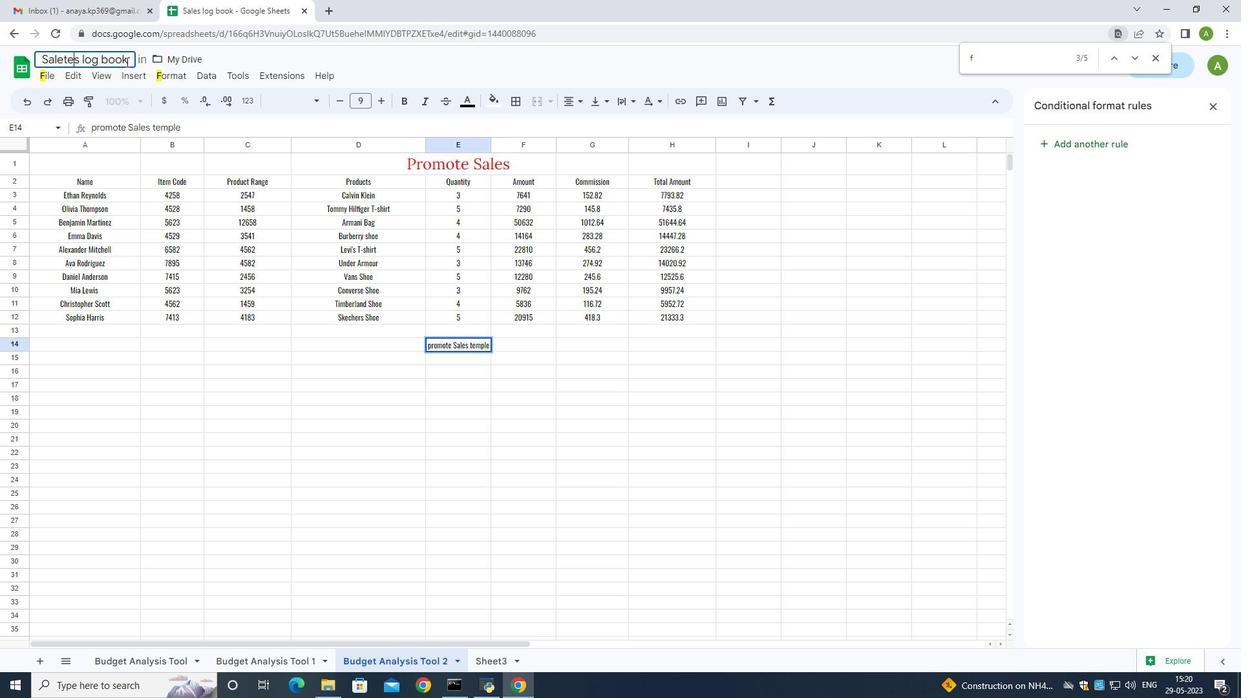 
Action: Mouse moved to (124, 62)
Screenshot: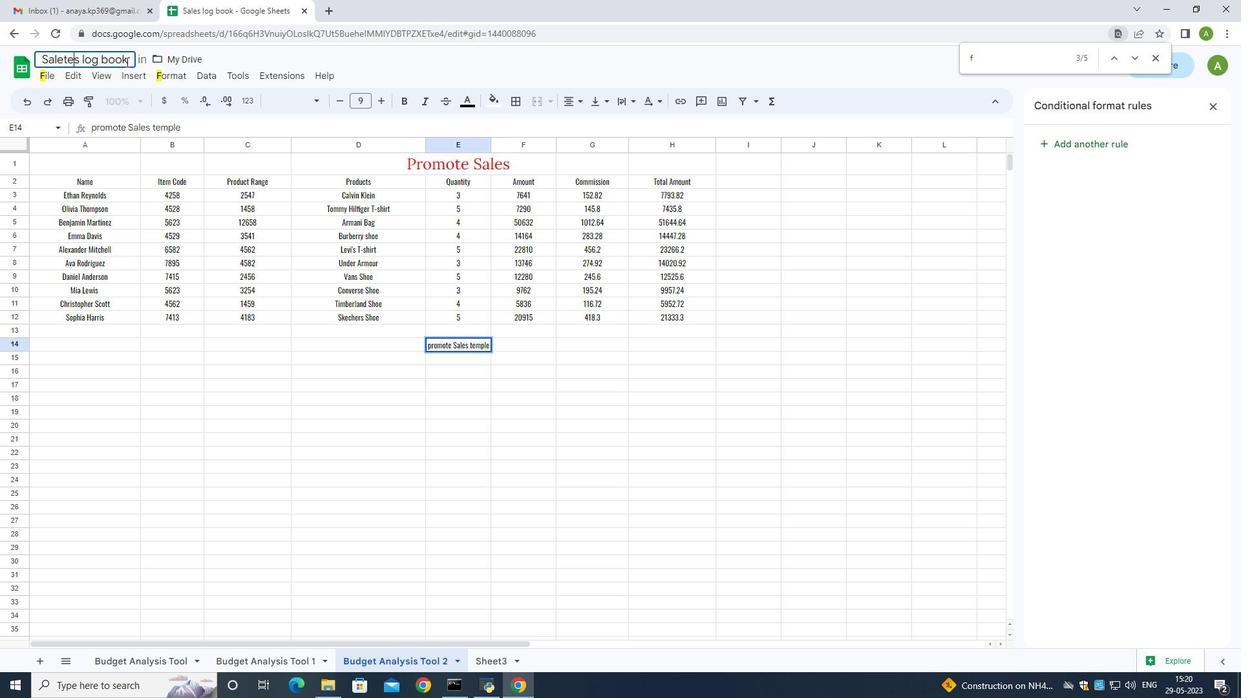 
Action: Mouse pressed left at (124, 62)
Screenshot: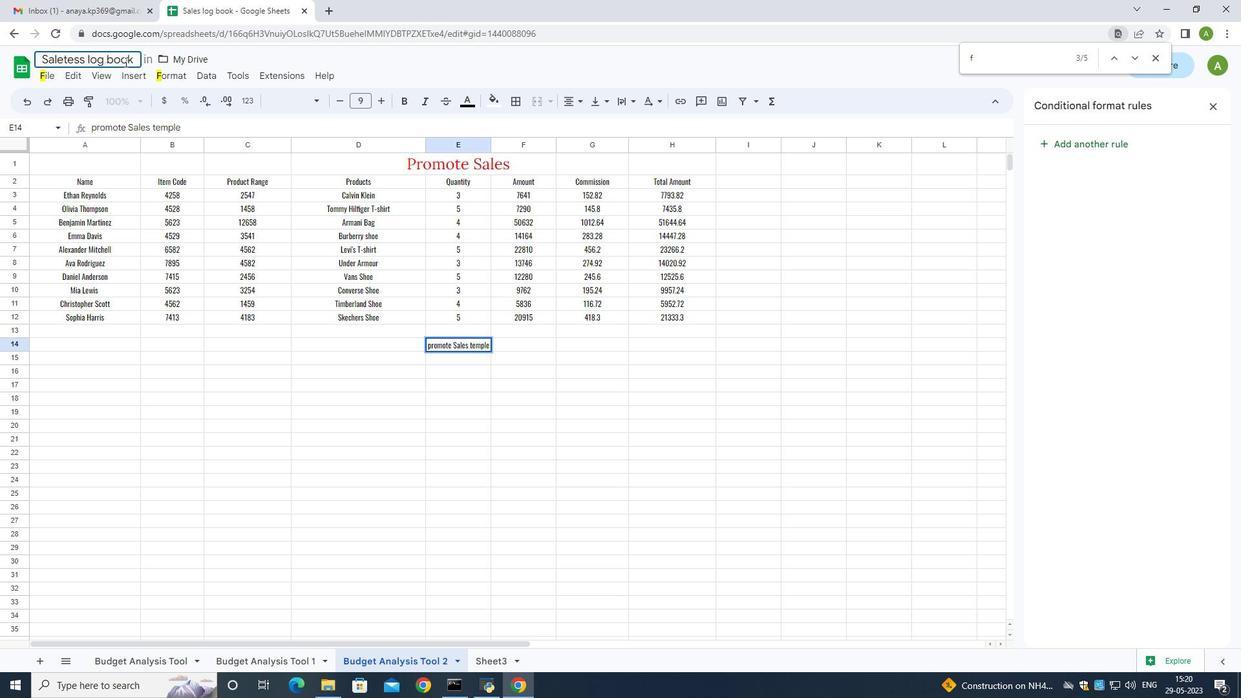 
Action: Key pressed <Key.space>
Screenshot: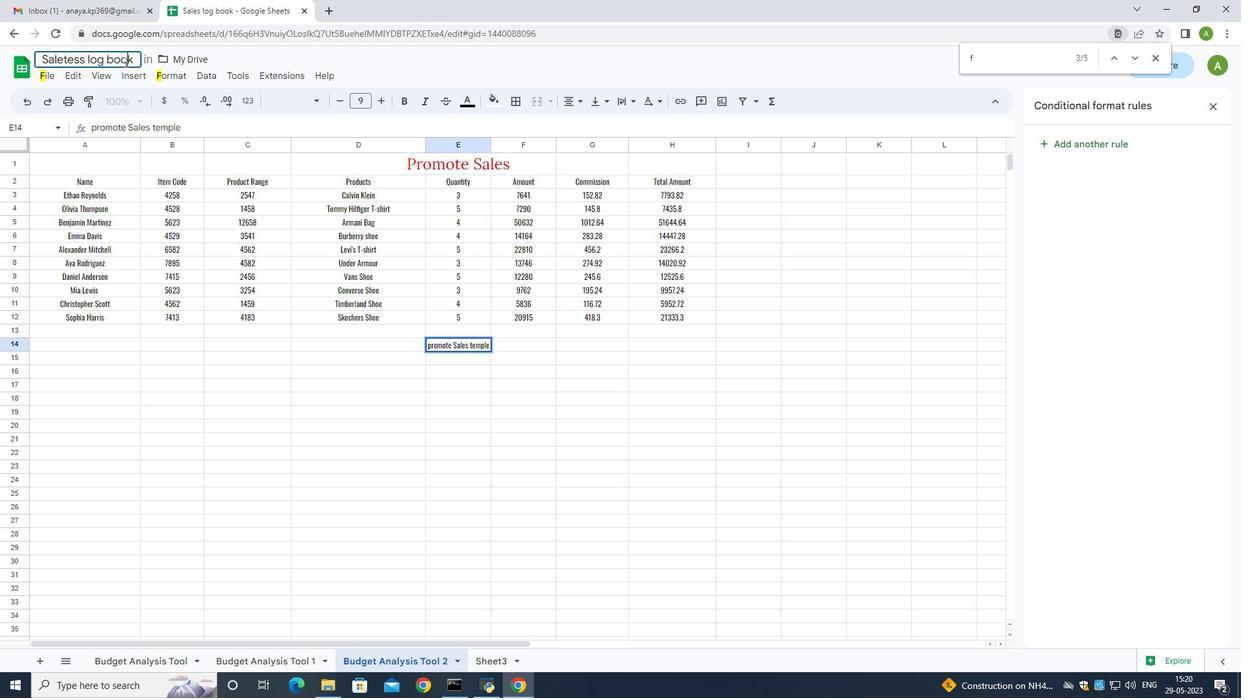 
Action: Mouse moved to (136, 62)
Screenshot: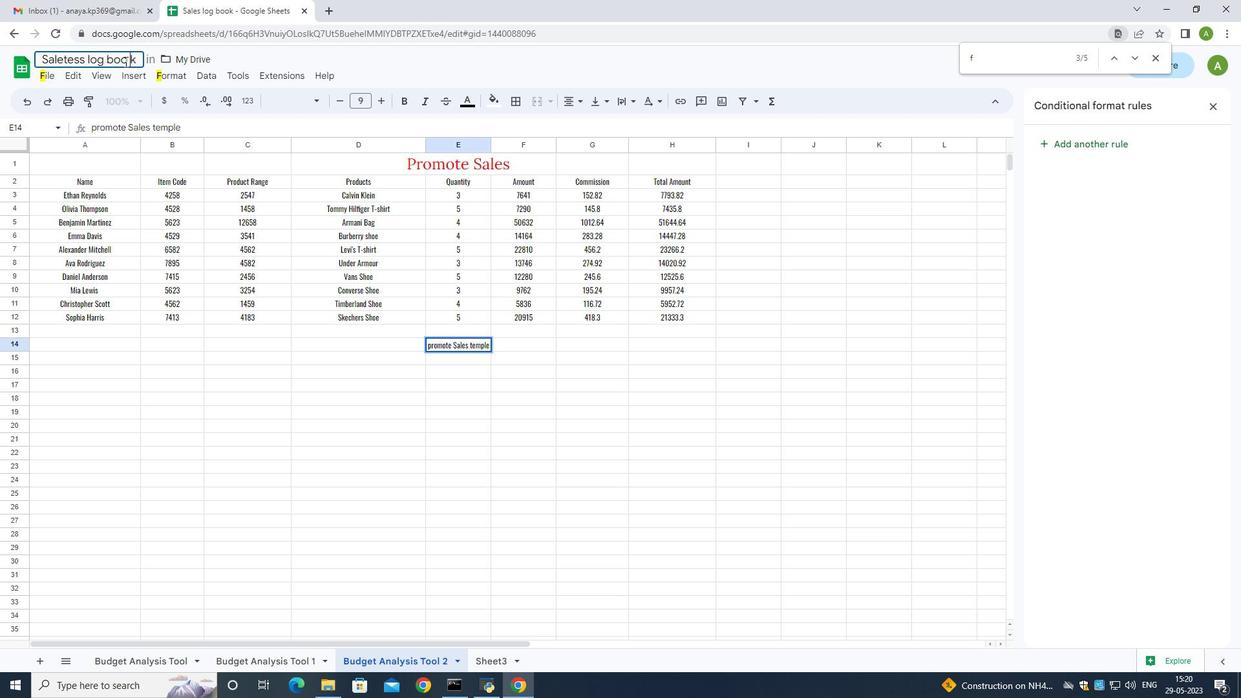 
Action: Mouse pressed left at (136, 62)
Screenshot: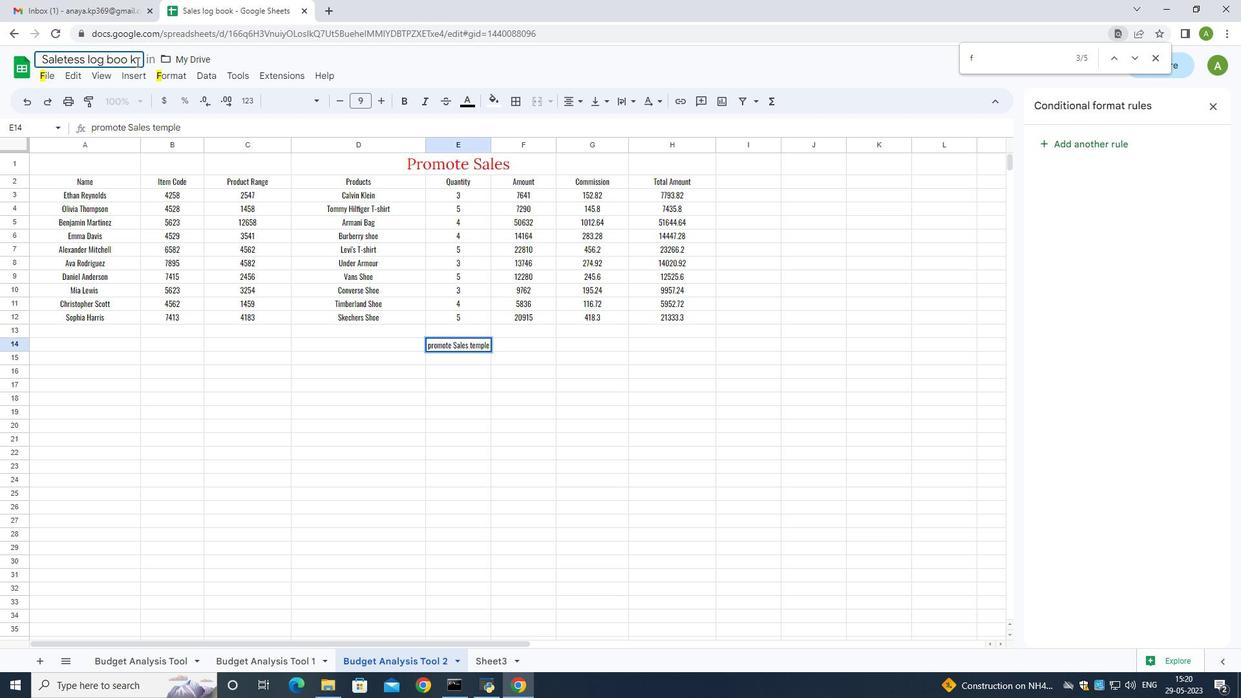 
Action: Mouse moved to (133, 54)
Screenshot: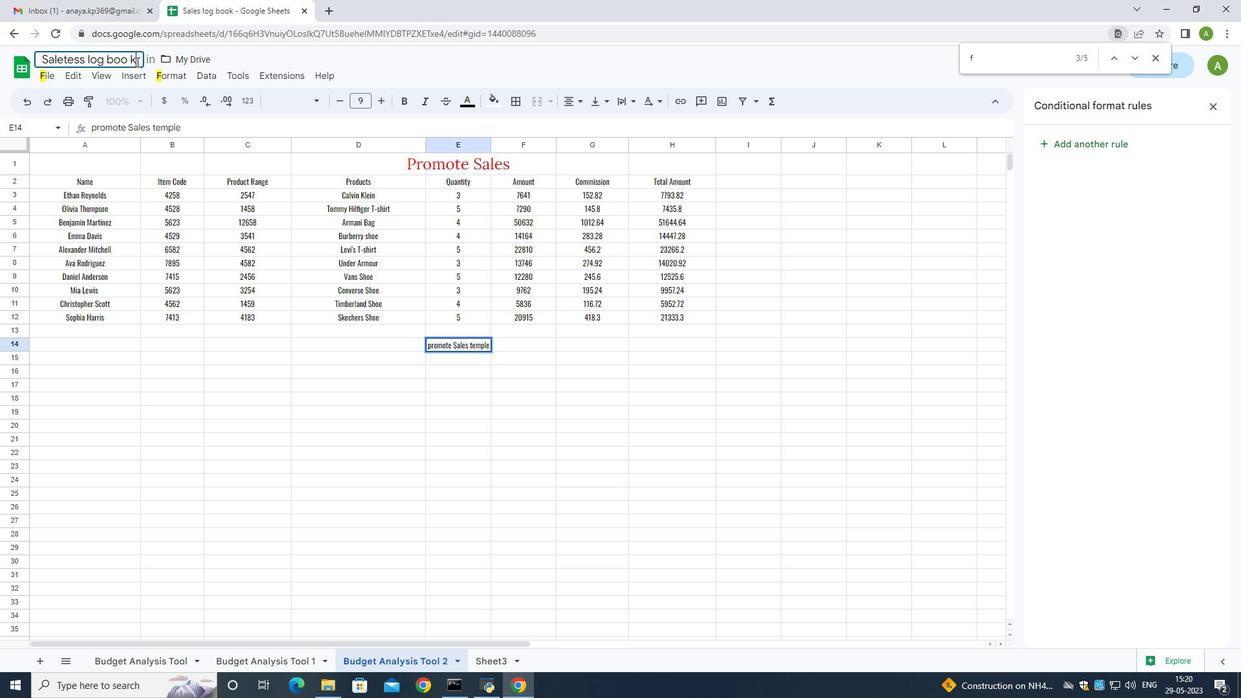 
Action: Key pressed <Key.backspace><Key.backspace><Key.backspace><Key.backspace><Key.backspace><Key.backspace><Key.backspace><Key.backspace><Key.backspace><Key.backspace><Key.backspace><Key.backspace><Key.backspace><Key.backspace><Key.backspace><Key.backspace><Key.backspace><Key.backspace><Key.backspace><Key.backspace><Key.backspace><Key.backspace><Key.backspace><Key.backspace><Key.backspace><Key.backspace><Key.backspace><Key.backspace><Key.backspace><Key.backspace>
Screenshot: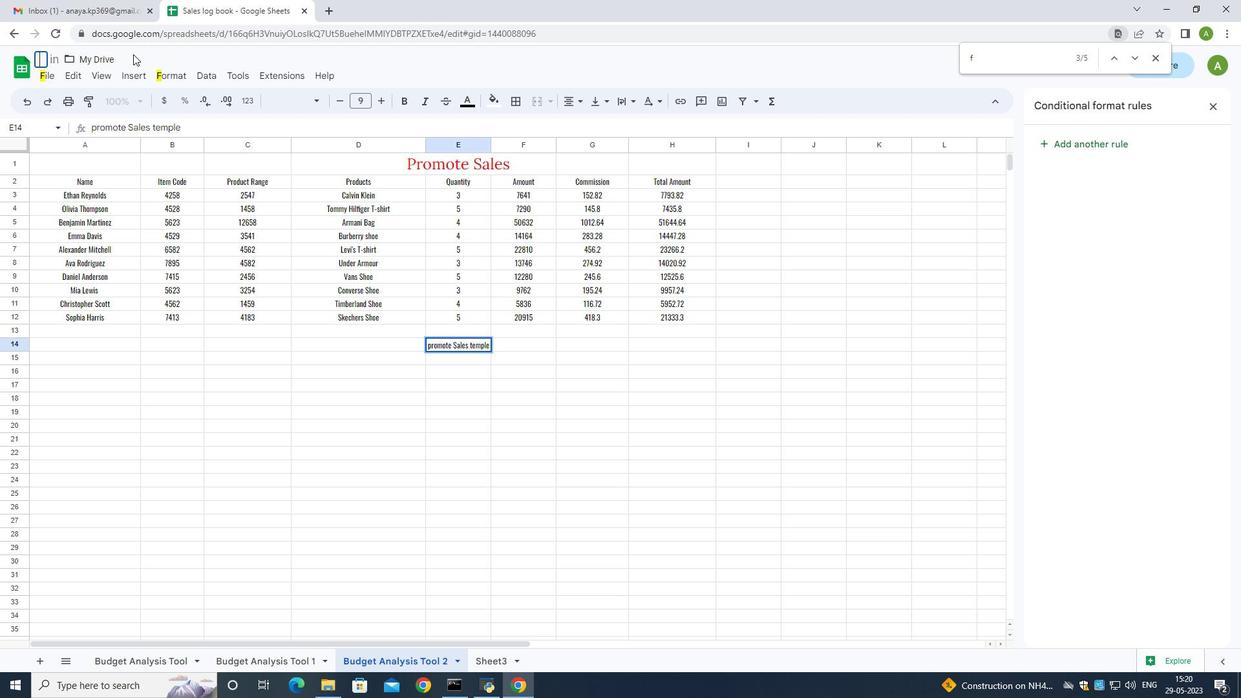 
Action: Mouse moved to (262, 612)
Screenshot: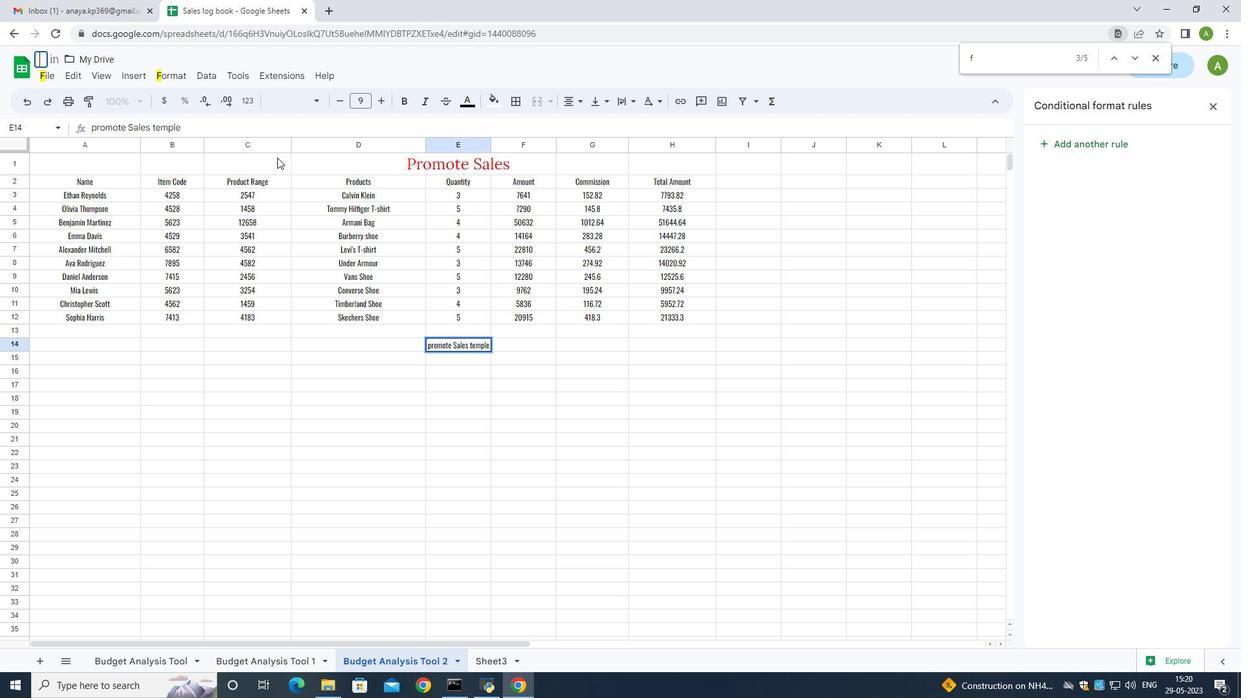 
Action: Key pressed <Key.shift><Key.shift><Key.shift><Key.shift><Key.shift><Key.shift><Key.shift><Key.shift><Key.shift><Key.shift><Key.shift><Key.shift>P
Screenshot: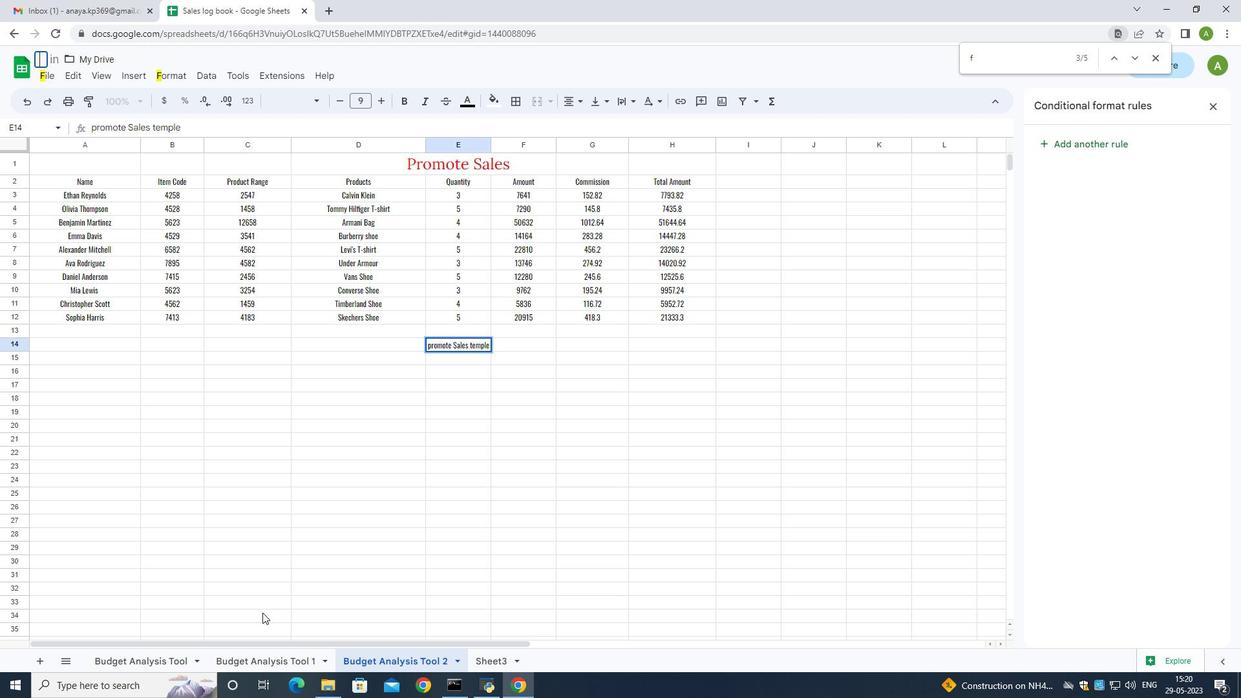 
Action: Mouse moved to (489, 647)
Screenshot: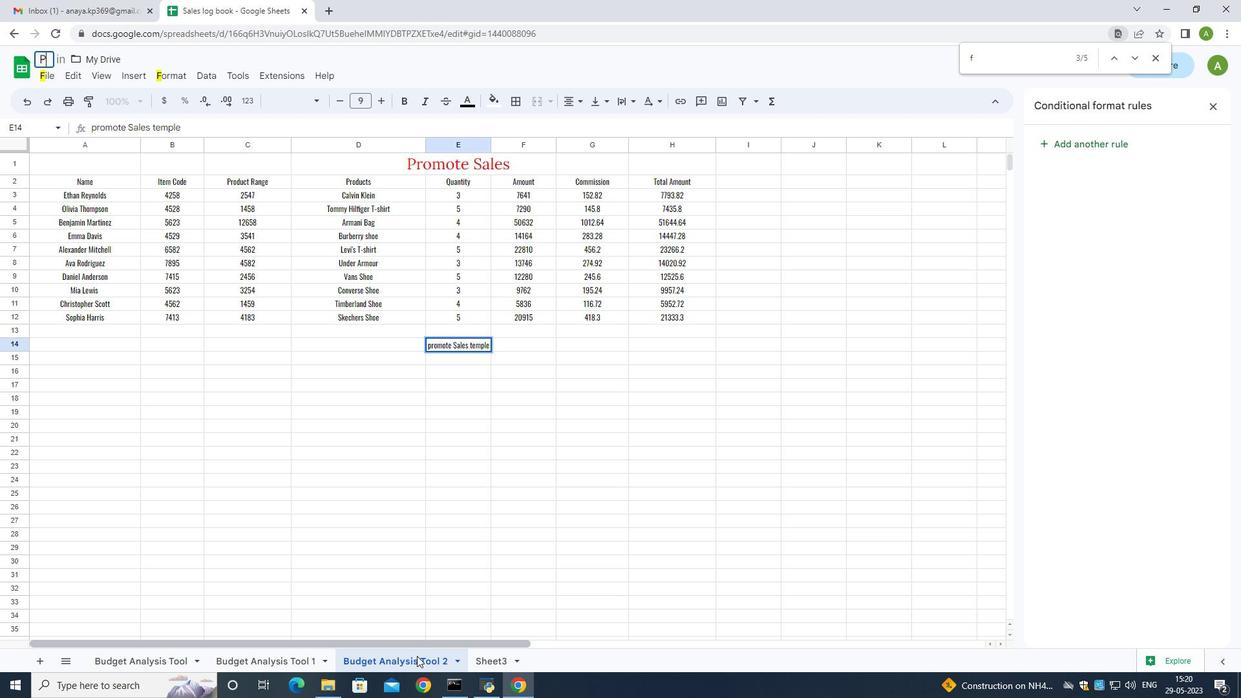 
Action: Key pressed r
Screenshot: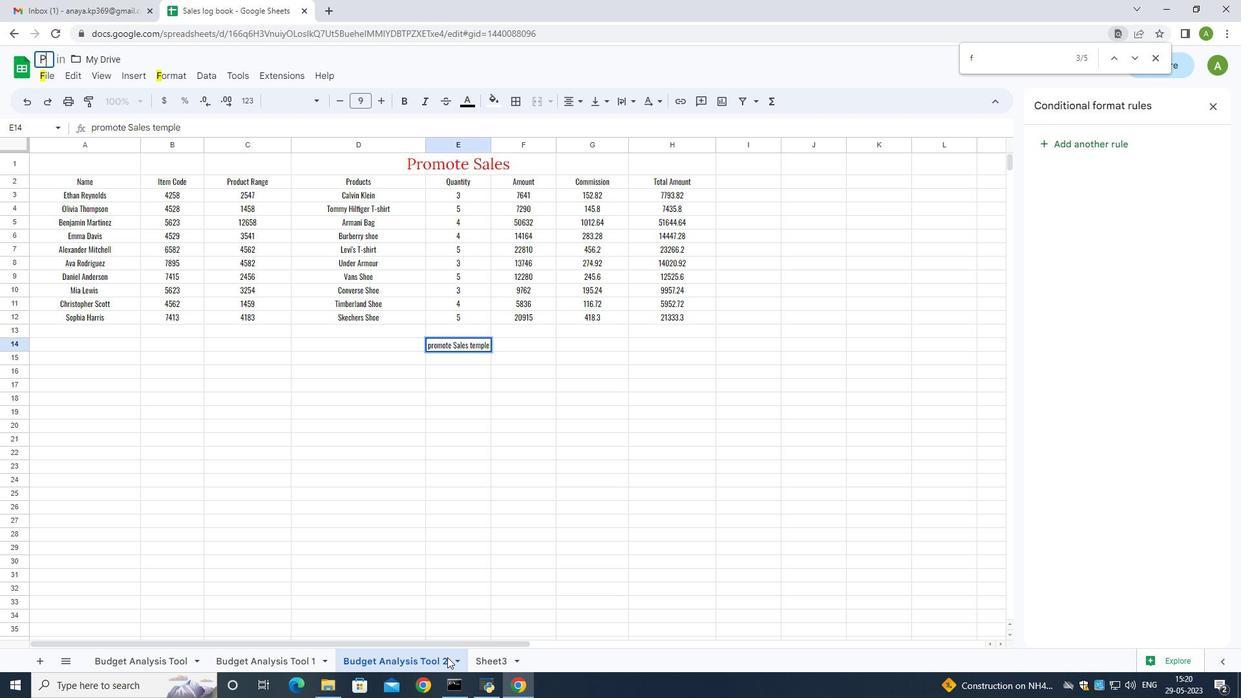 
Action: Mouse moved to (495, 647)
Screenshot: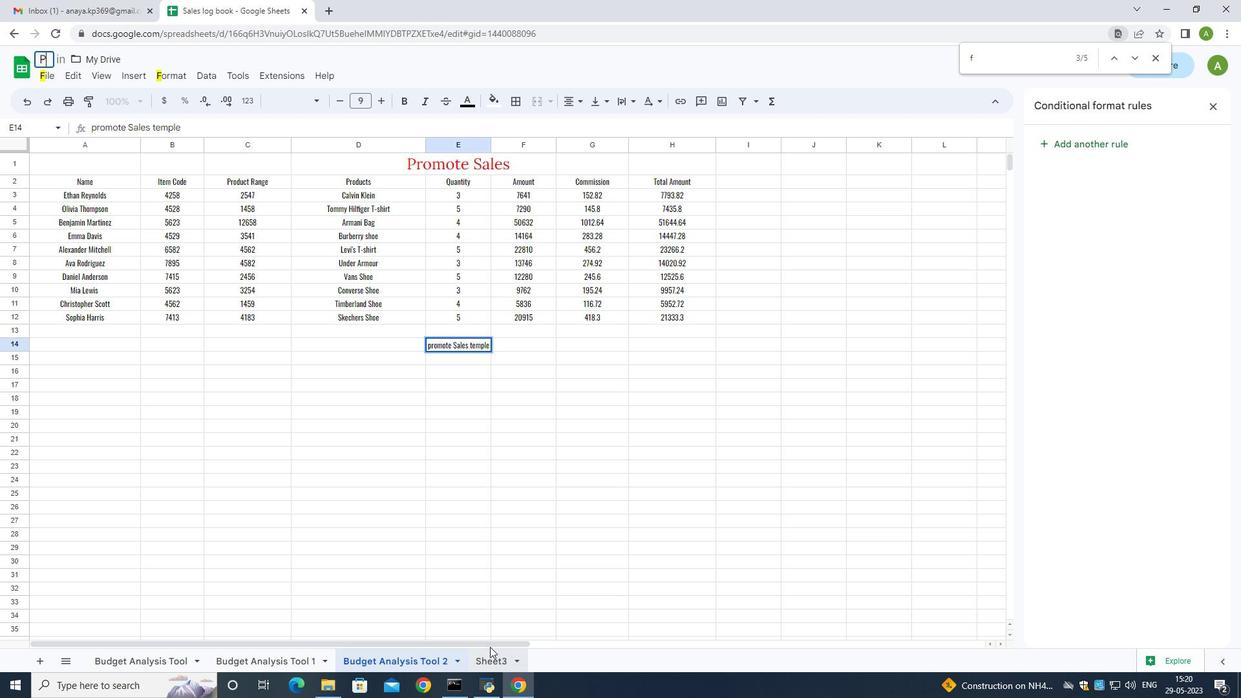 
Action: Key pressed o
Screenshot: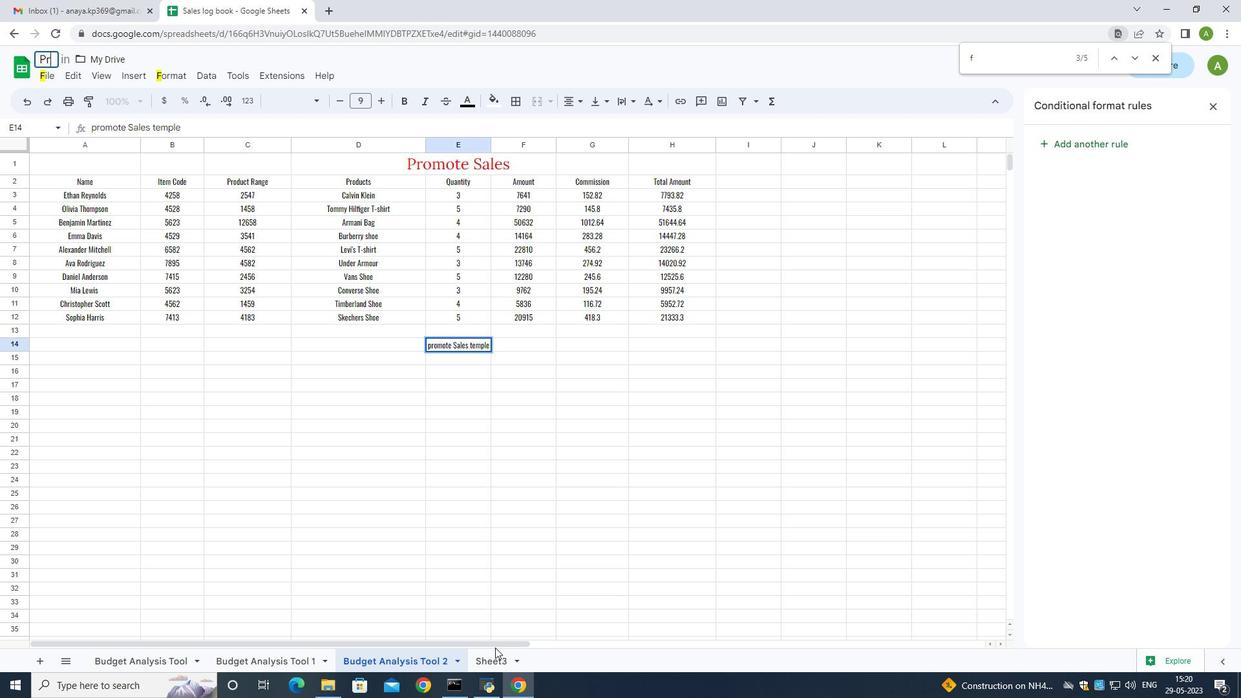 
Action: Mouse moved to (497, 648)
Screenshot: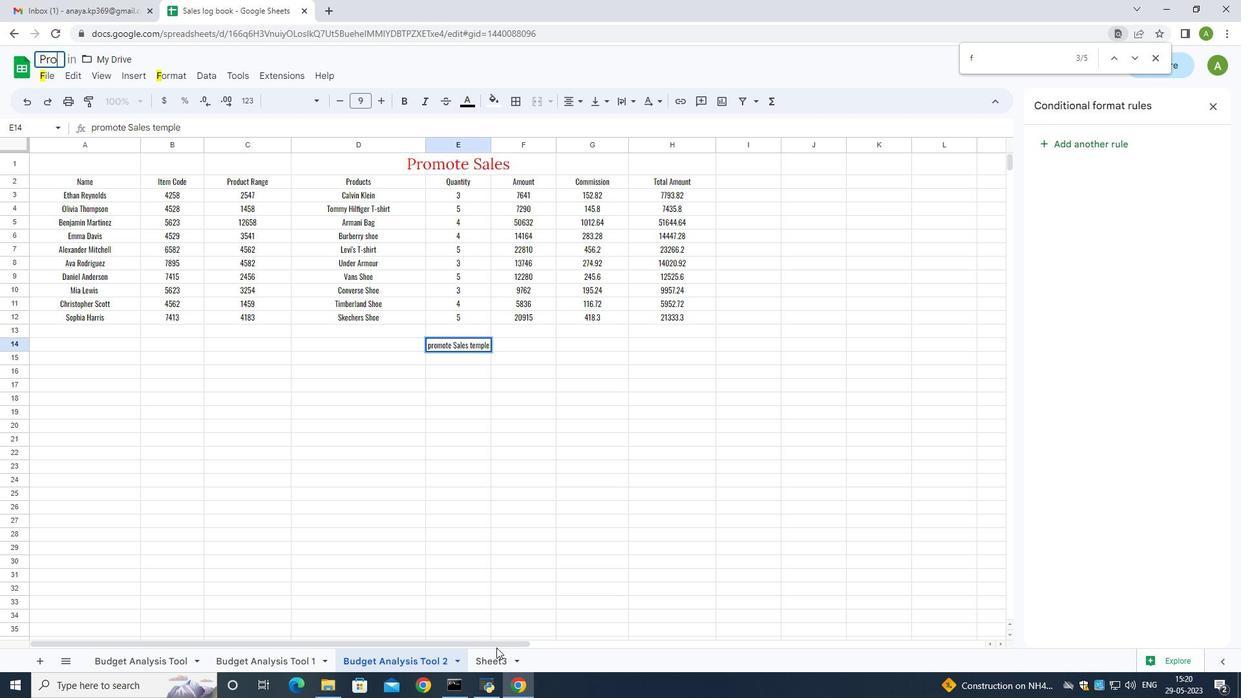 
Action: Key pressed ,
Screenshot: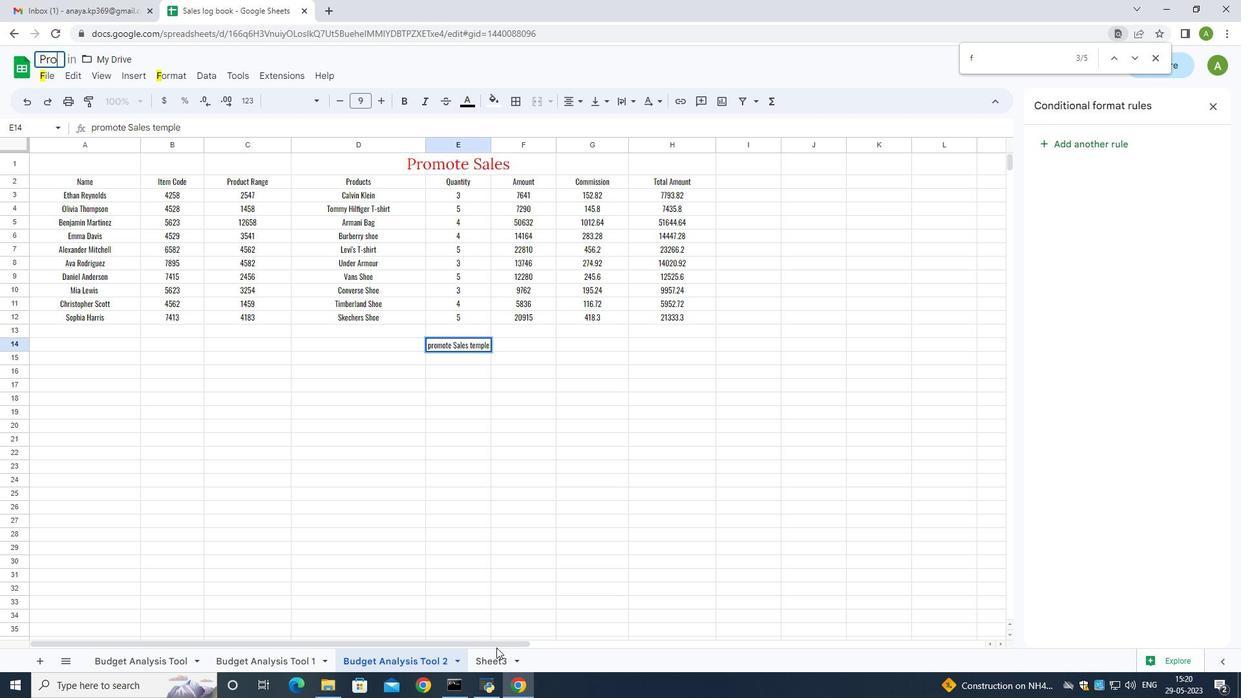 
Action: Mouse moved to (1118, 404)
Screenshot: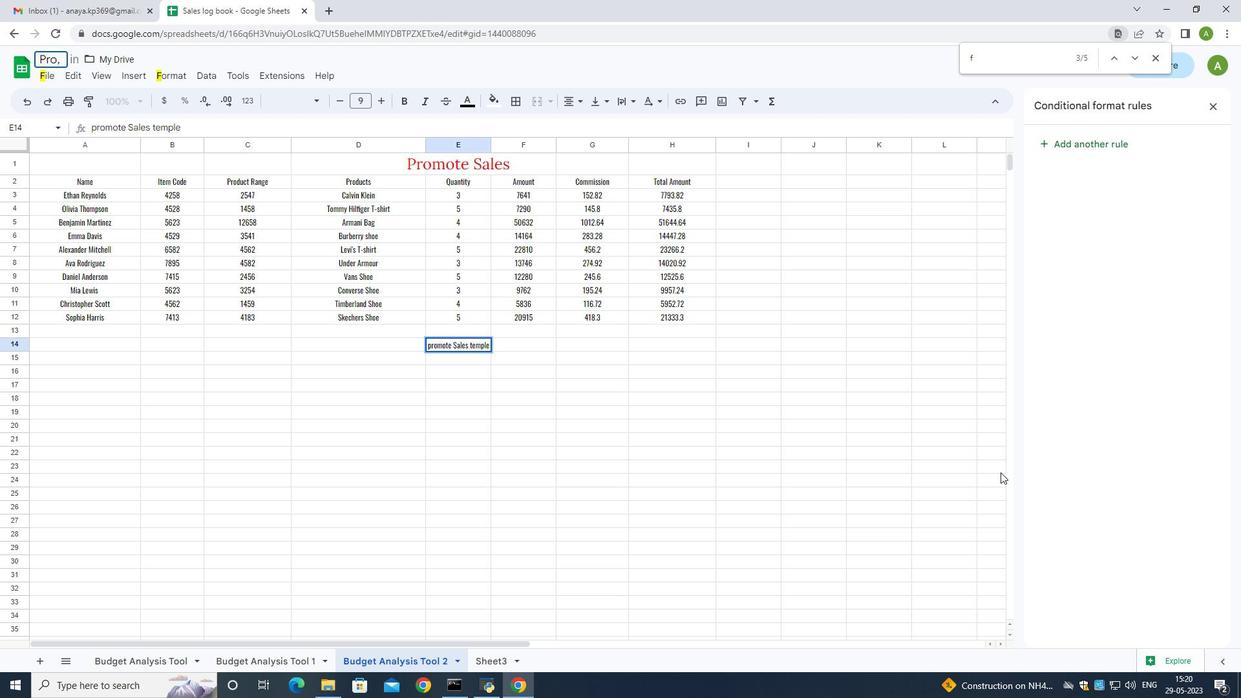 
Action: Key pressed <Key.backspace>mo
Screenshot: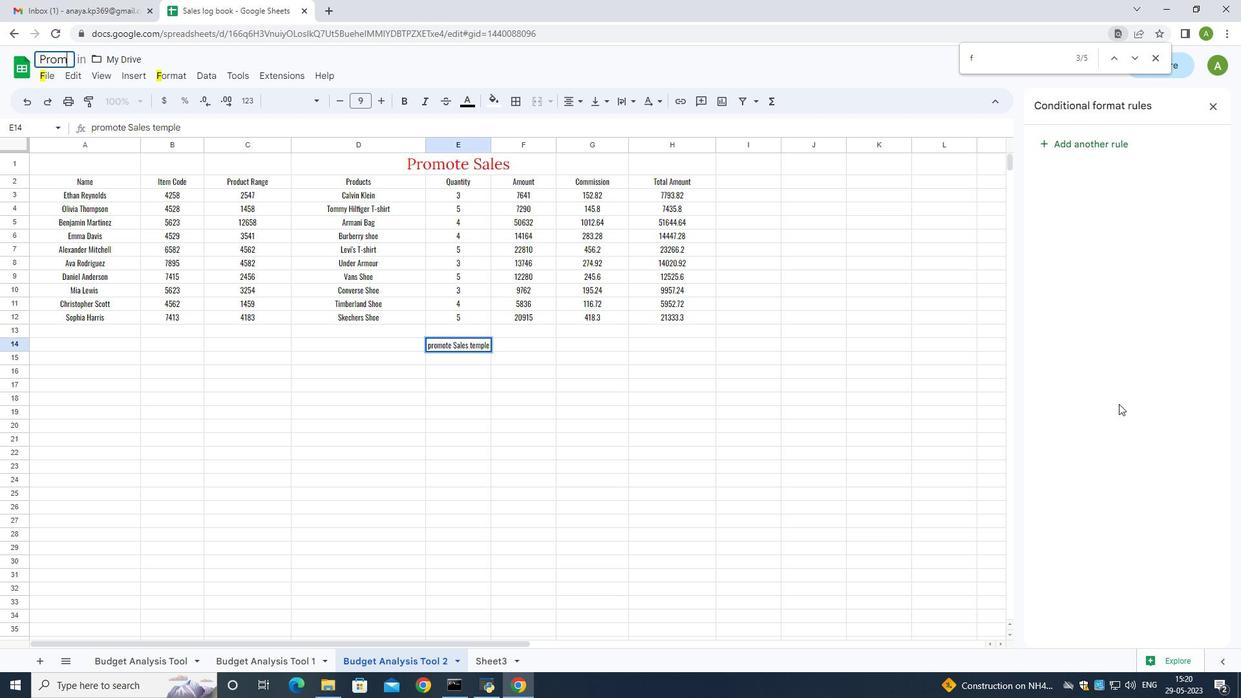 
Action: Mouse moved to (1119, 404)
Screenshot: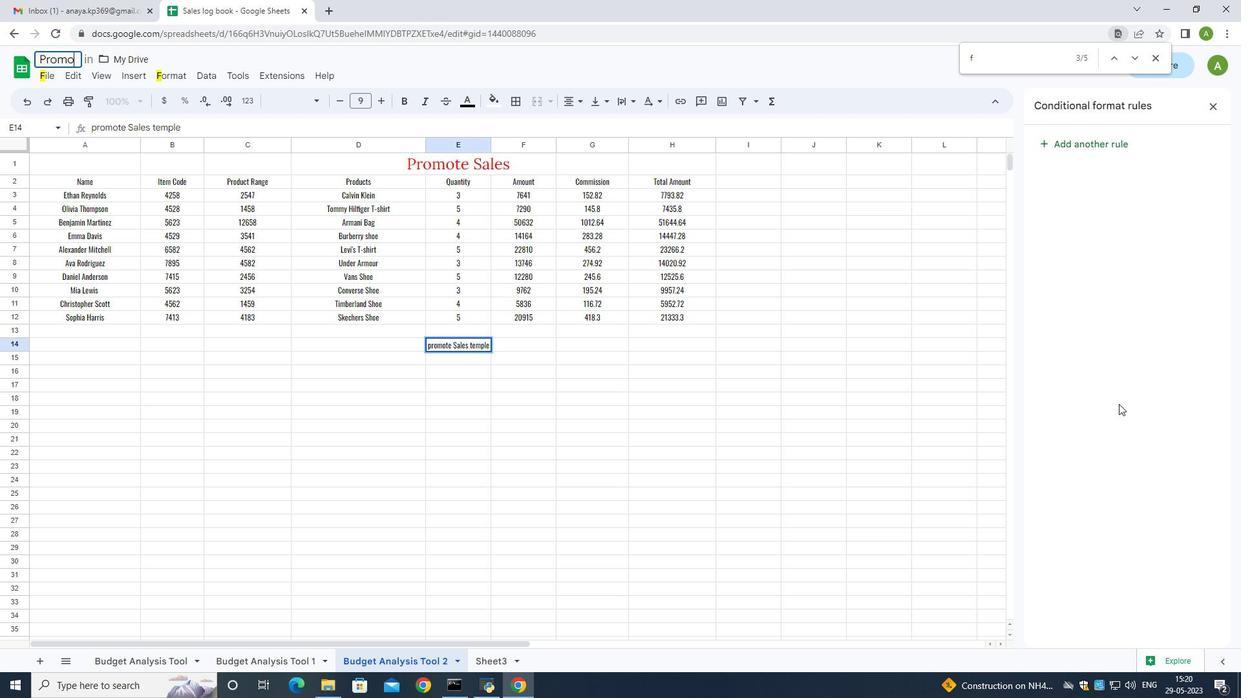 
Action: Key pressed te<Key.space><Key.shift>Sales<Key.space><Key.shift><Key.shift><Key.shift><Key.shift><Key.shift><Key.shift><Key.shift>Templetes<Key.space><Key.shift><Key.shift><Key.shift><Key.shift><Key.shift><Key.shift><Key.shift><Key.shift><Key.shift><Key.shift><Key.shift><Key.shift><Key.shift>Book<Key.enter>
Screenshot: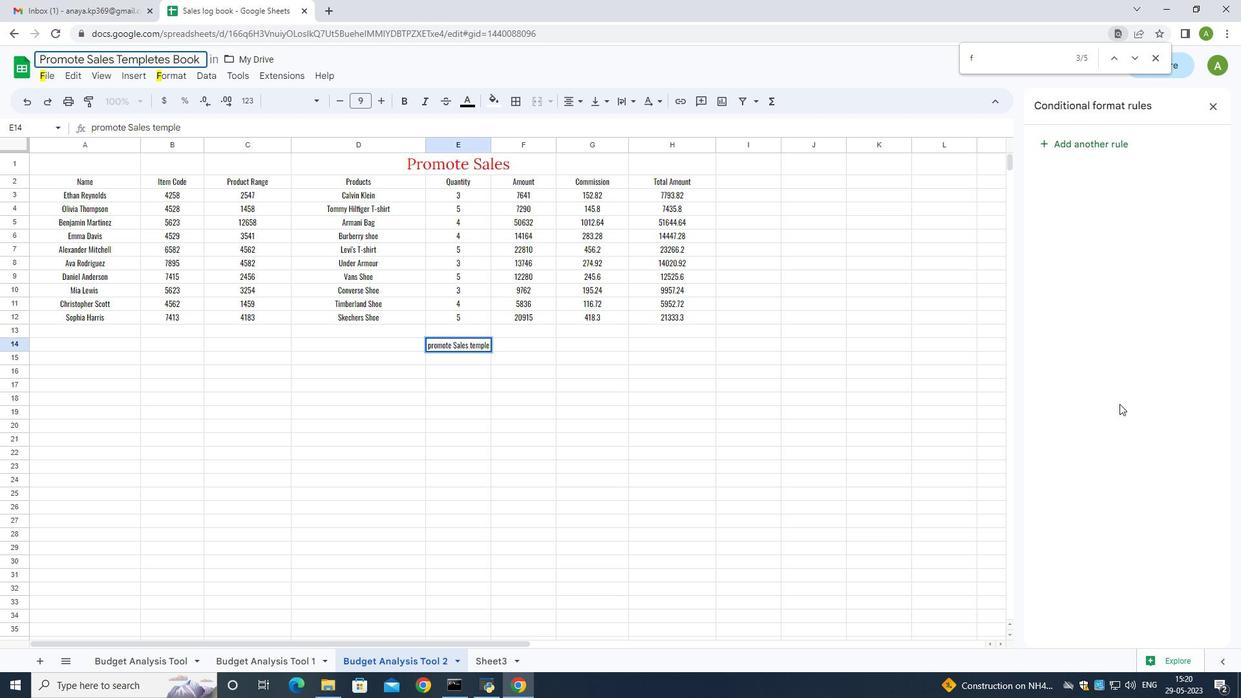 
Action: Mouse moved to (183, 128)
Screenshot: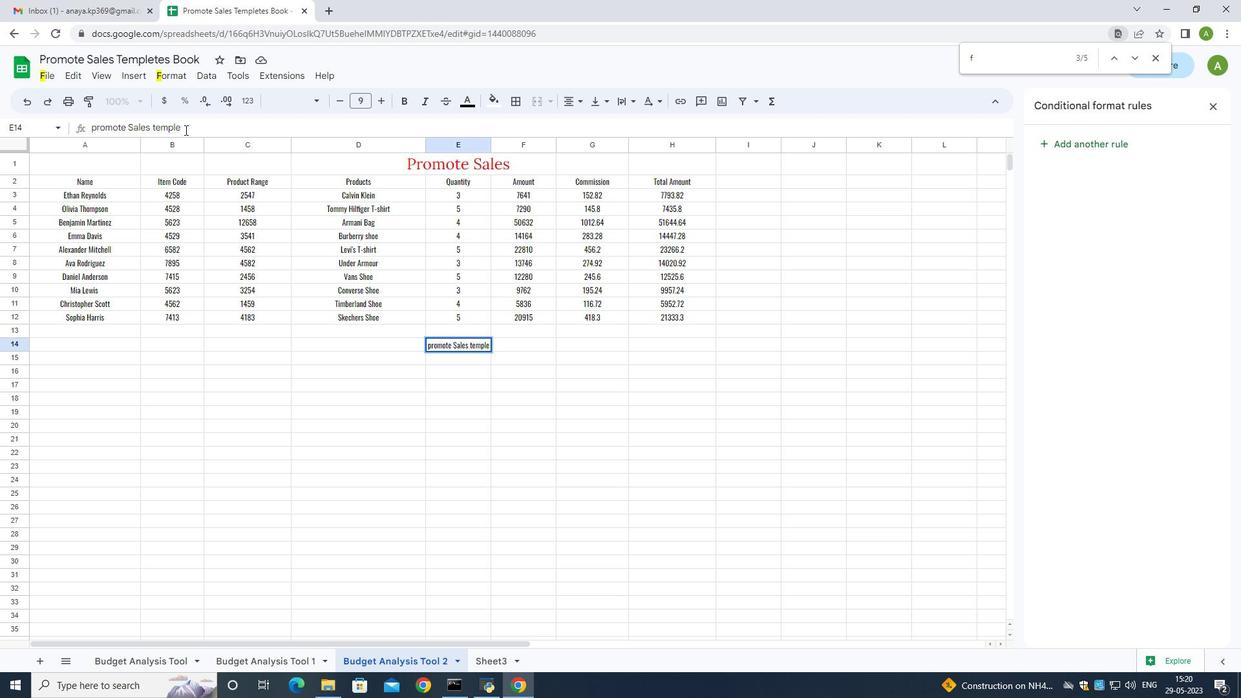 
Action: Mouse pressed left at (183, 128)
Screenshot: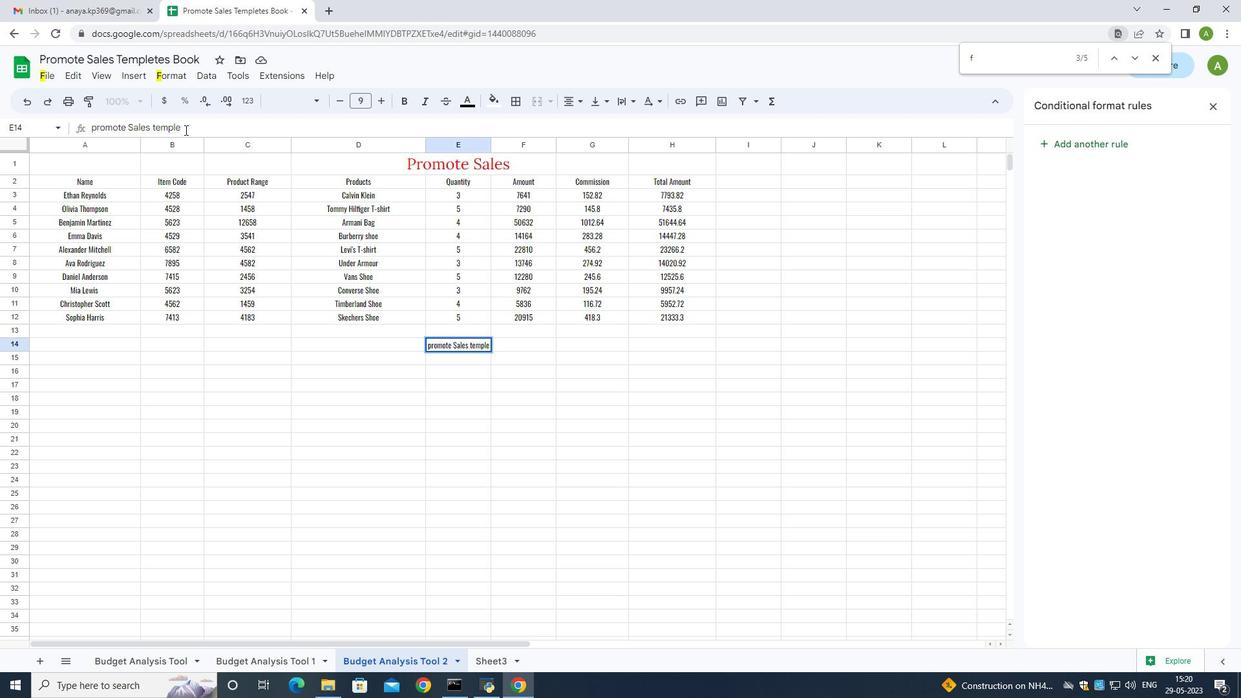
Action: Mouse moved to (180, 163)
Screenshot: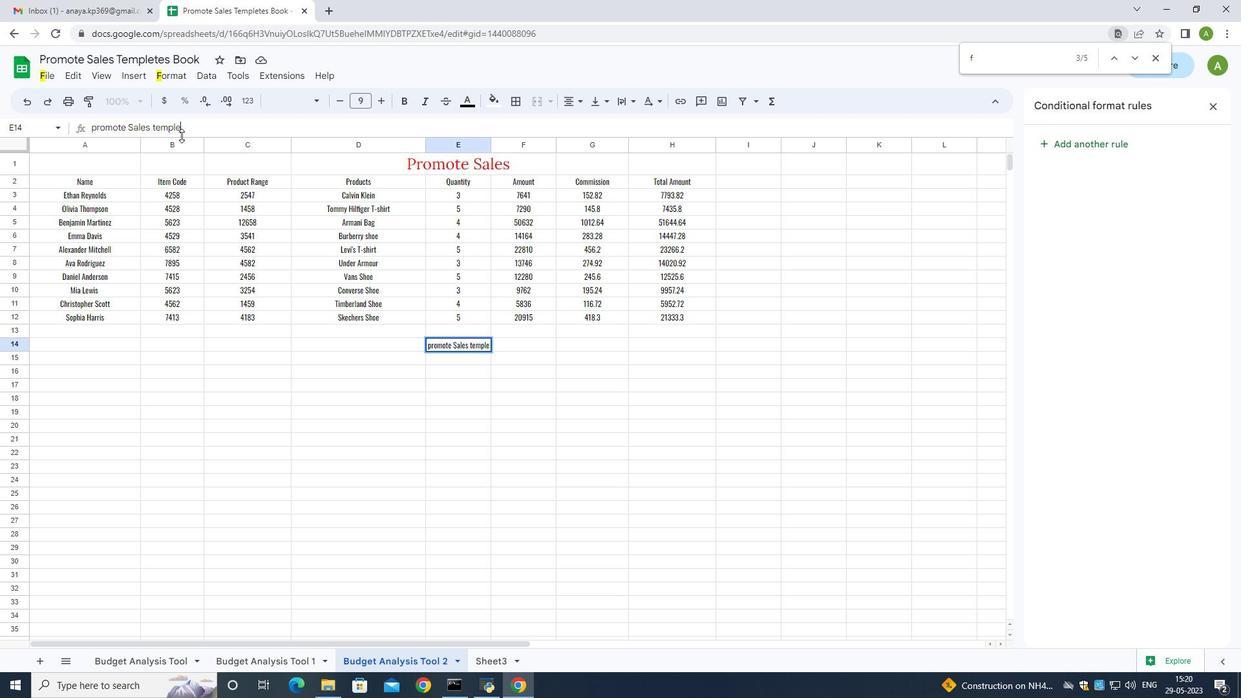 
Action: Key pressed tes<Key.space>
Screenshot: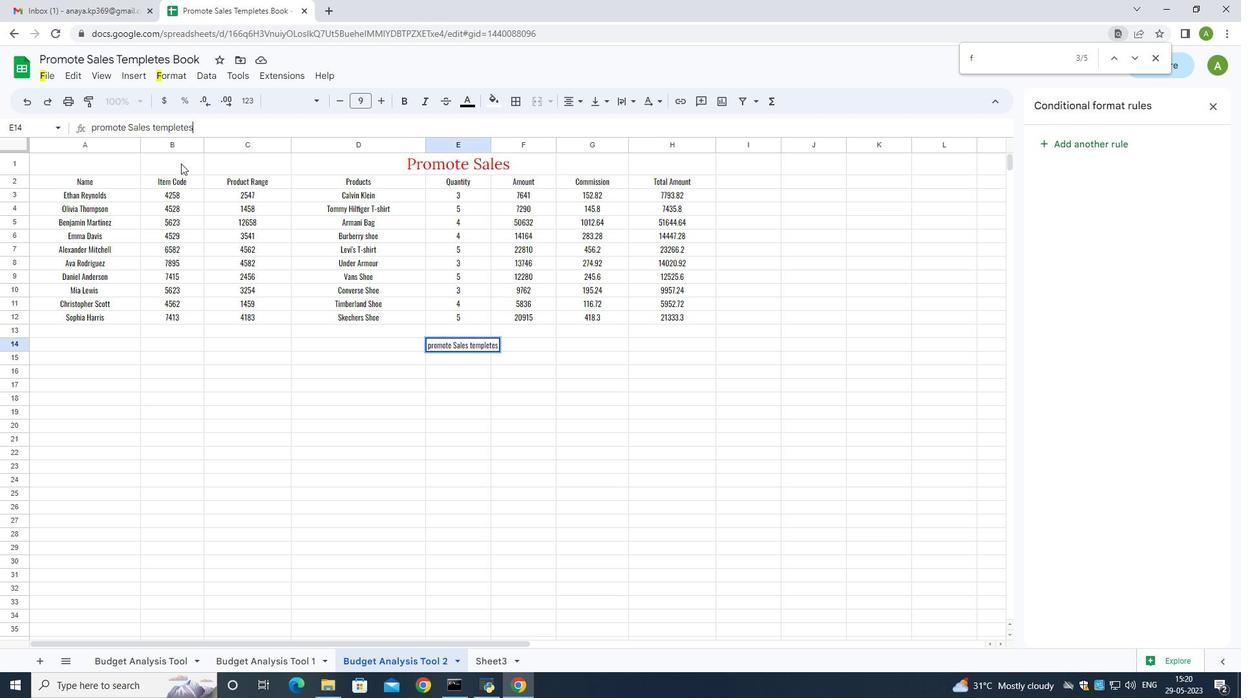 
Action: Mouse moved to (257, 141)
Screenshot: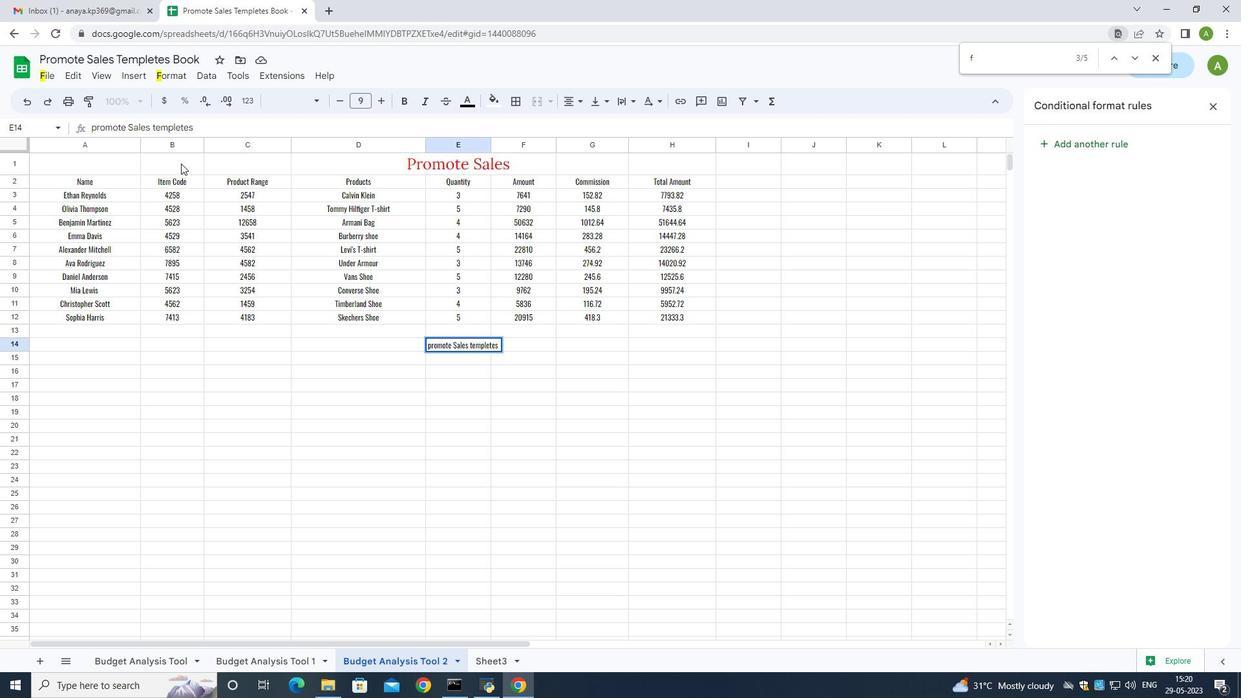 
Action: Key pressed <Key.shift><Key.shift><Key.shift><Key.shift><Key.shift>Book
Screenshot: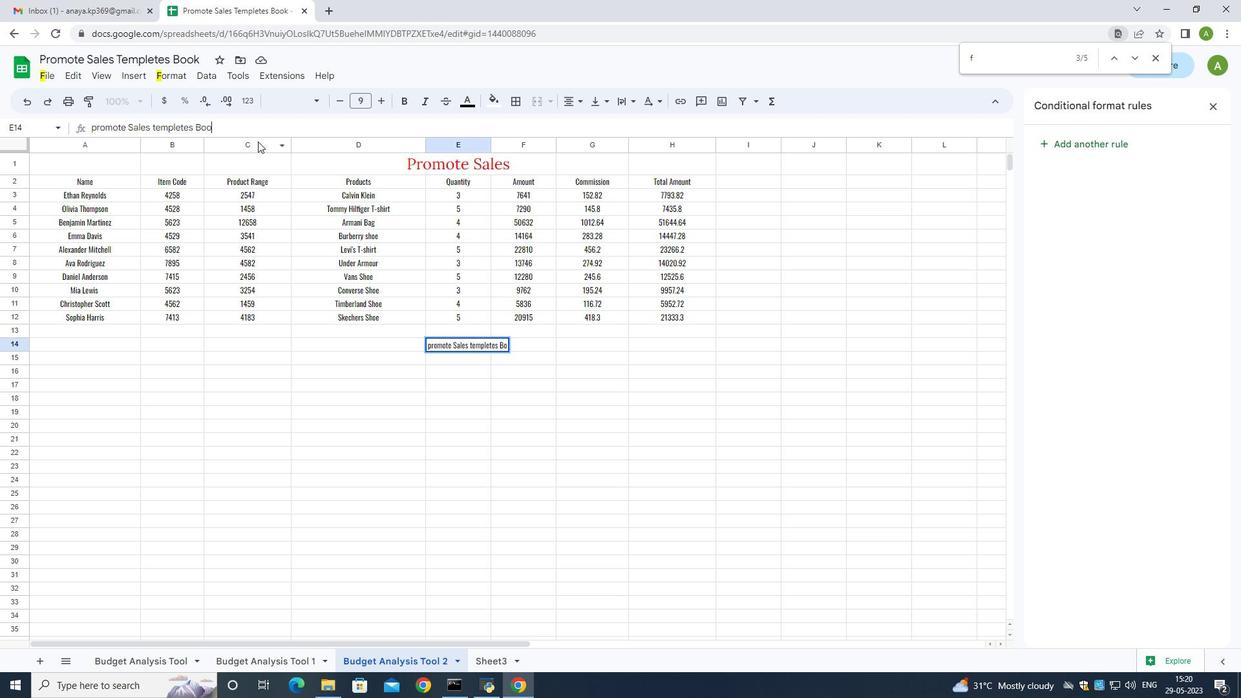 
Action: Mouse moved to (497, 341)
Screenshot: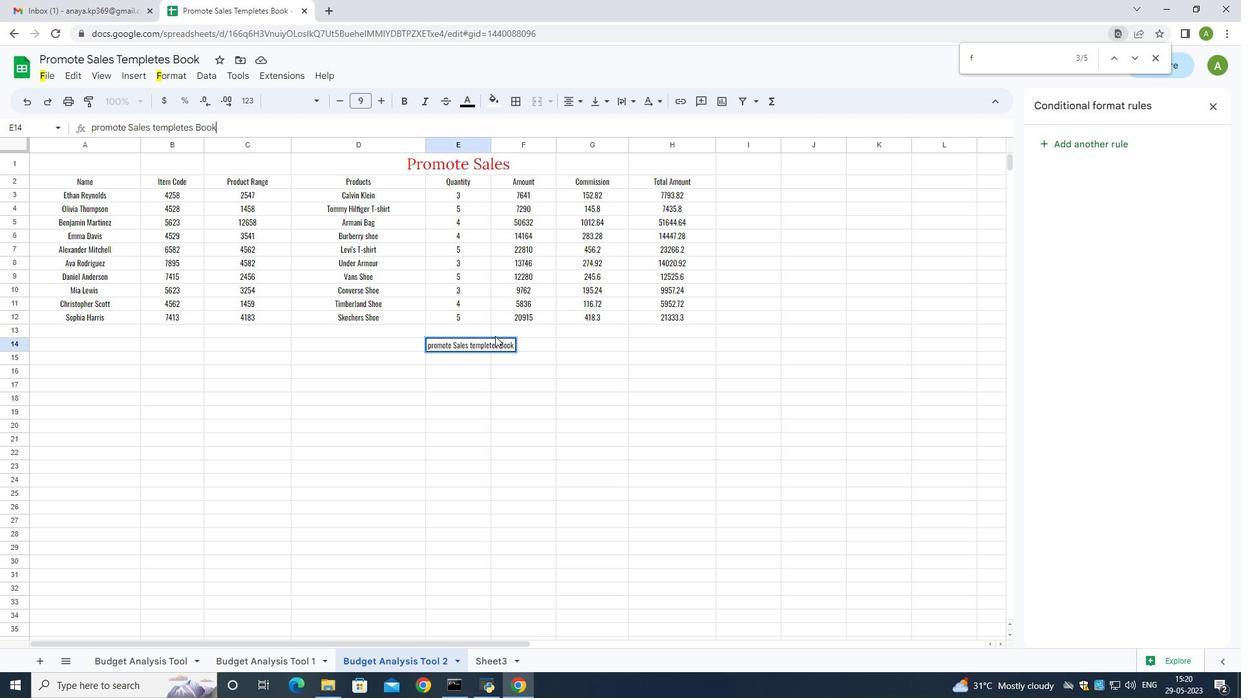 
Action: Mouse pressed left at (497, 341)
Screenshot: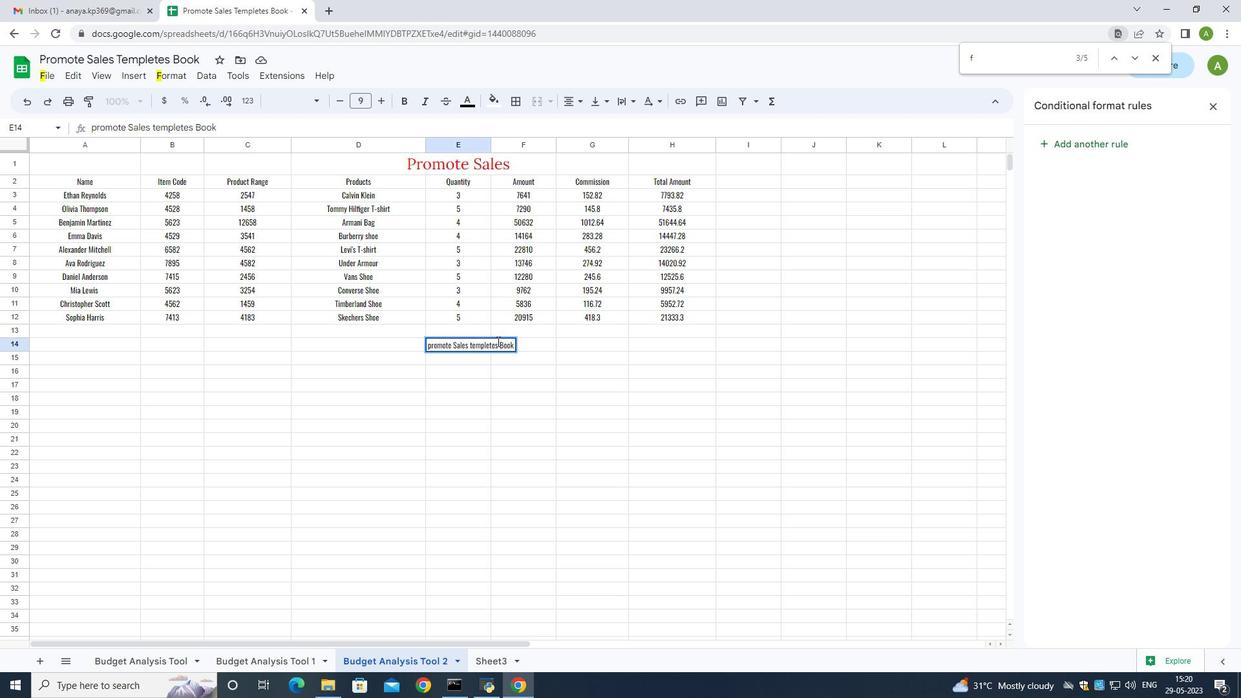 
Action: Mouse moved to (513, 347)
Screenshot: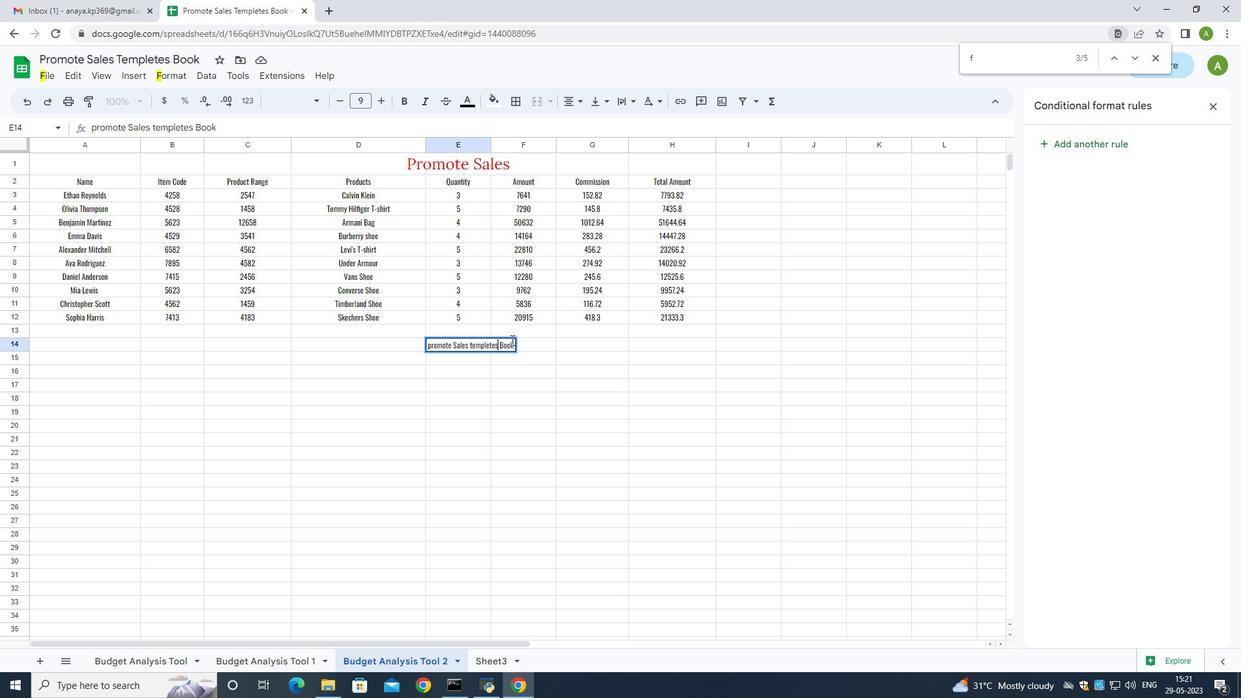 
Action: Mouse pressed left at (513, 347)
Screenshot: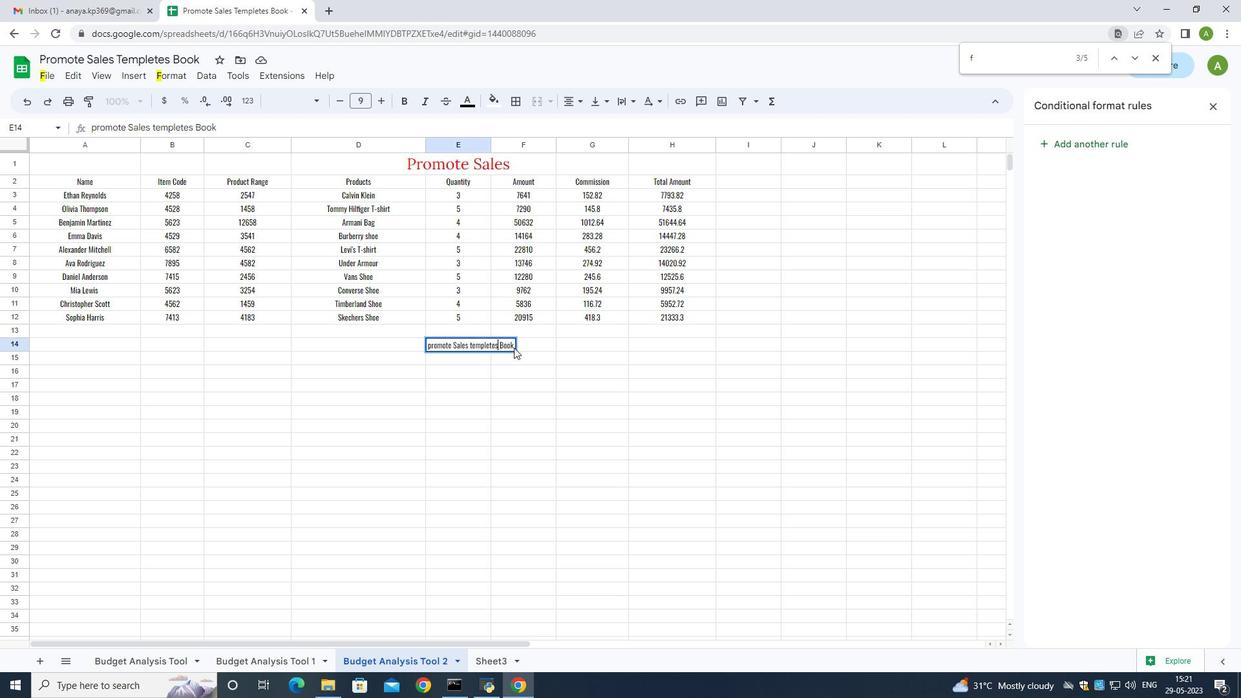 
Action: Mouse pressed left at (513, 347)
Screenshot: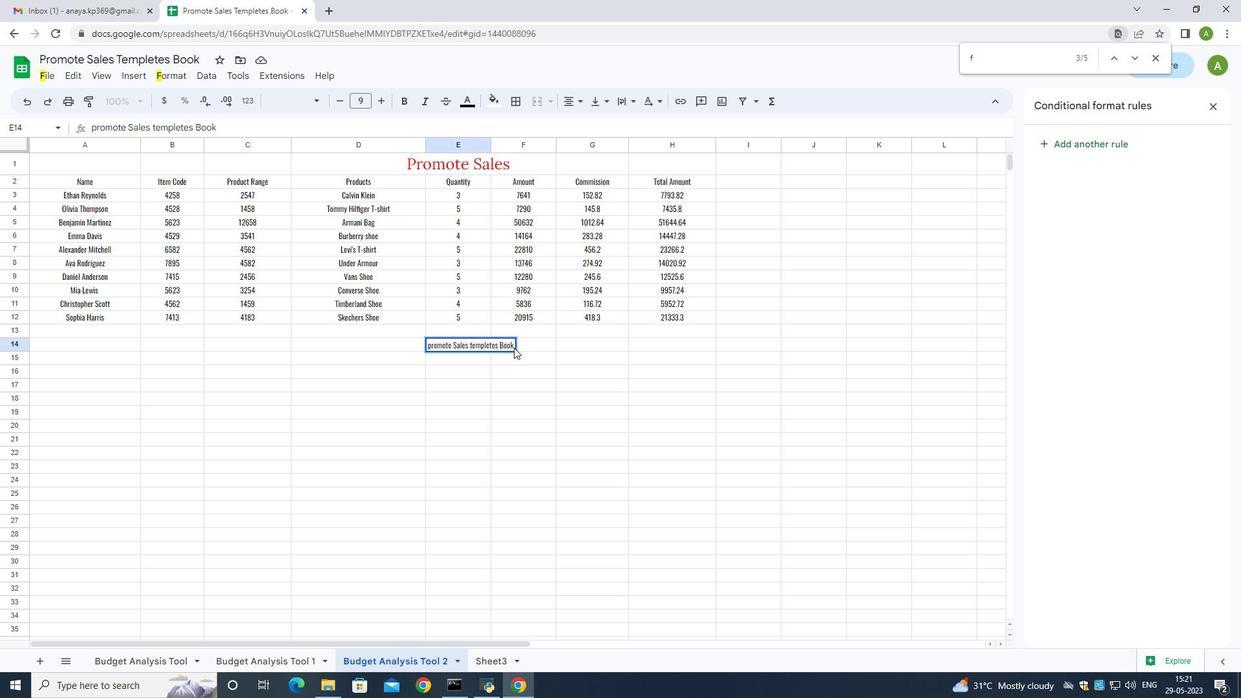 
Action: Mouse moved to (504, 338)
Screenshot: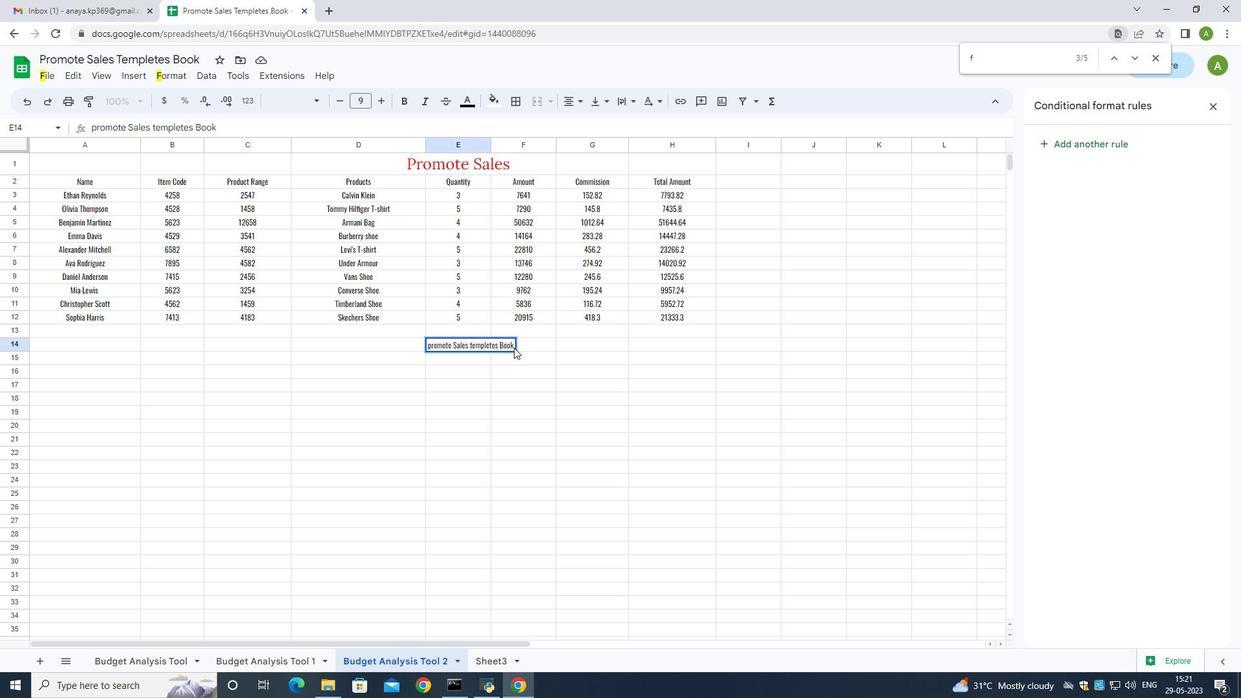 
Action: Key pressed <Key.backspace><Key.backspace><Key.backspace><Key.backspace>
Screenshot: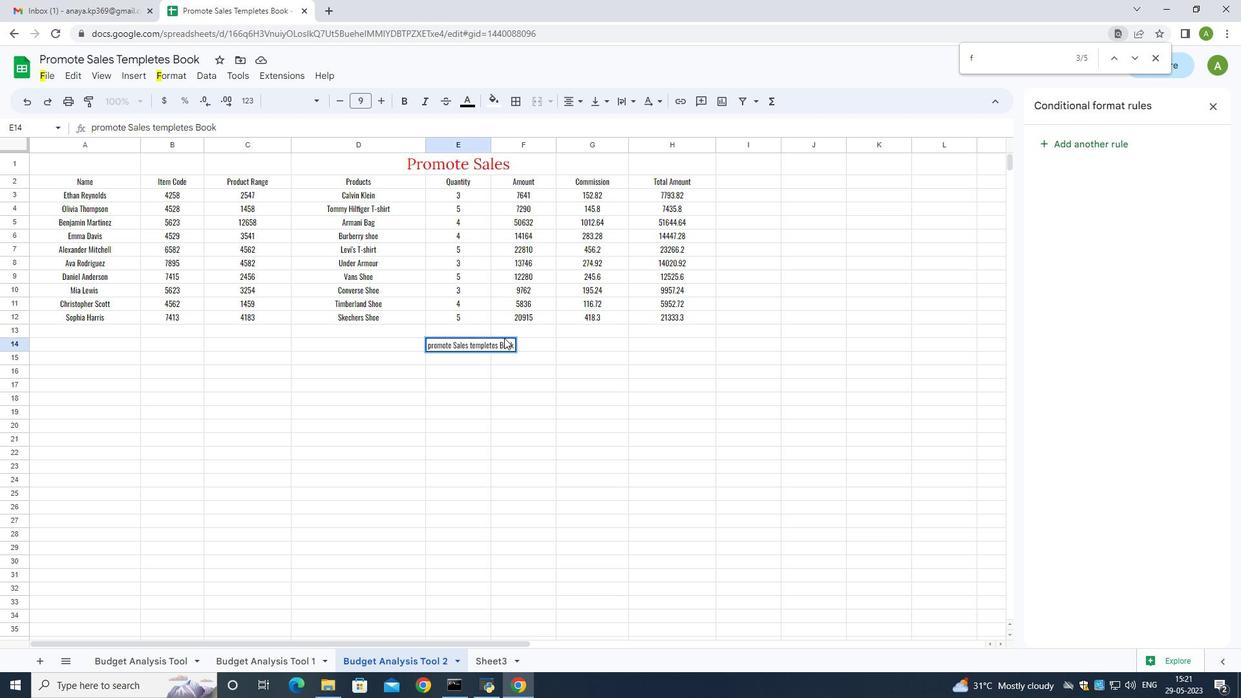 
Action: Mouse moved to (463, 343)
Screenshot: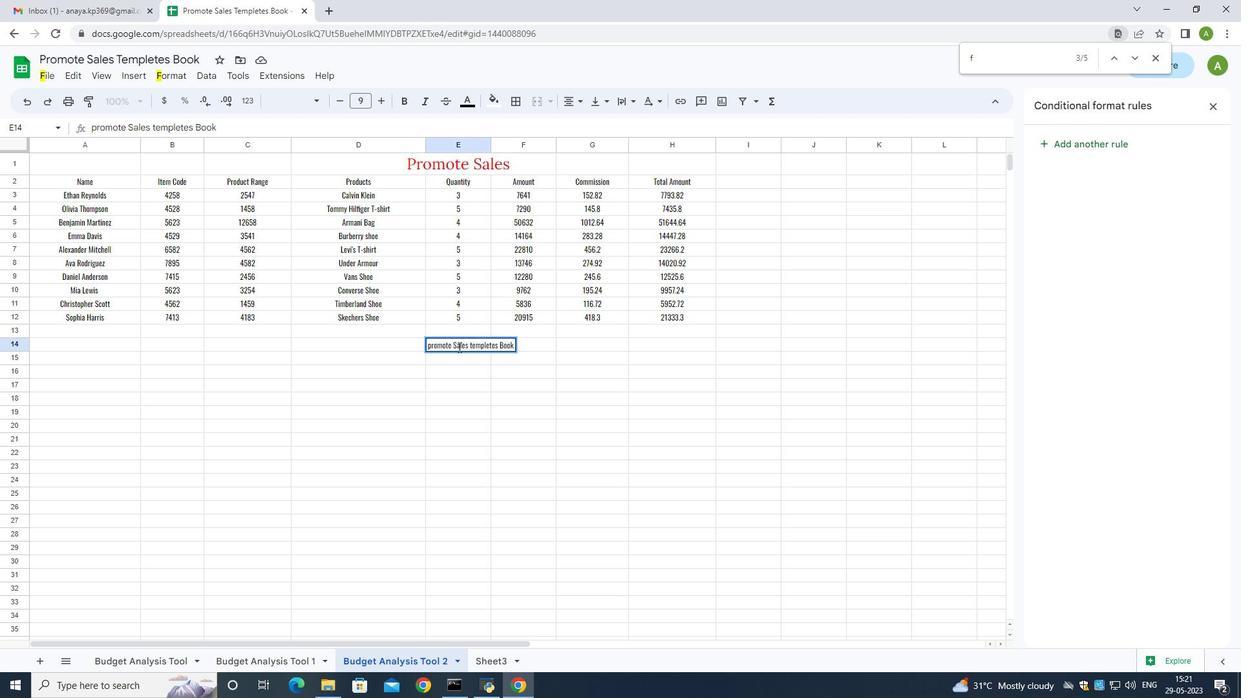 
Action: Mouse pressed left at (463, 343)
Screenshot: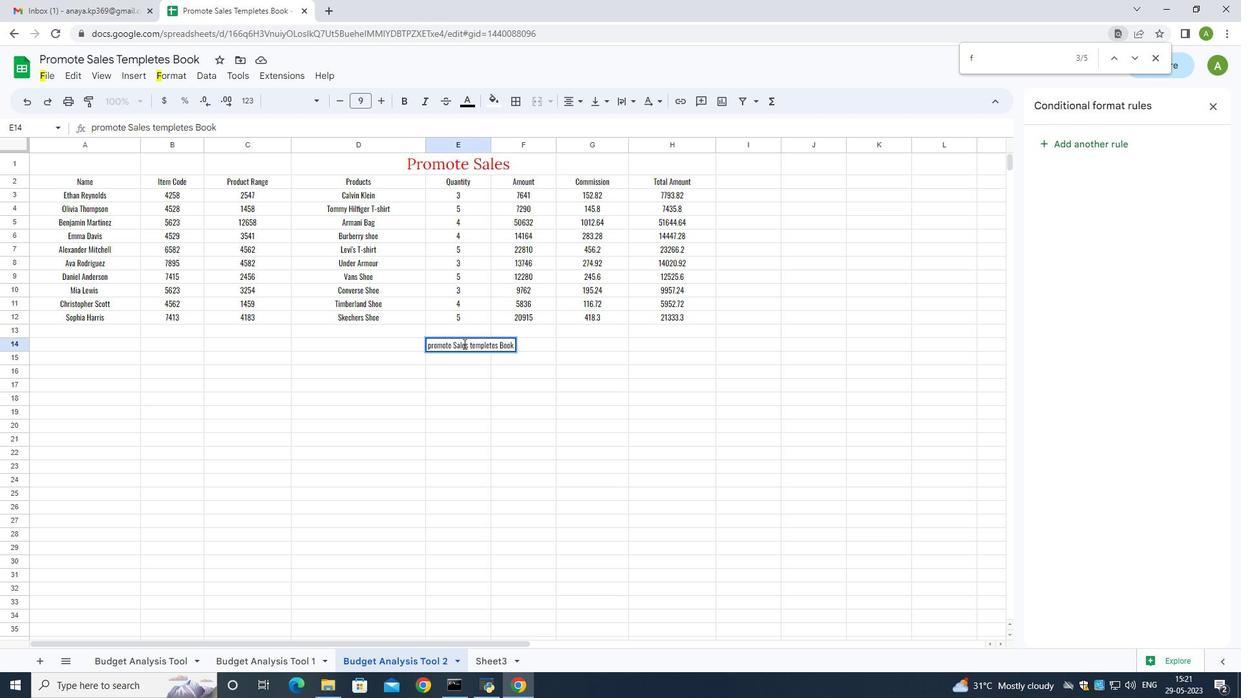 
Action: Mouse pressed left at (463, 343)
Screenshot: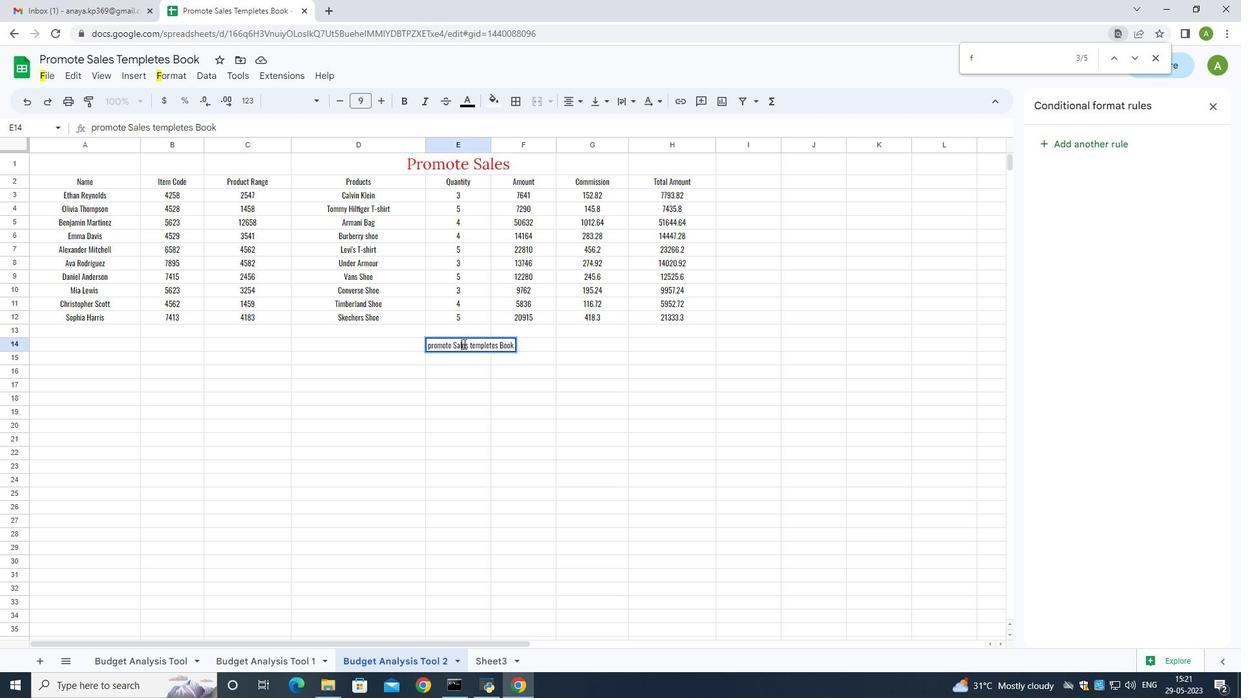 
Action: Mouse moved to (417, 345)
Screenshot: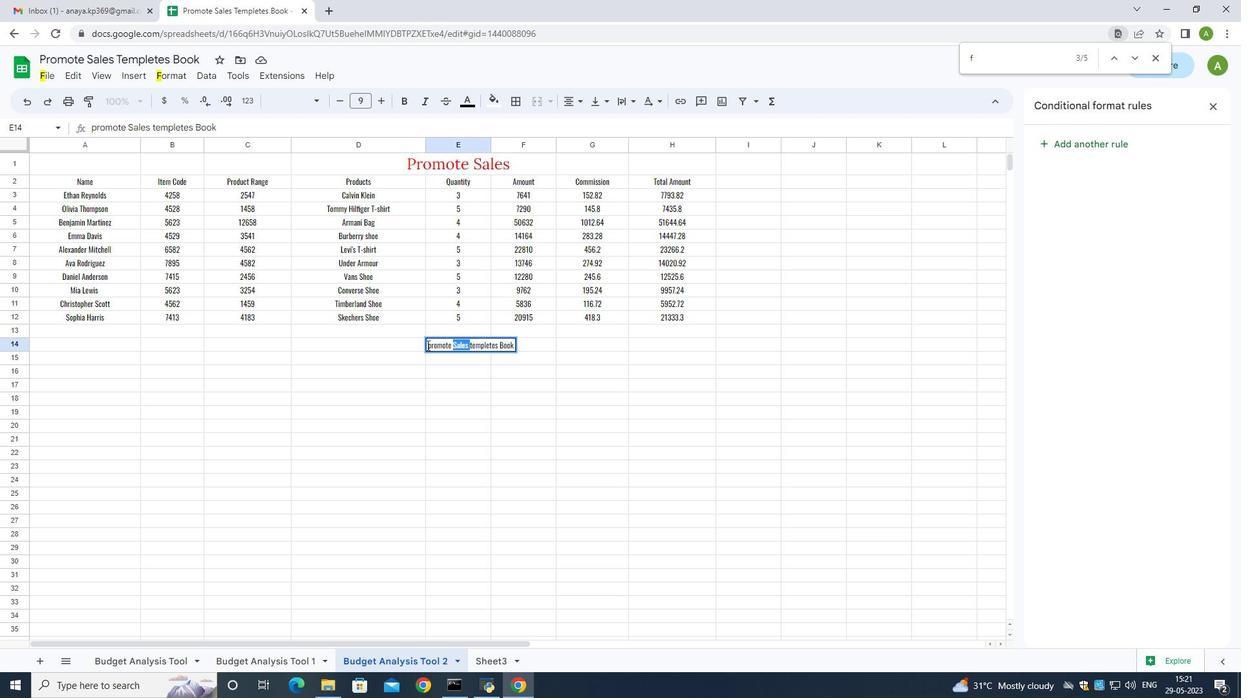 
Action: Mouse pressed left at (417, 345)
Screenshot: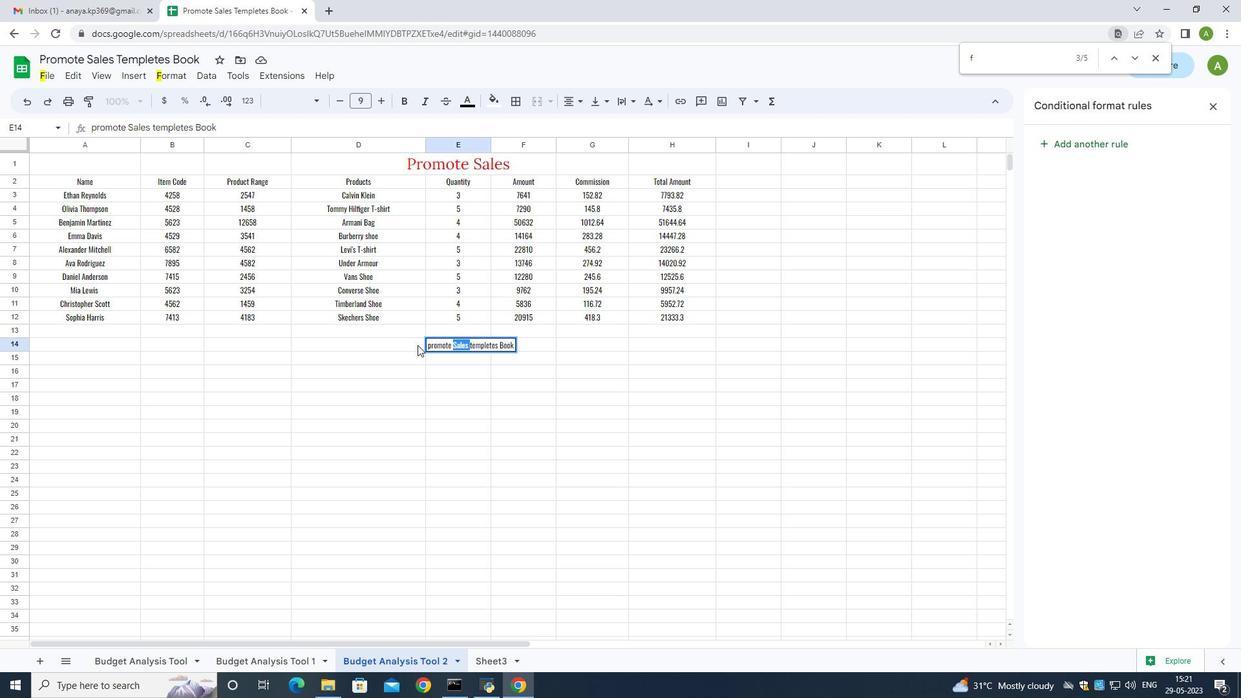 
Action: Mouse moved to (530, 352)
Screenshot: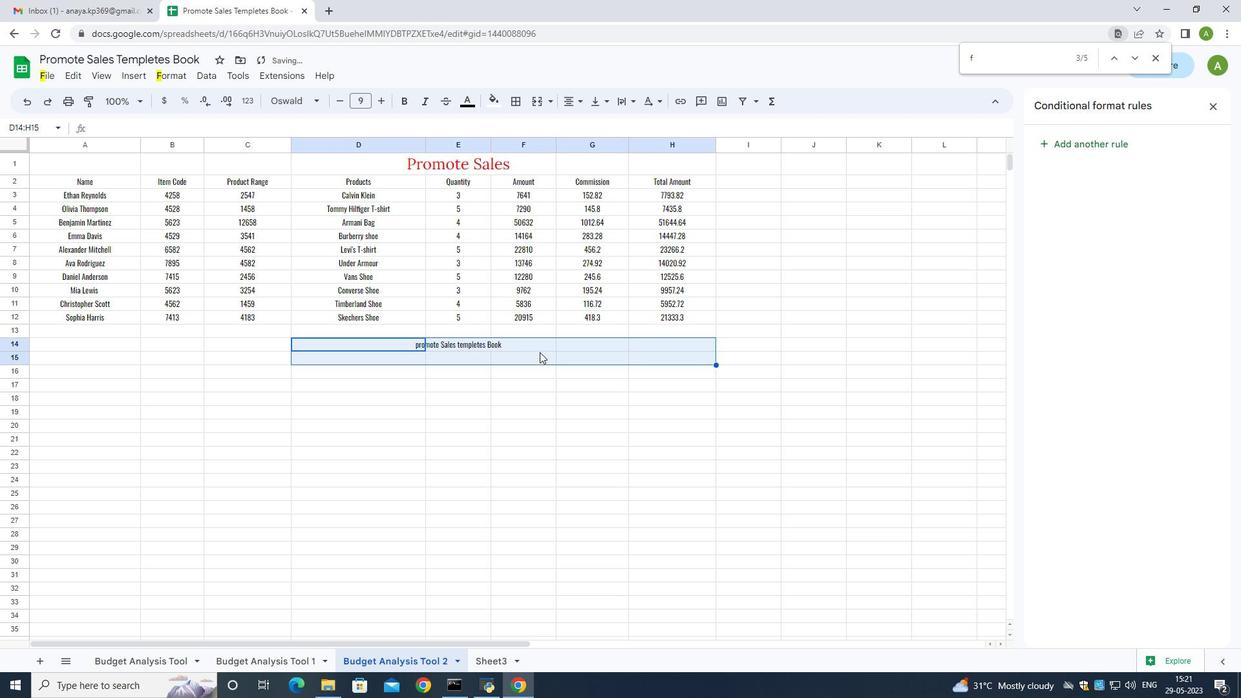 
Action: Key pressed <Key.backspace>
Screenshot: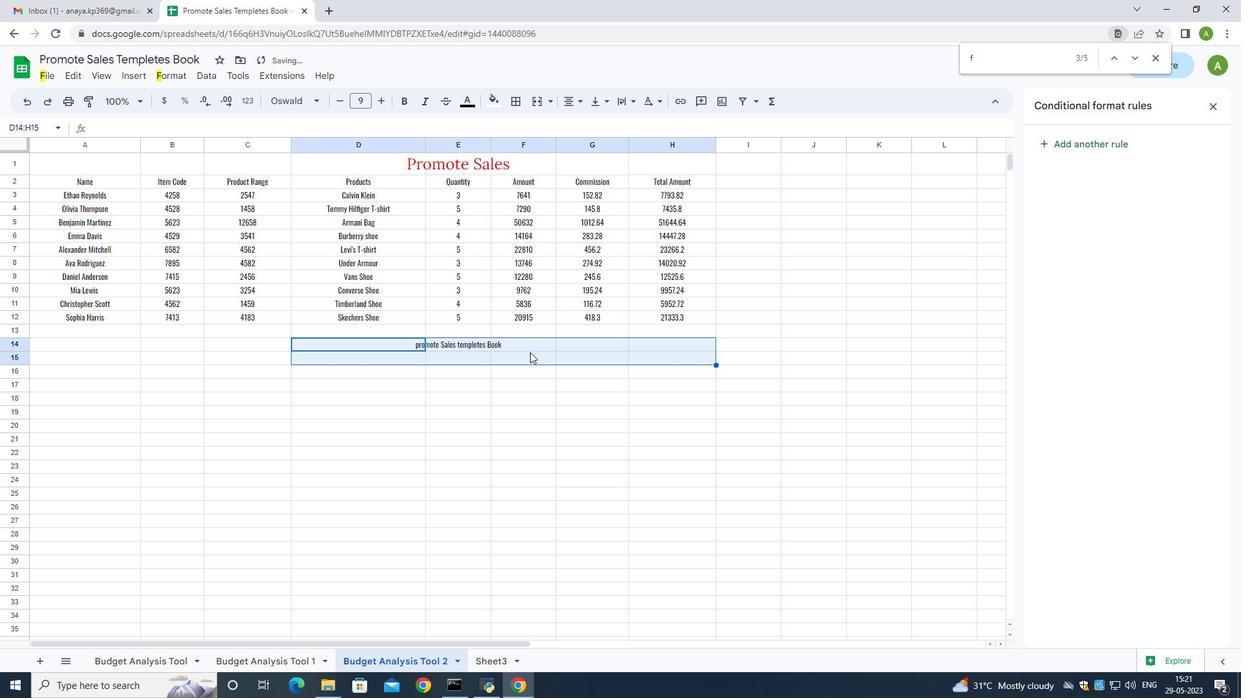 
Action: Mouse moved to (266, 505)
Screenshot: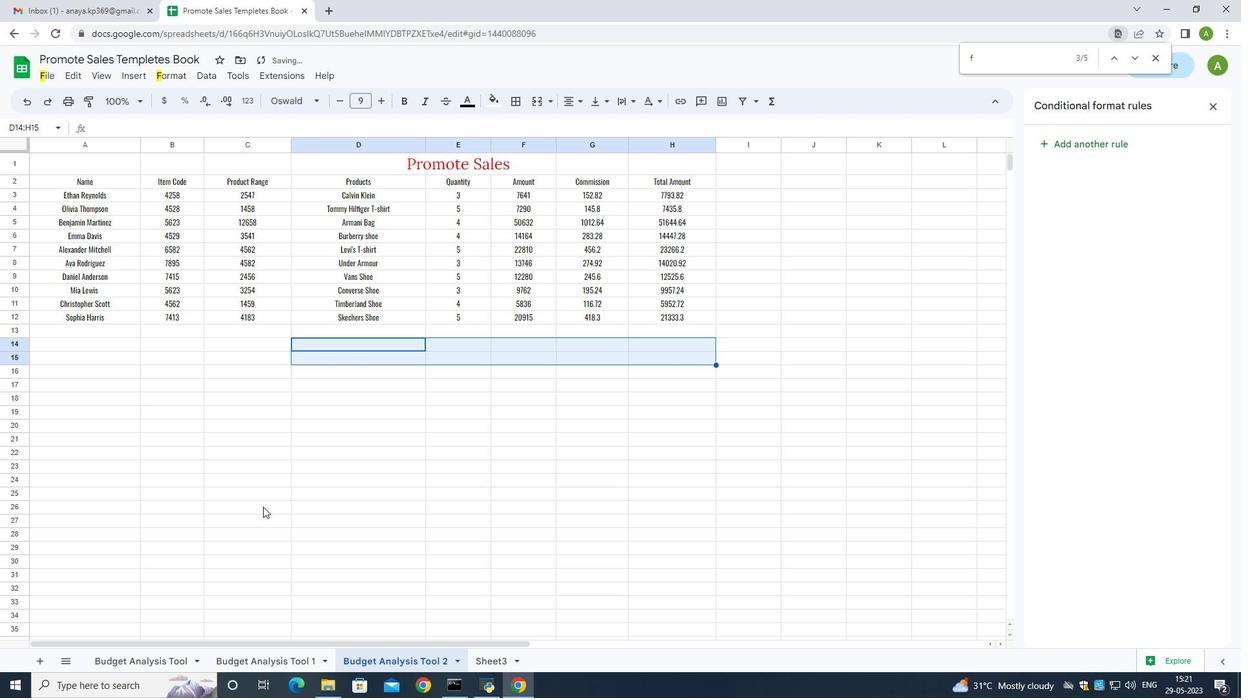 
Action: Key pressed ctrl+S
Screenshot: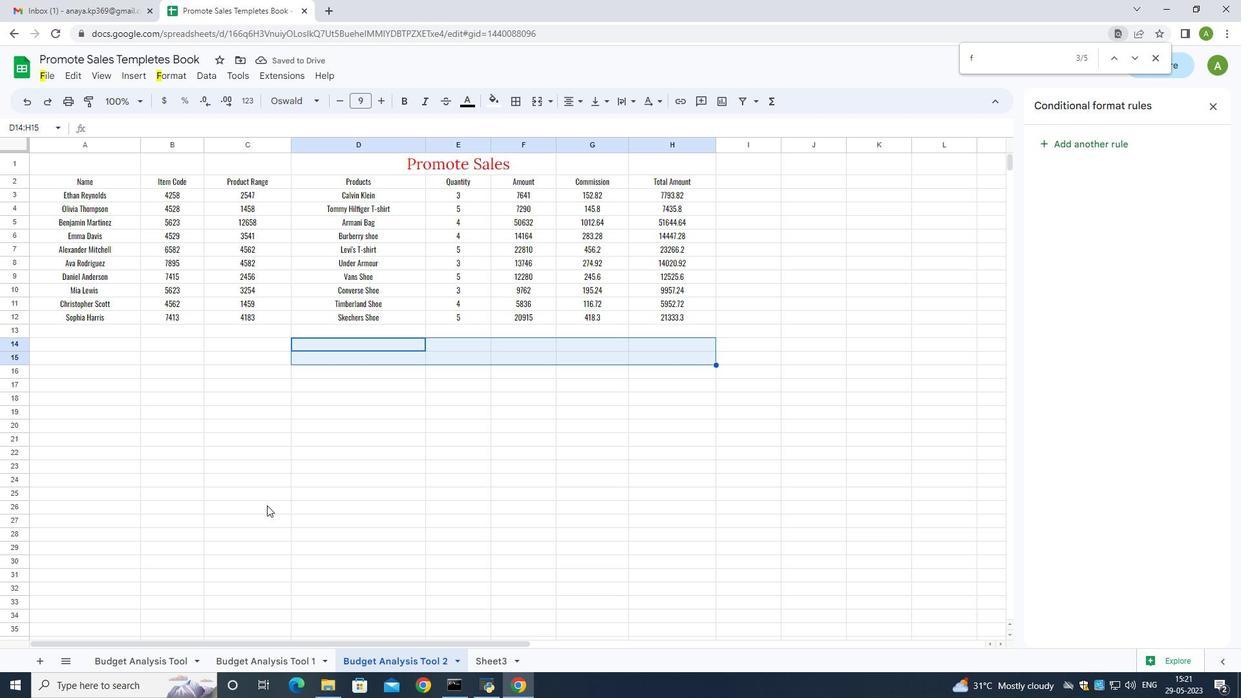 
Action: Mouse moved to (519, 482)
Screenshot: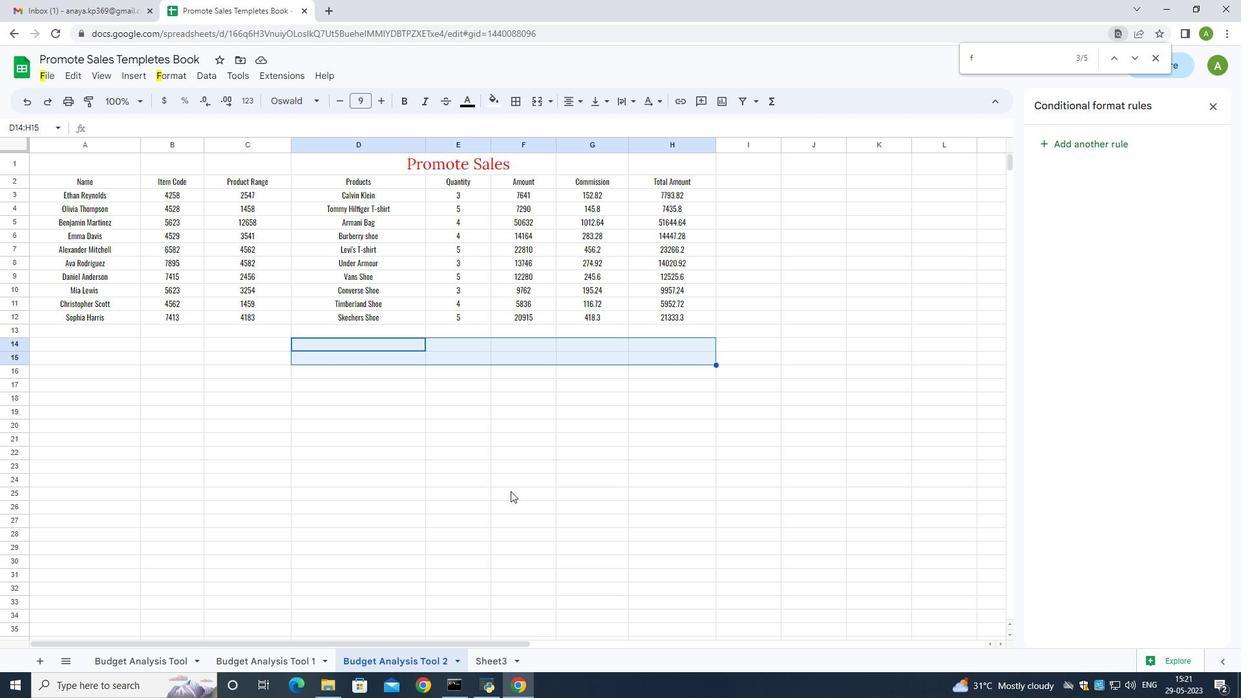 
Action: Mouse pressed left at (519, 482)
Screenshot: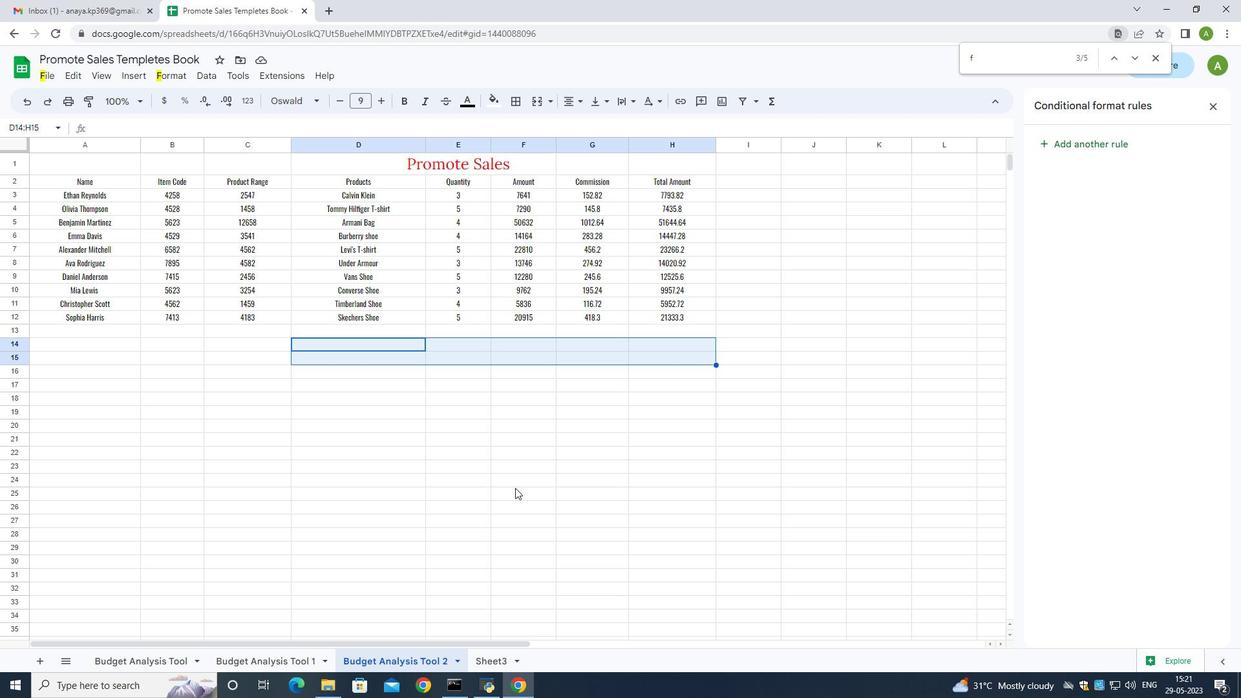 
Action: Key pressed ctrl+S
Screenshot: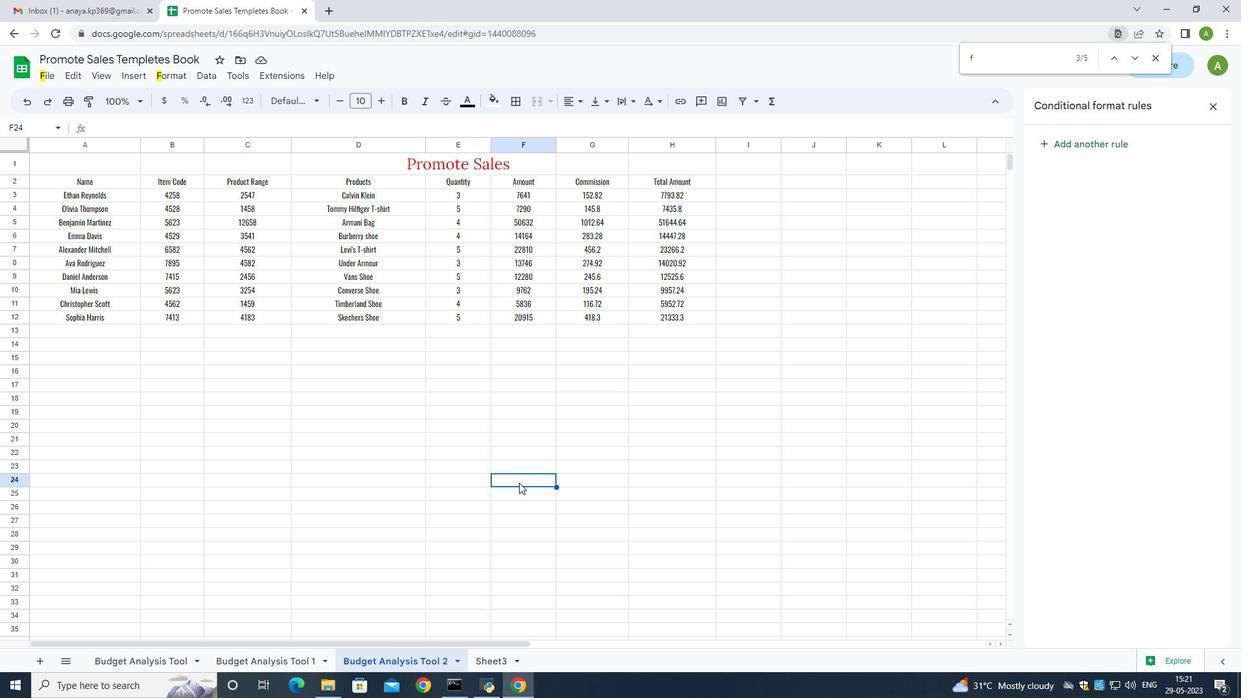 
Action: Mouse moved to (502, 469)
Screenshot: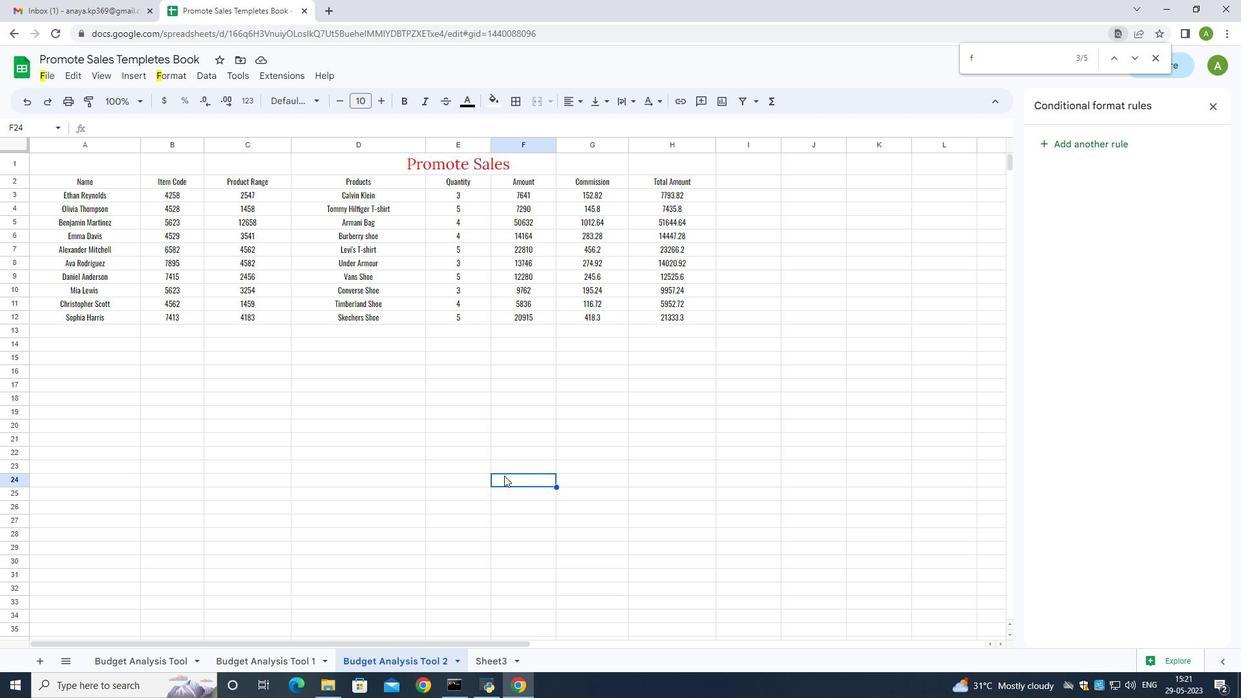 
Action: Key pressed <Key.f6>
Screenshot: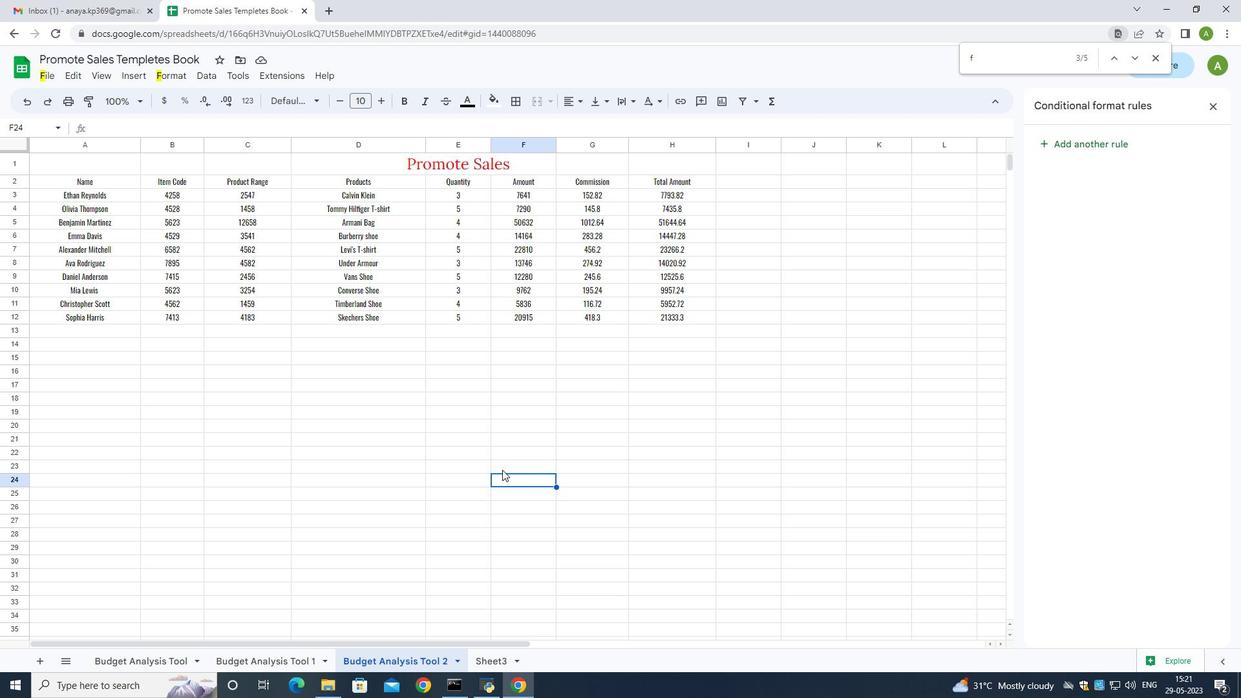 
